 Task: Select all options in the parameter names.
Action: Mouse moved to (12, 632)
Screenshot: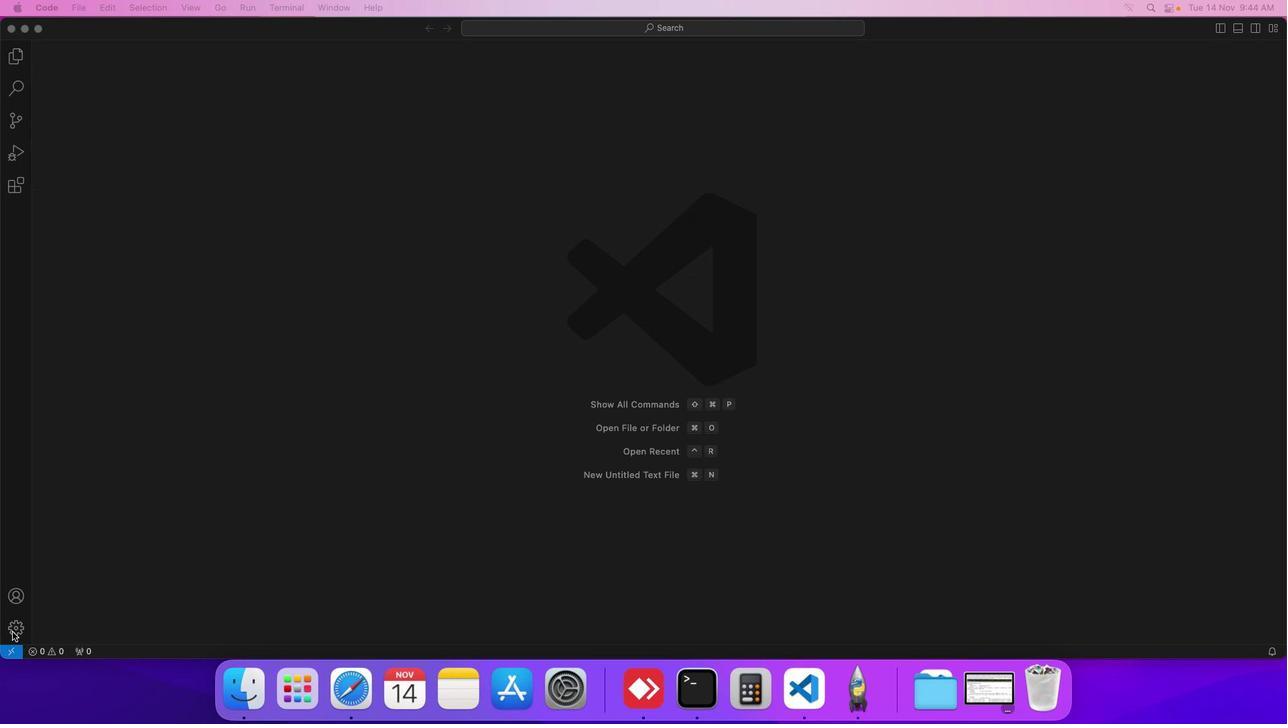
Action: Mouse pressed left at (12, 632)
Screenshot: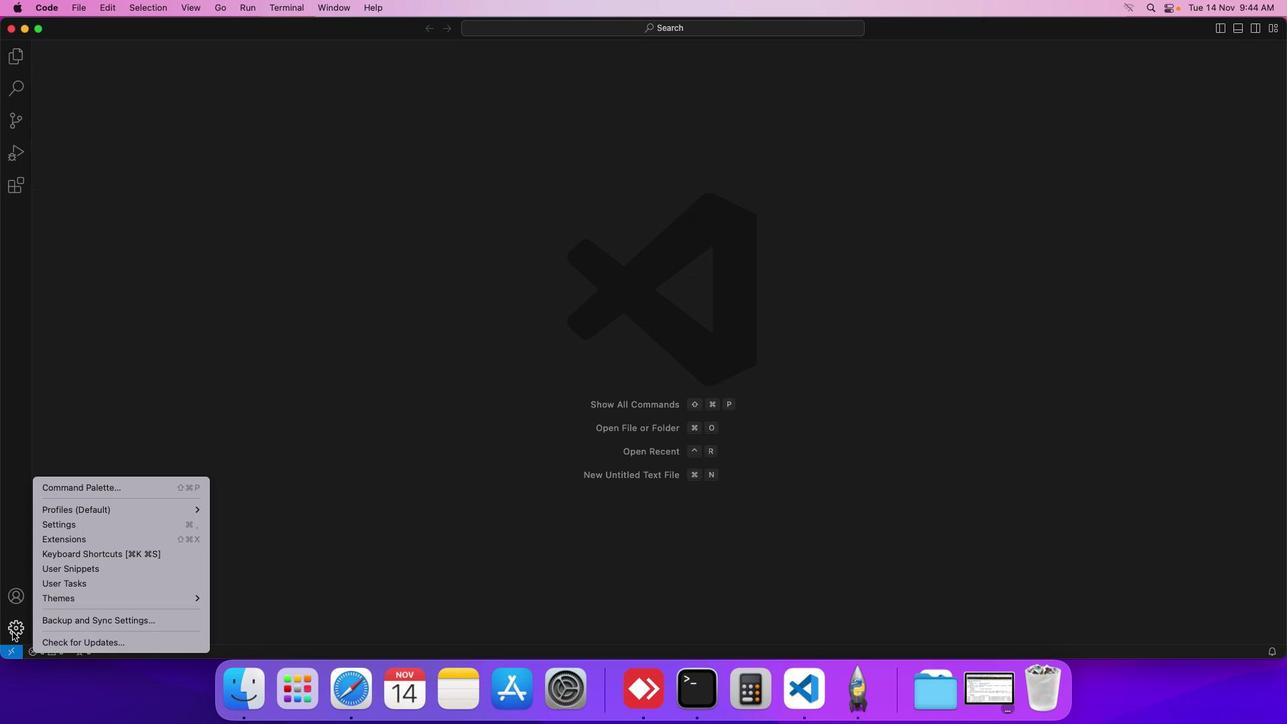 
Action: Mouse moved to (134, 521)
Screenshot: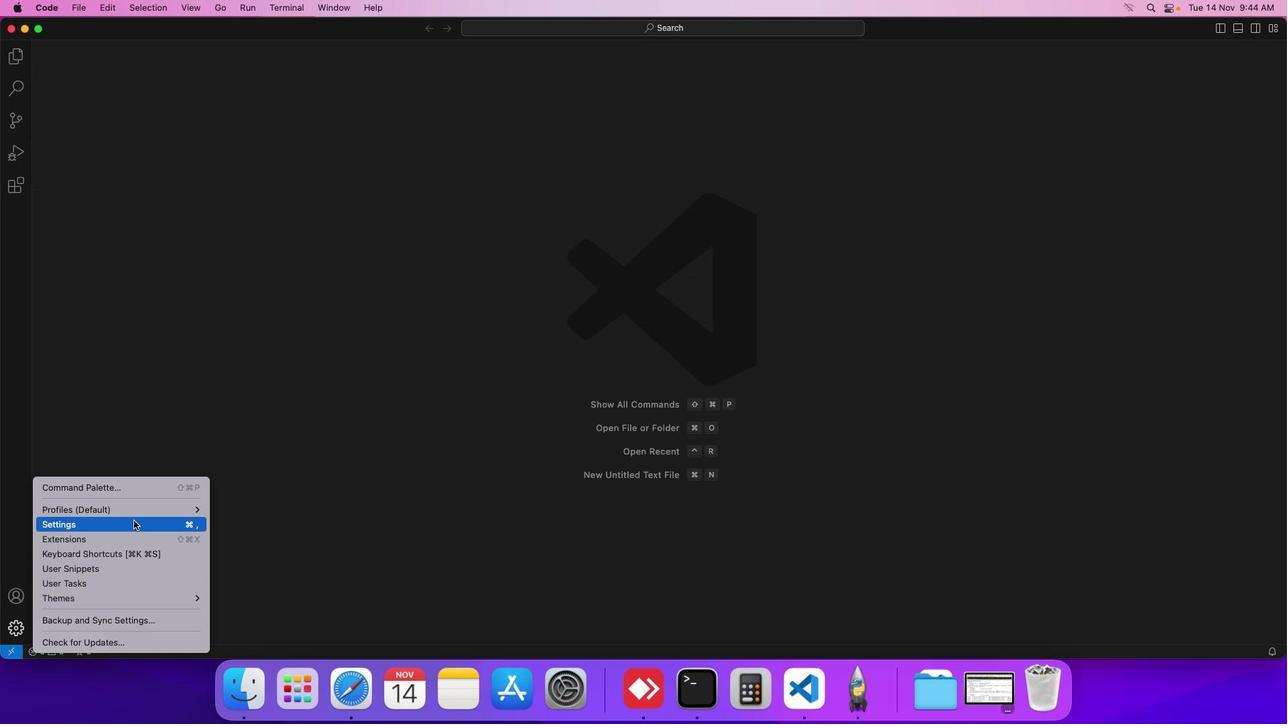 
Action: Mouse pressed left at (134, 521)
Screenshot: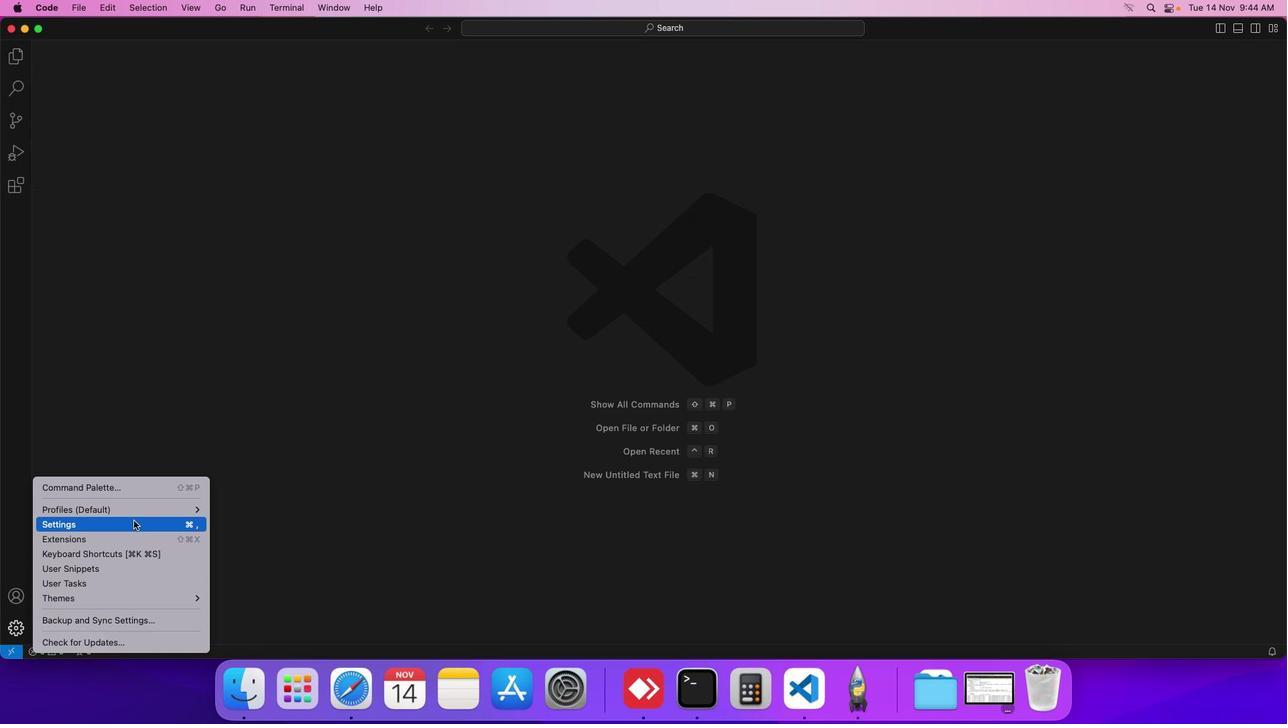 
Action: Mouse moved to (283, 234)
Screenshot: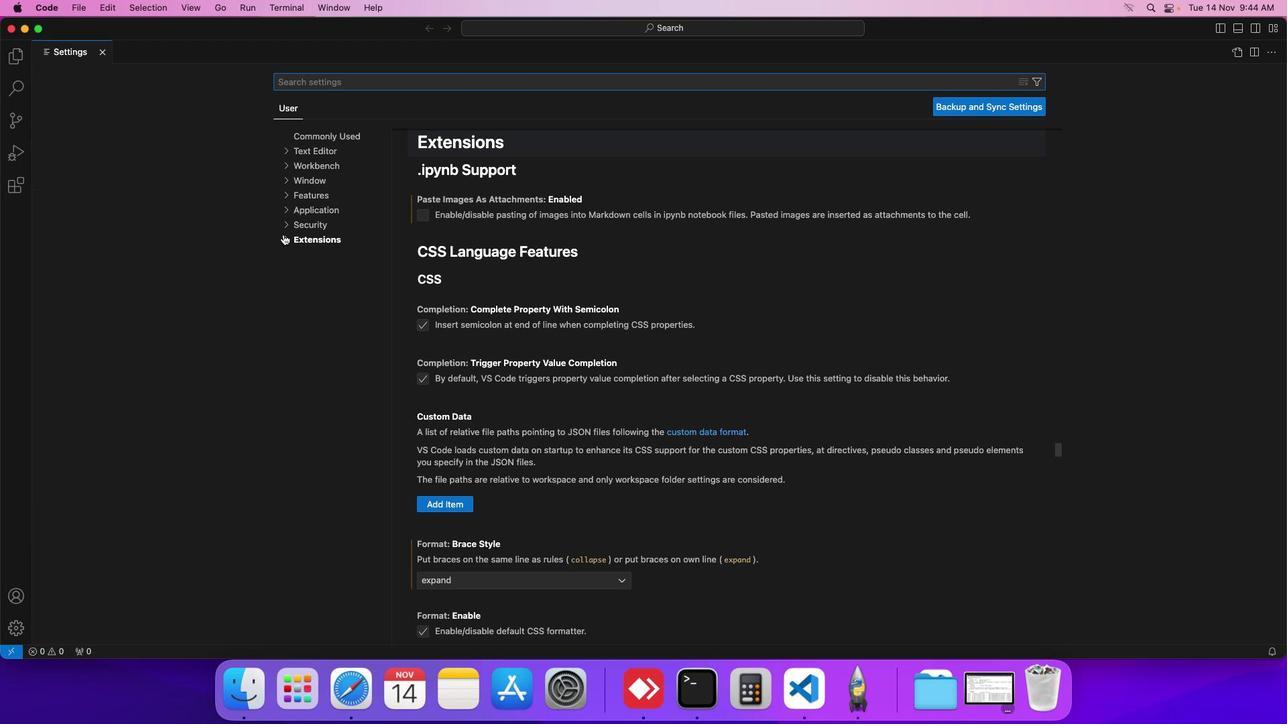 
Action: Mouse pressed left at (283, 234)
Screenshot: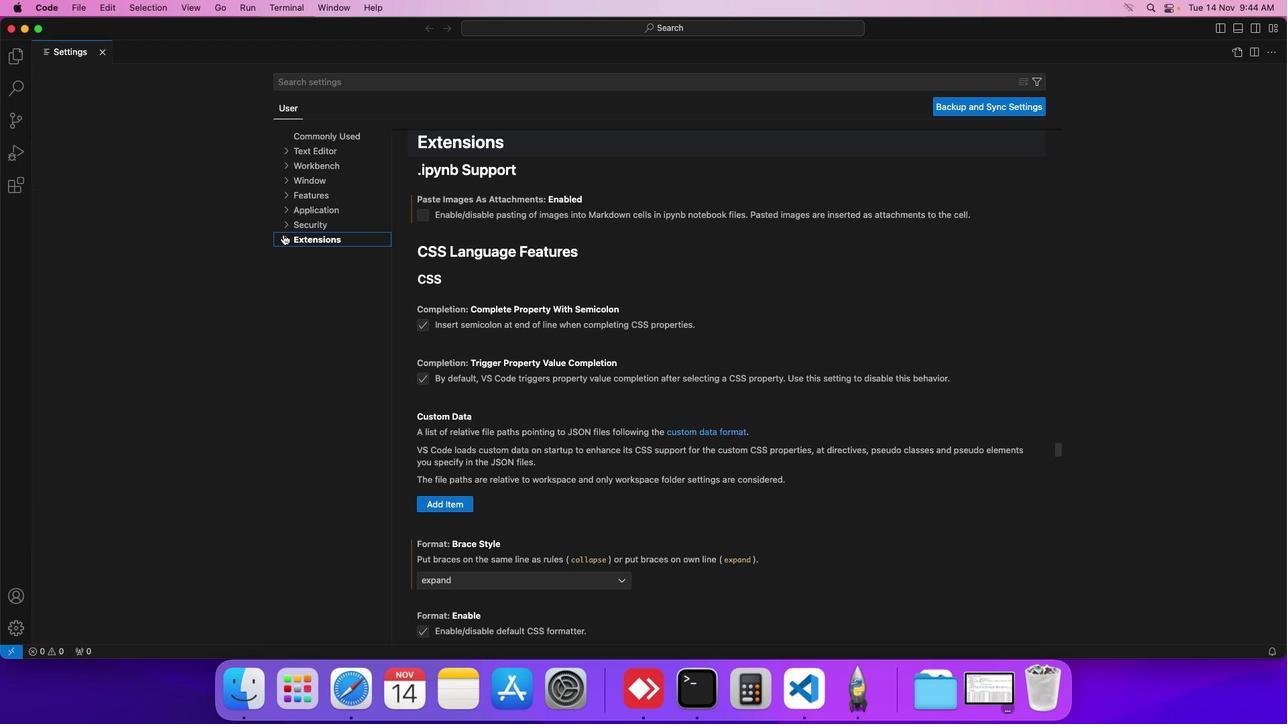 
Action: Mouse moved to (313, 604)
Screenshot: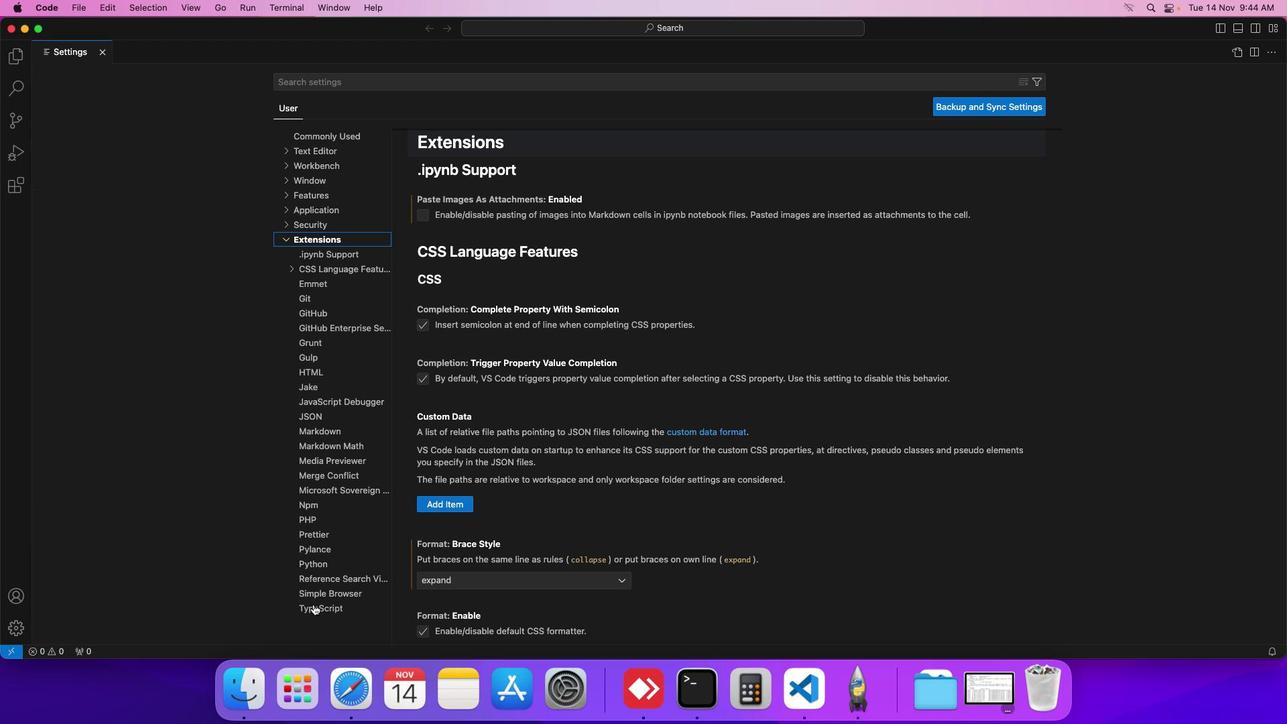 
Action: Mouse pressed left at (313, 604)
Screenshot: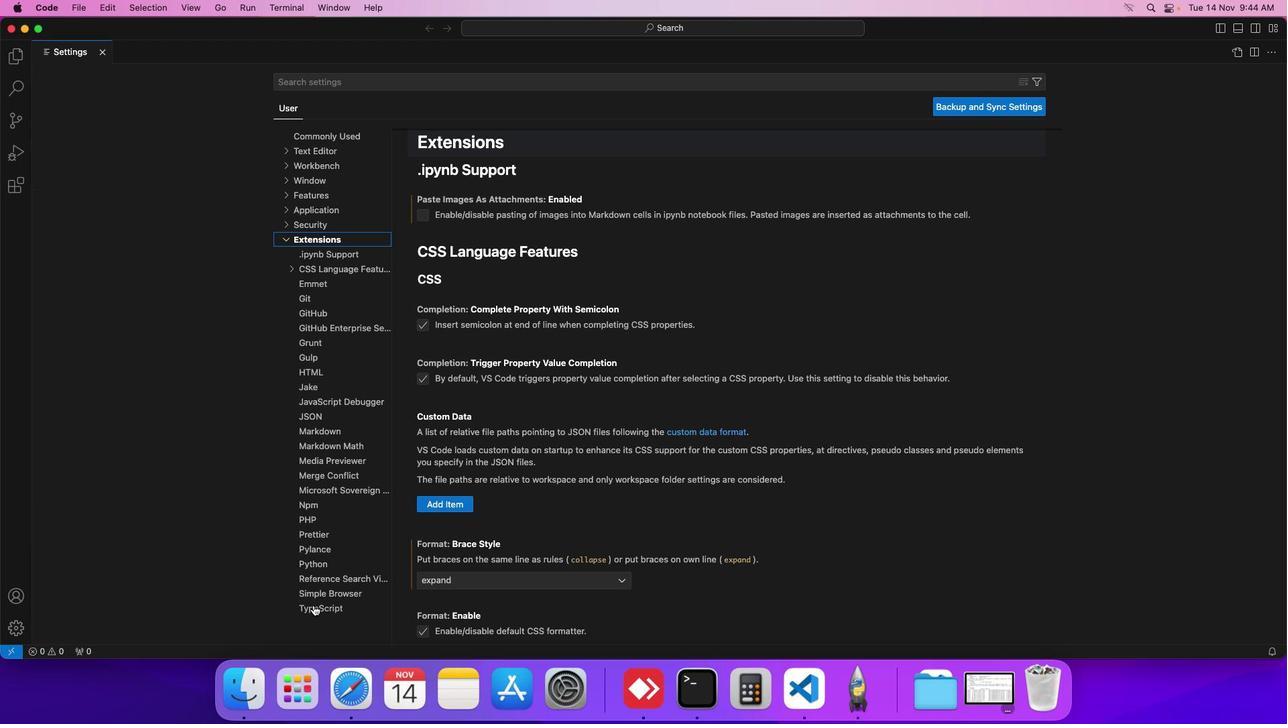 
Action: Mouse moved to (462, 592)
Screenshot: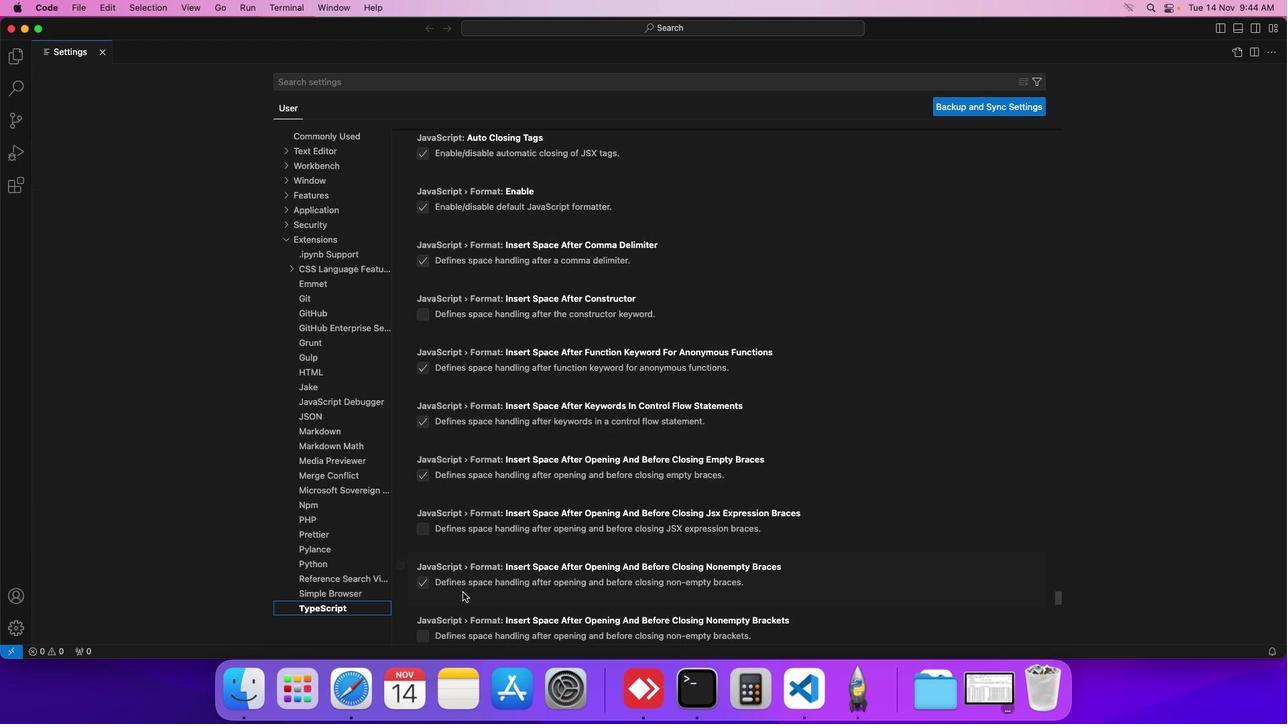 
Action: Mouse scrolled (462, 592) with delta (0, 0)
Screenshot: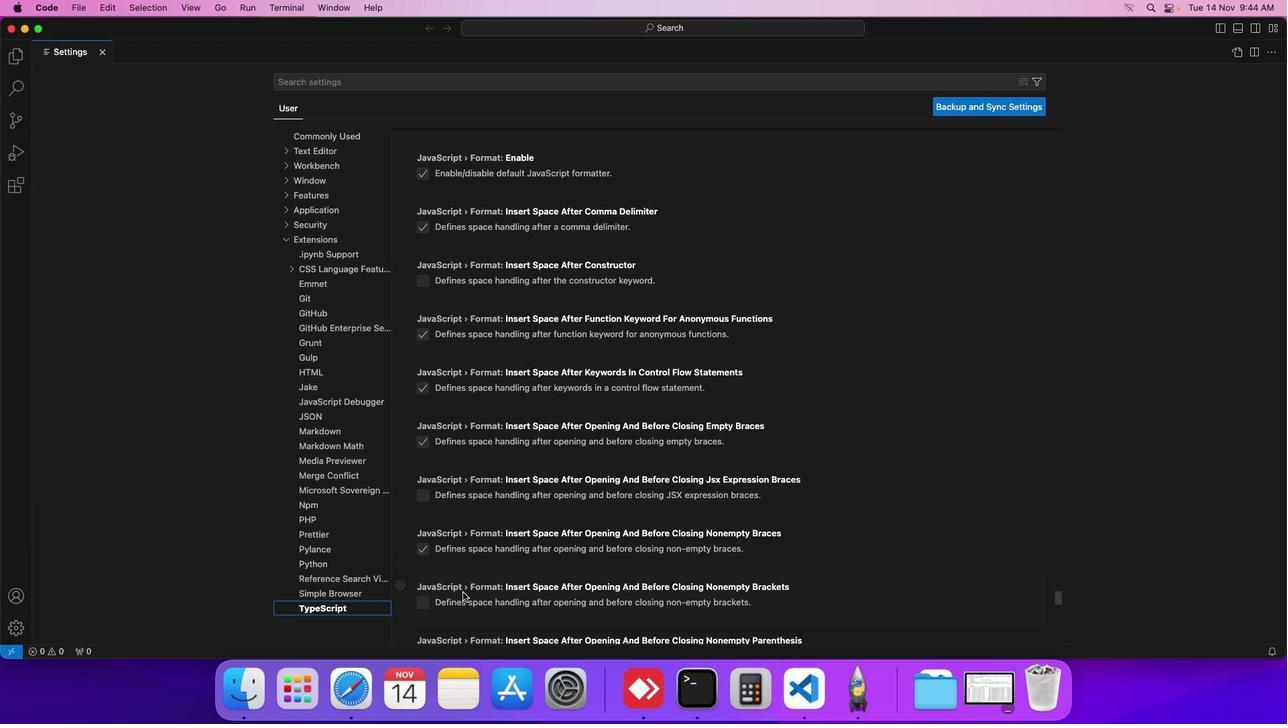 
Action: Mouse scrolled (462, 592) with delta (0, 0)
Screenshot: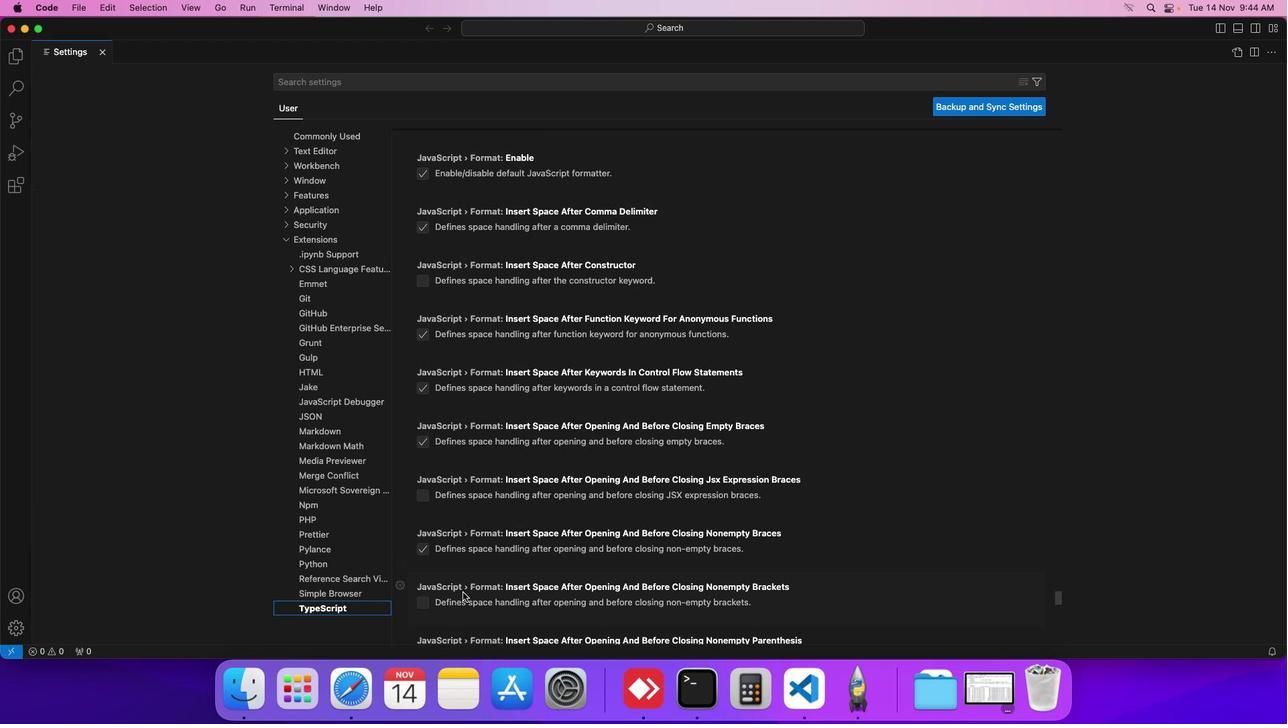 
Action: Mouse scrolled (462, 592) with delta (0, 0)
Screenshot: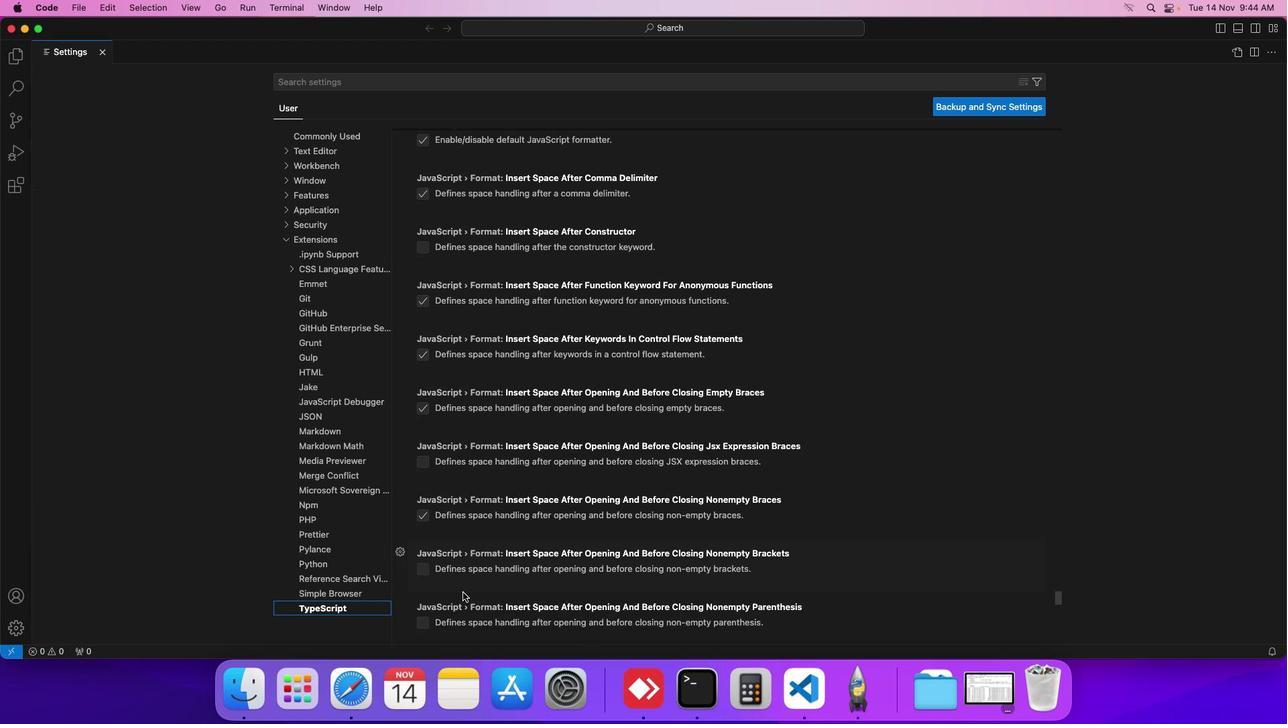 
Action: Mouse moved to (462, 592)
Screenshot: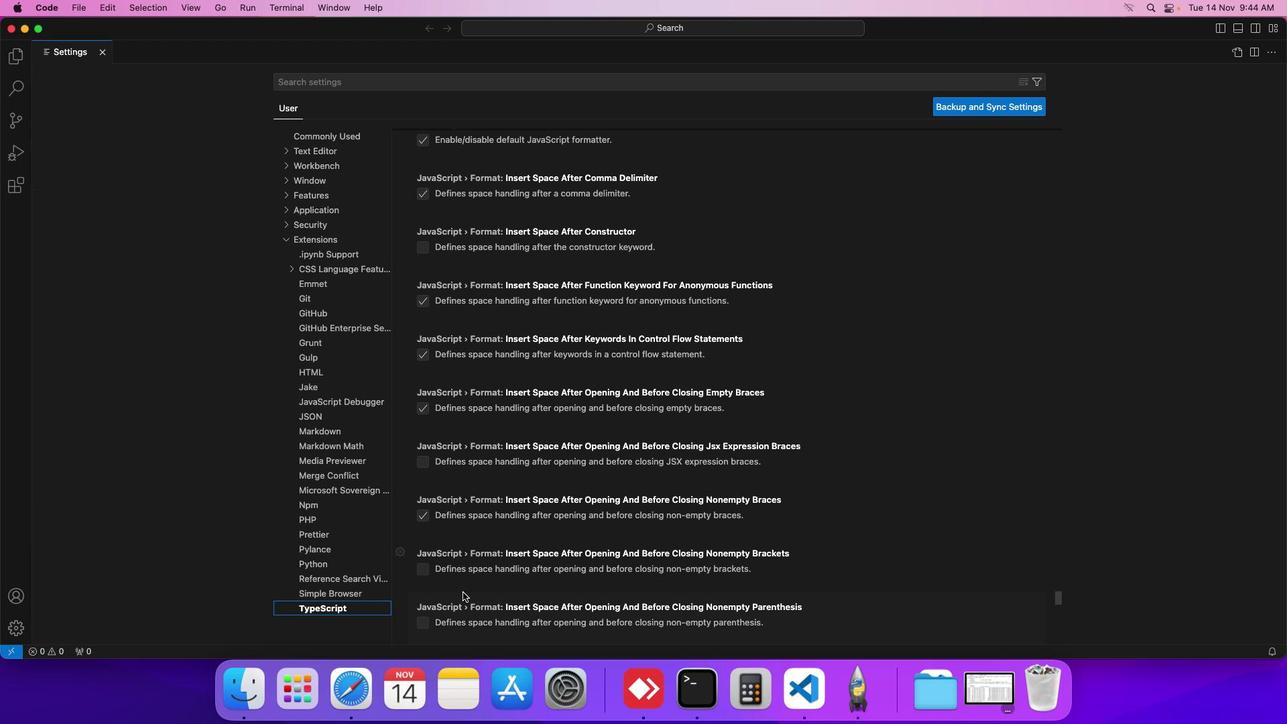 
Action: Mouse scrolled (462, 592) with delta (0, 0)
Screenshot: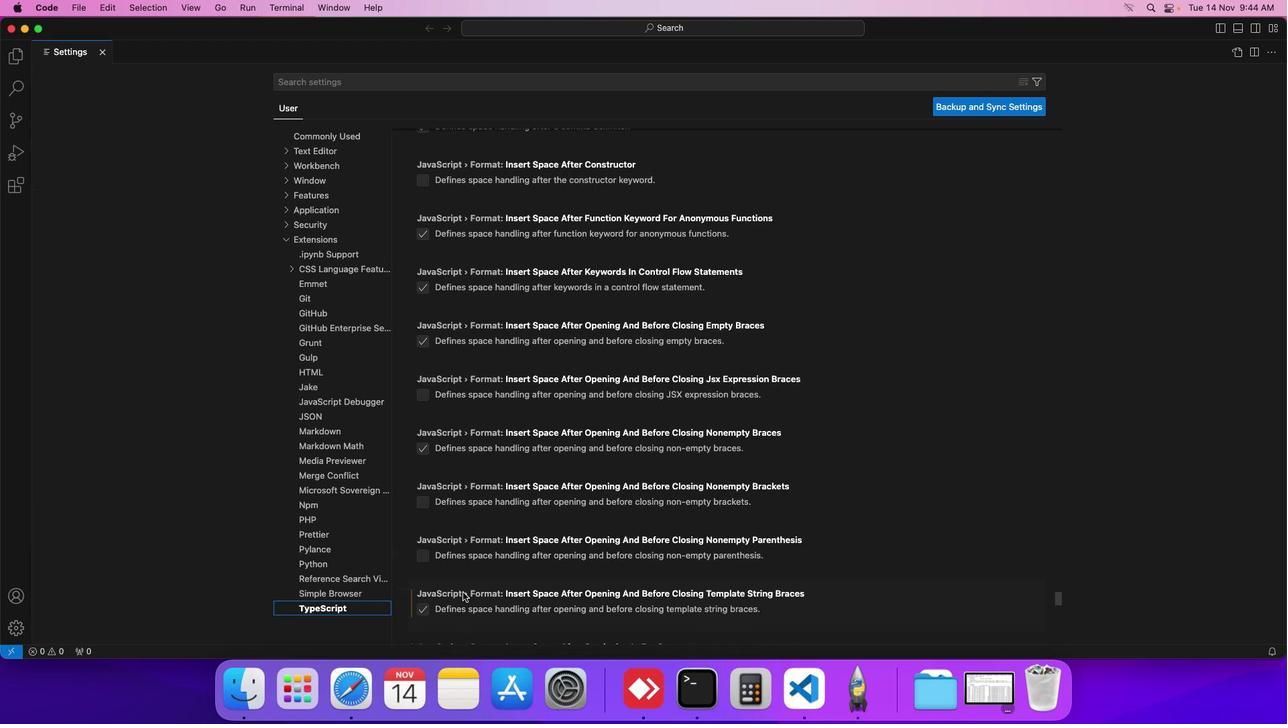
Action: Mouse scrolled (462, 592) with delta (0, 0)
Screenshot: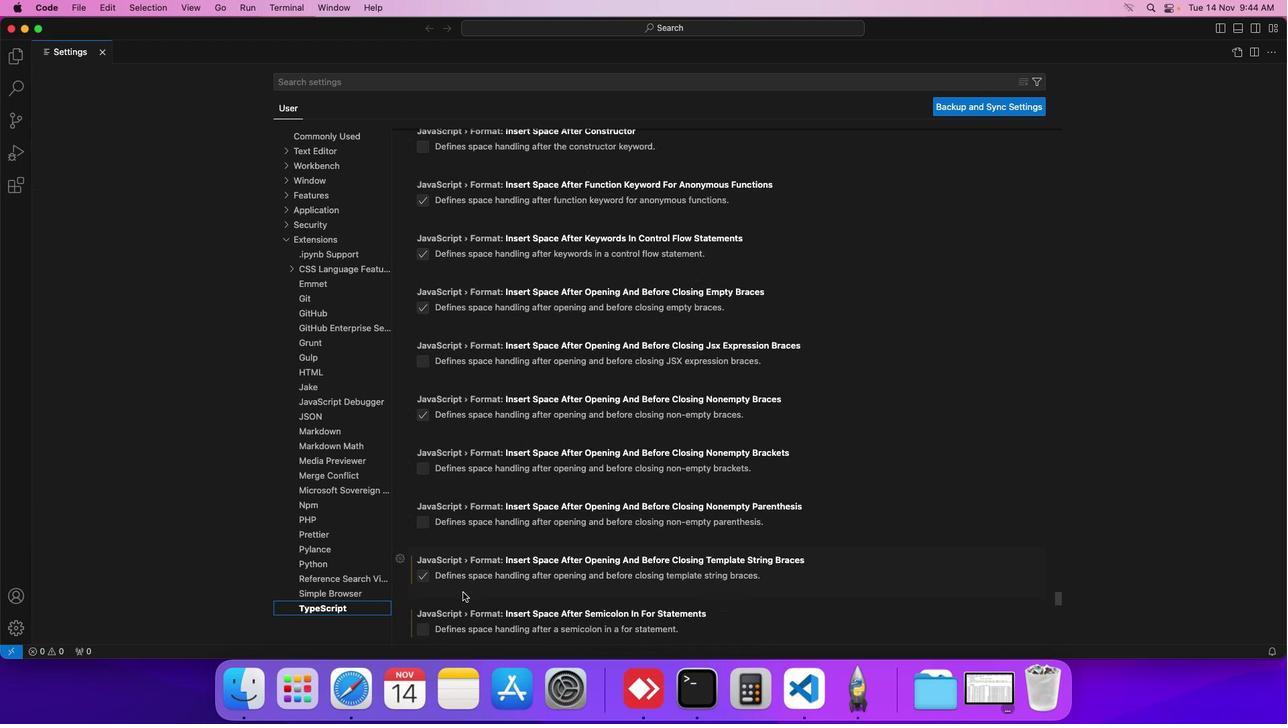 
Action: Mouse scrolled (462, 592) with delta (0, 0)
Screenshot: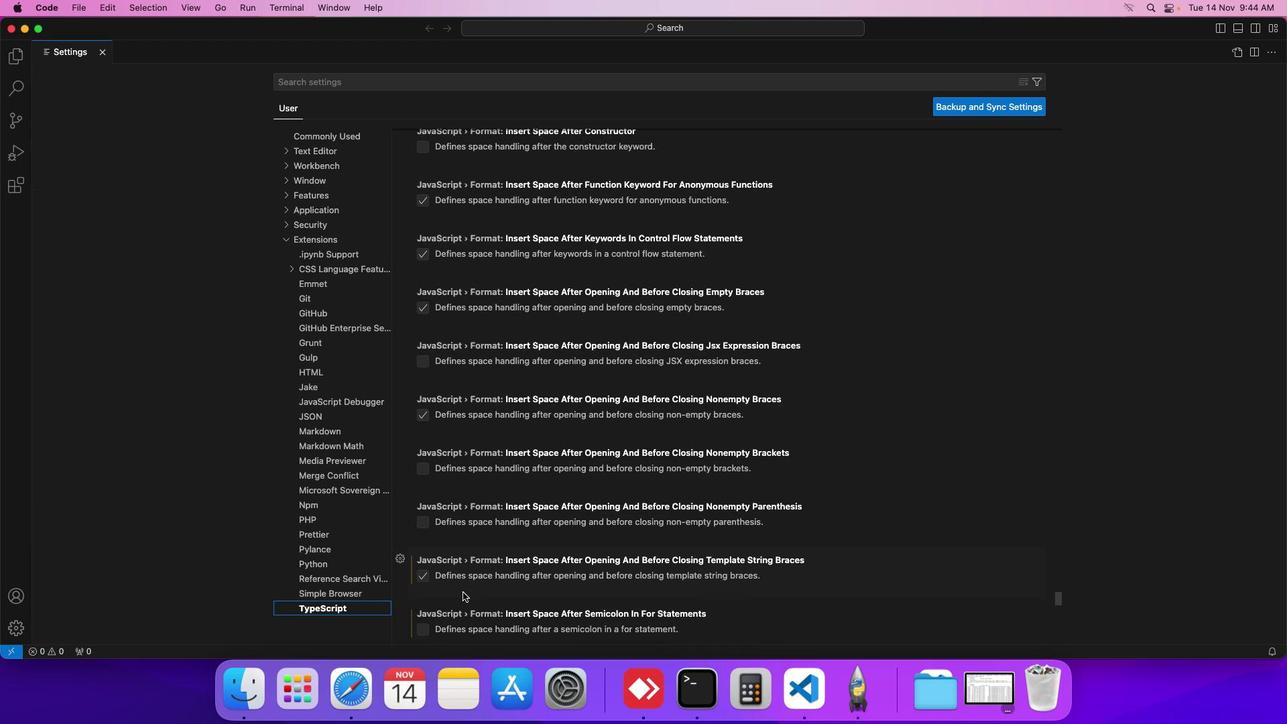 
Action: Mouse moved to (463, 592)
Screenshot: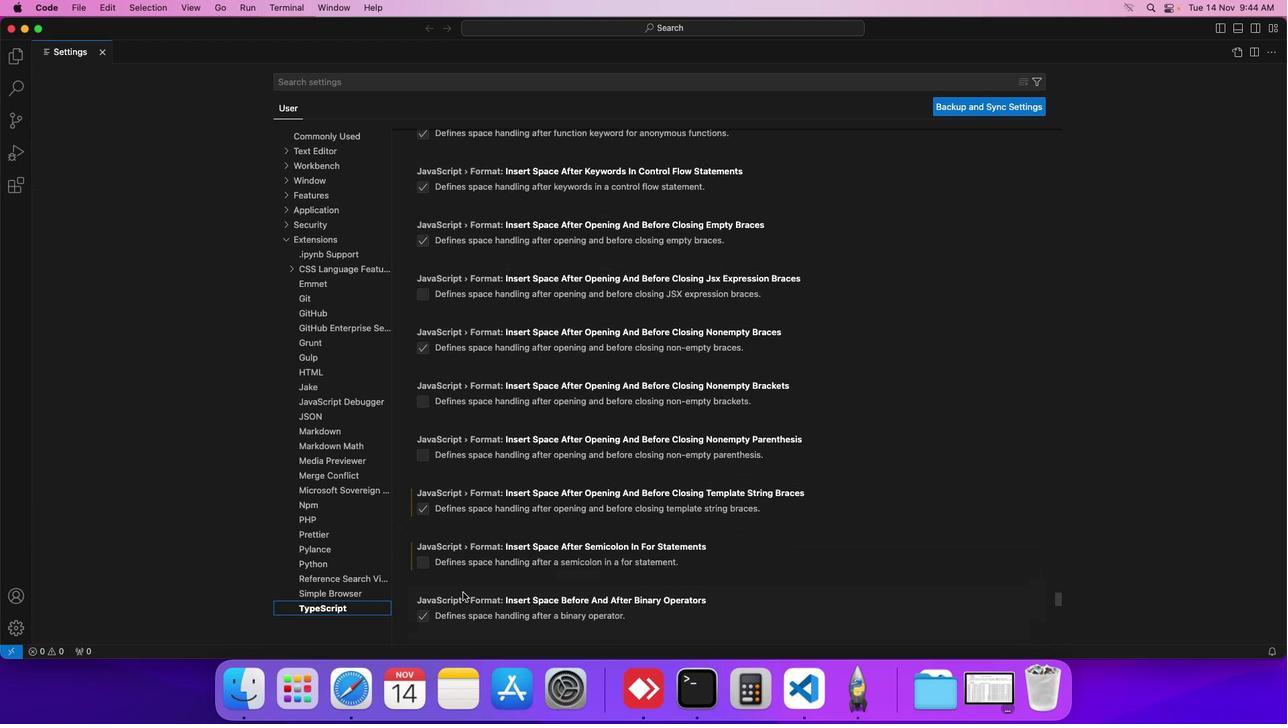 
Action: Mouse scrolled (463, 592) with delta (0, 0)
Screenshot: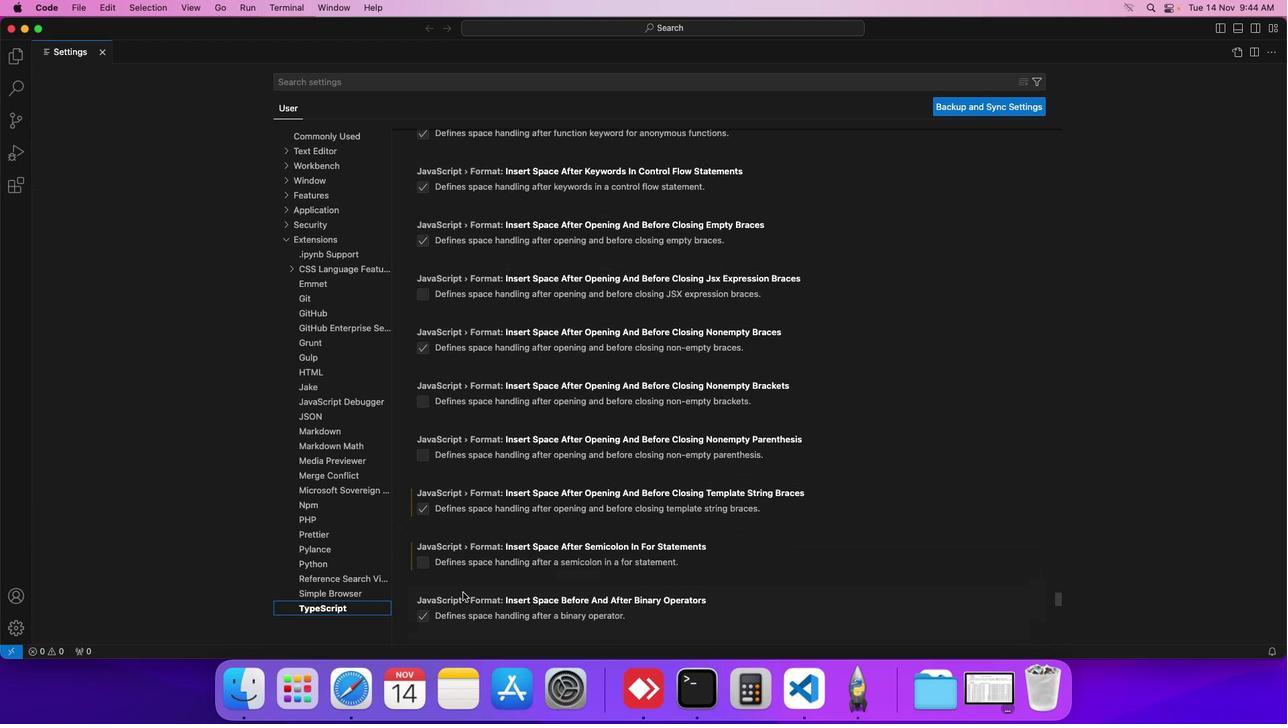 
Action: Mouse scrolled (463, 592) with delta (0, 0)
Screenshot: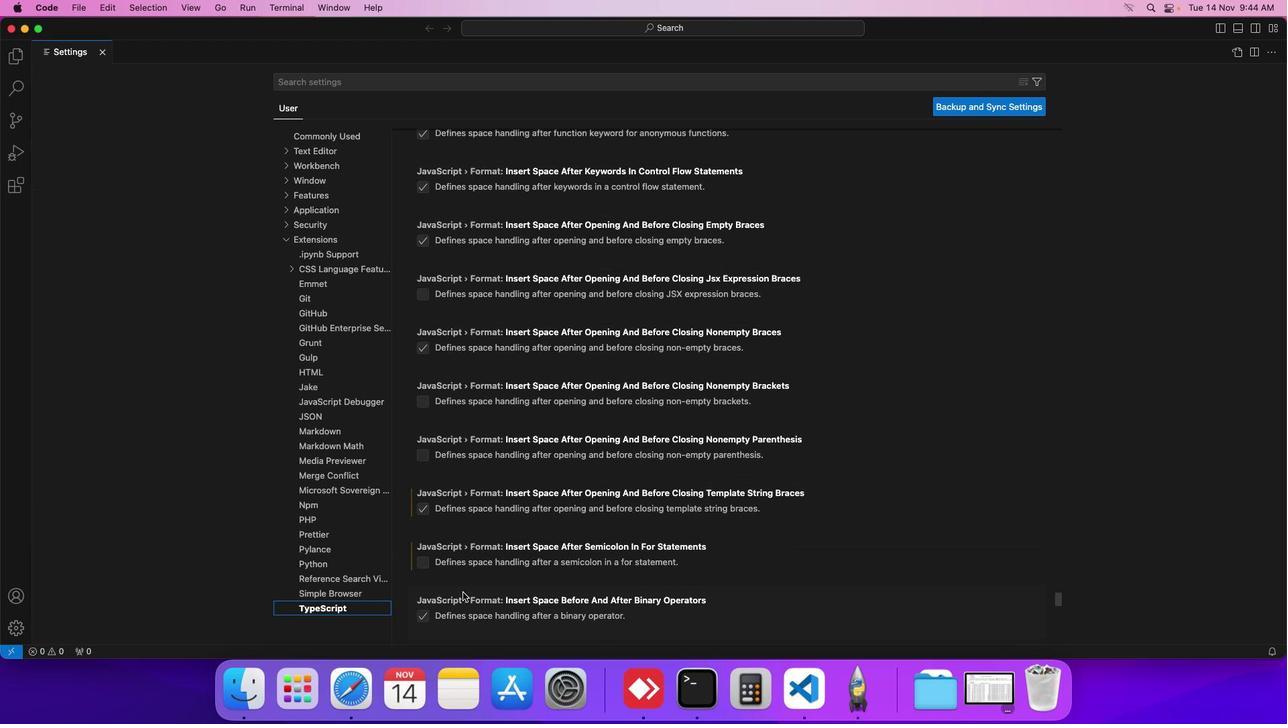 
Action: Mouse scrolled (463, 592) with delta (0, 0)
Screenshot: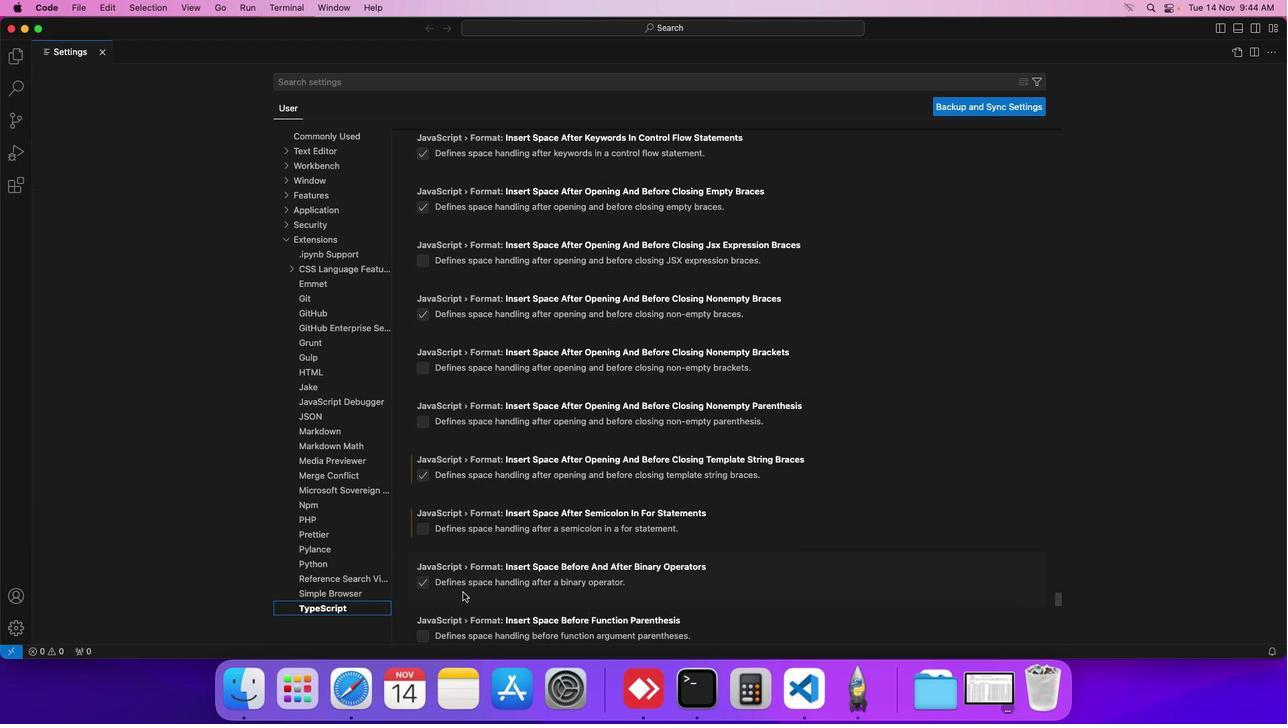 
Action: Mouse scrolled (463, 592) with delta (0, 0)
Screenshot: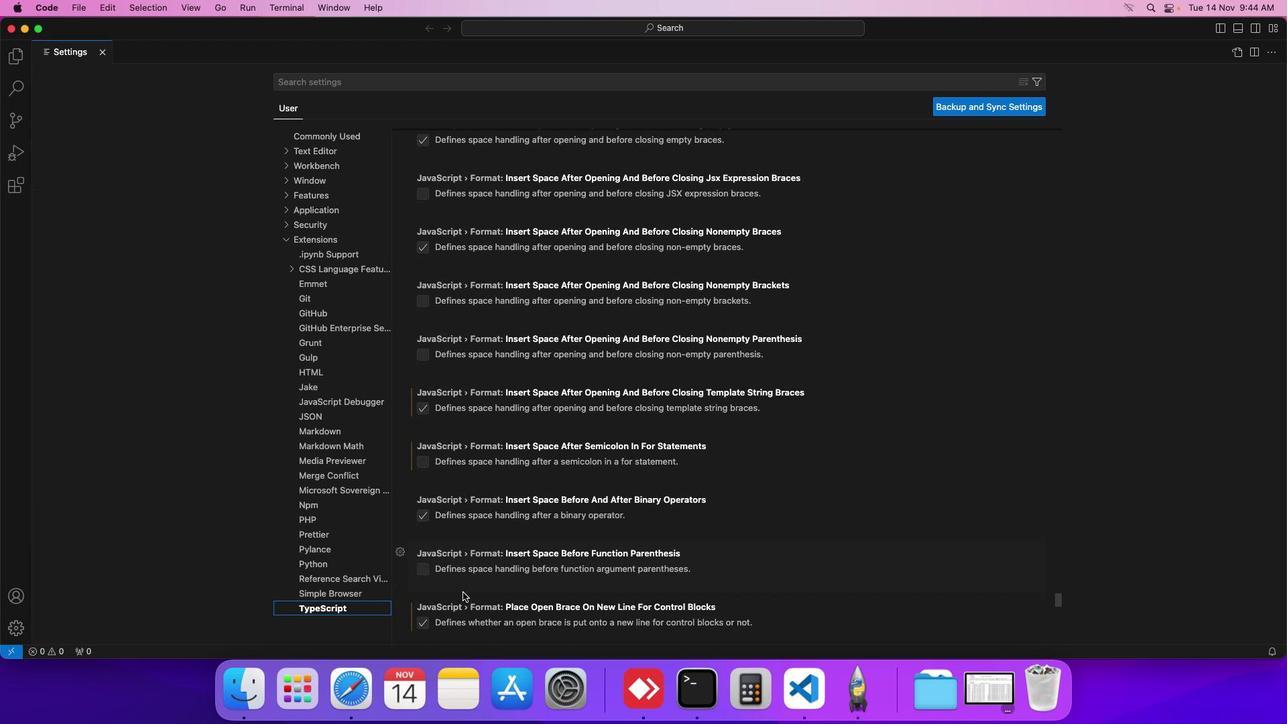 
Action: Mouse scrolled (463, 592) with delta (0, 0)
Screenshot: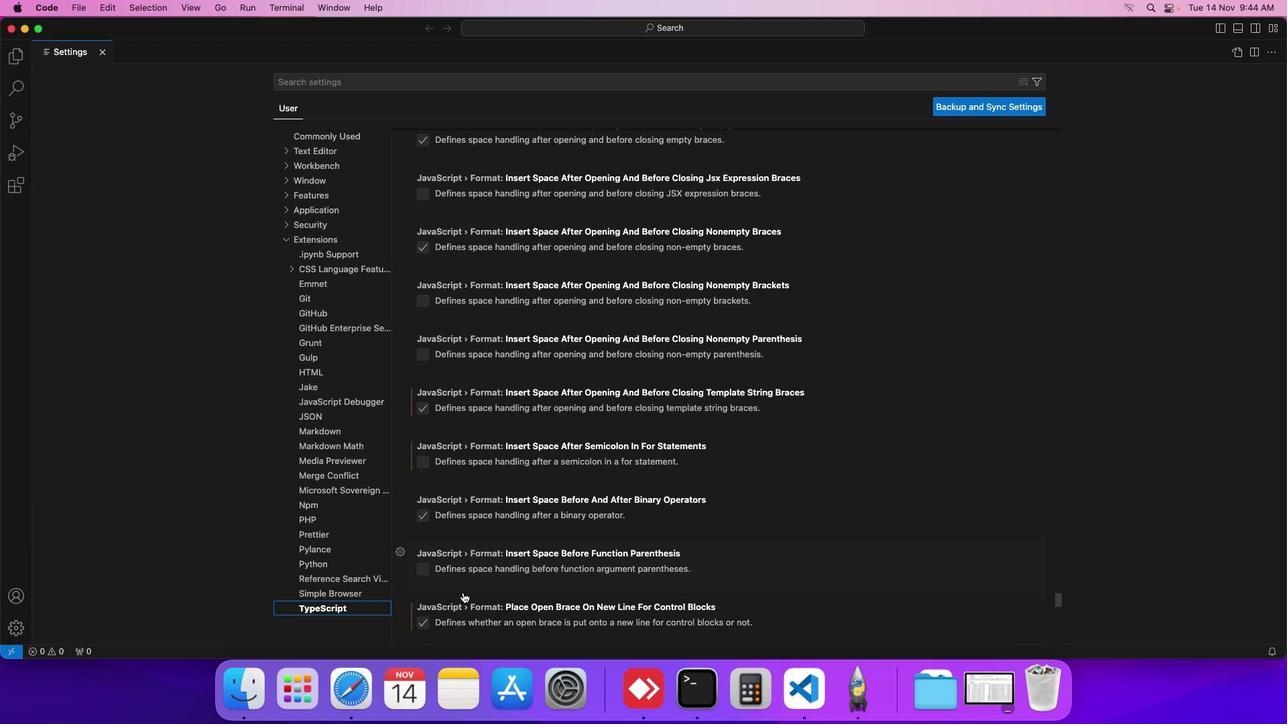 
Action: Mouse scrolled (463, 592) with delta (0, 0)
Screenshot: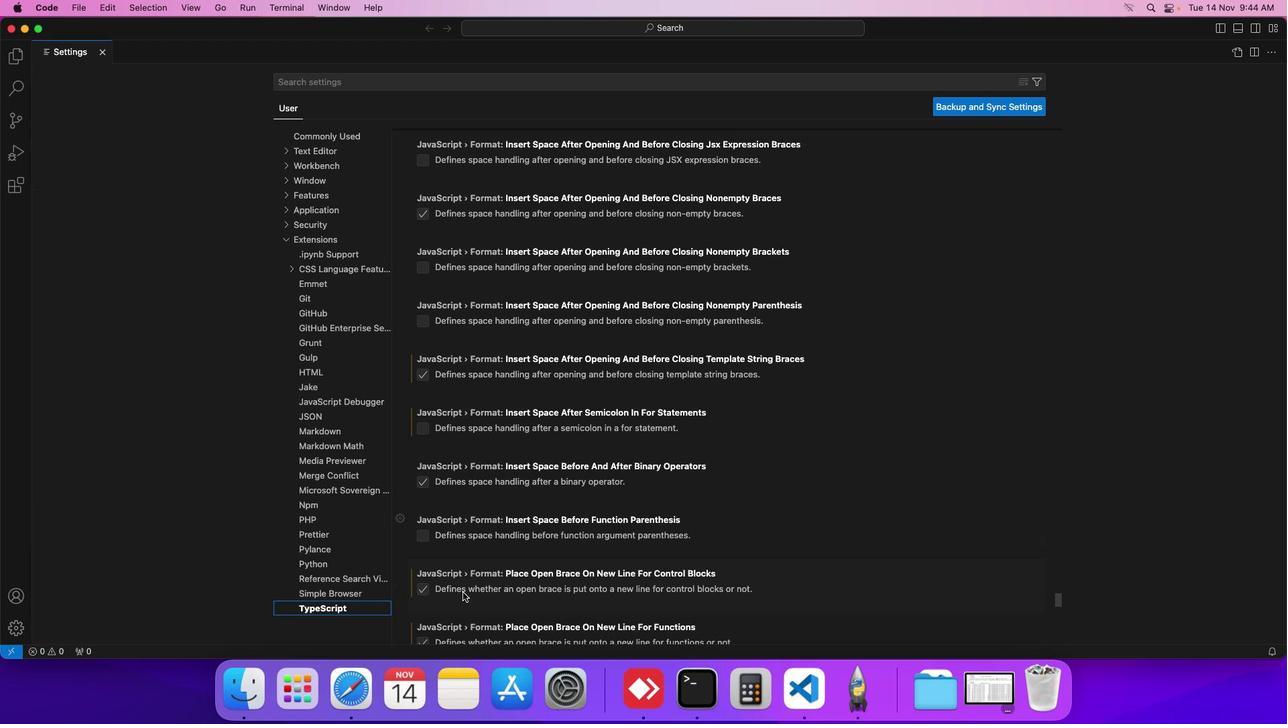 
Action: Mouse scrolled (463, 592) with delta (0, 0)
Screenshot: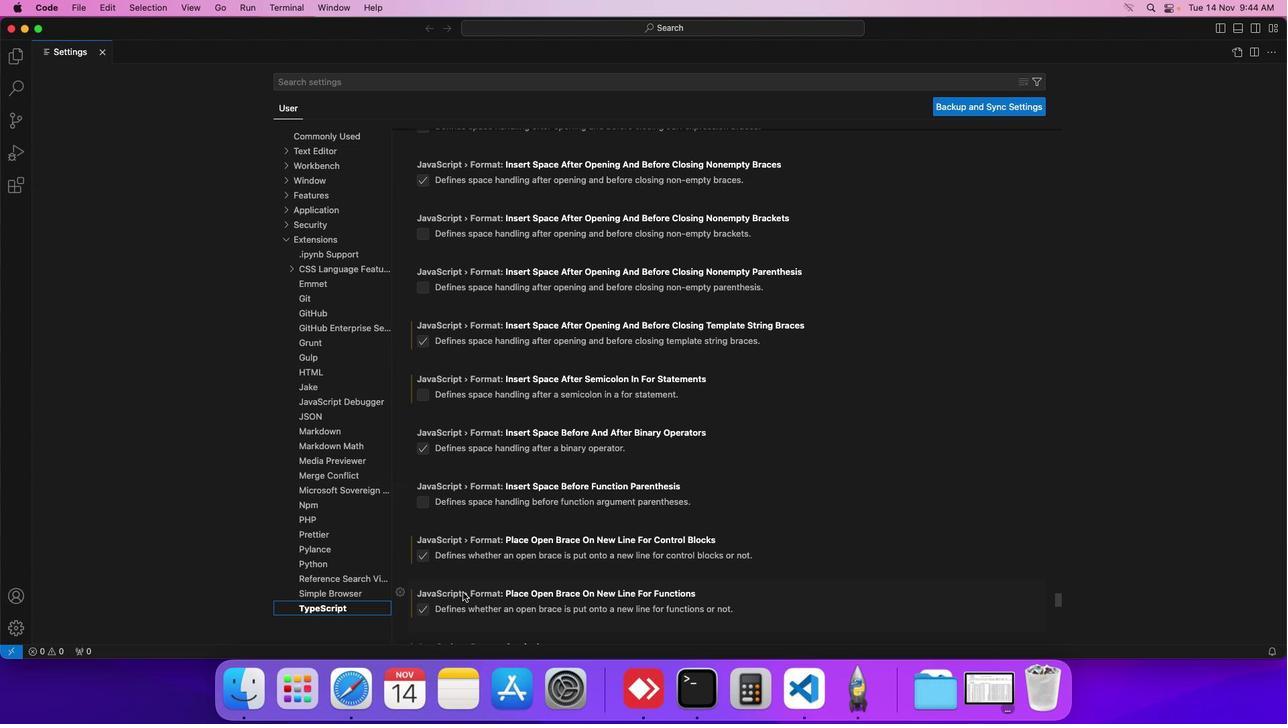 
Action: Mouse scrolled (463, 592) with delta (0, 0)
Screenshot: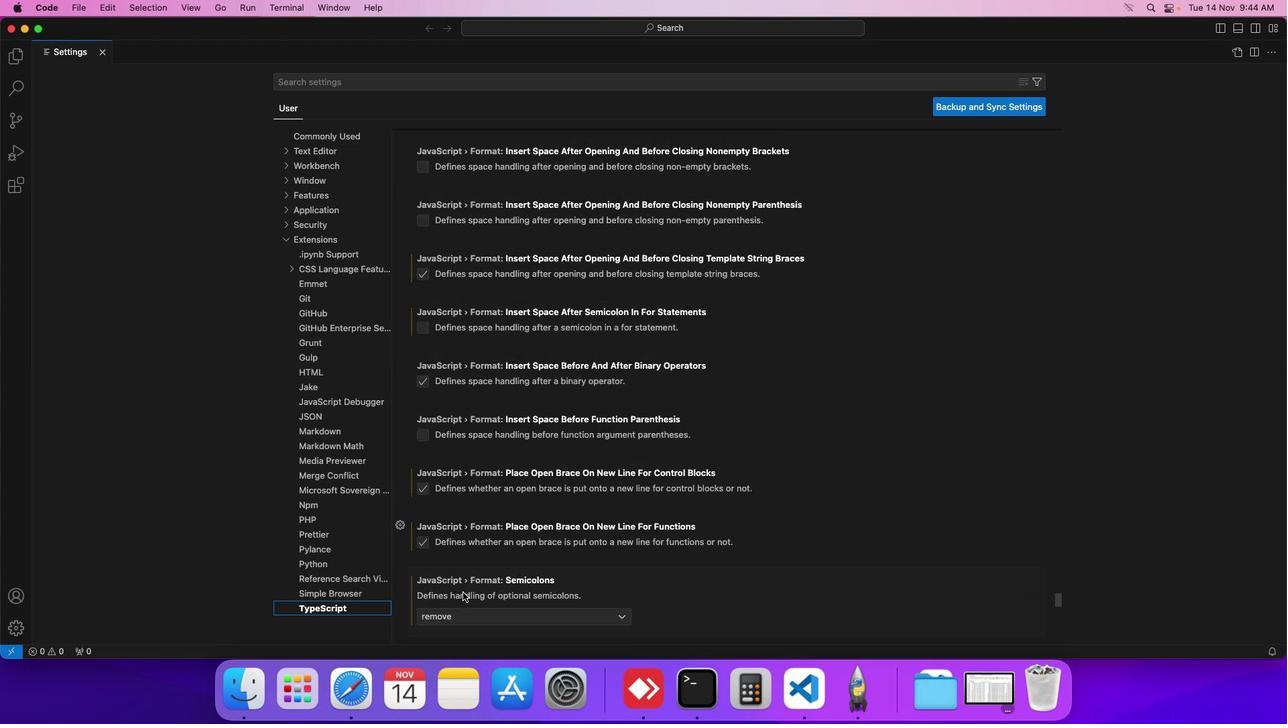 
Action: Mouse scrolled (463, 592) with delta (0, 0)
Screenshot: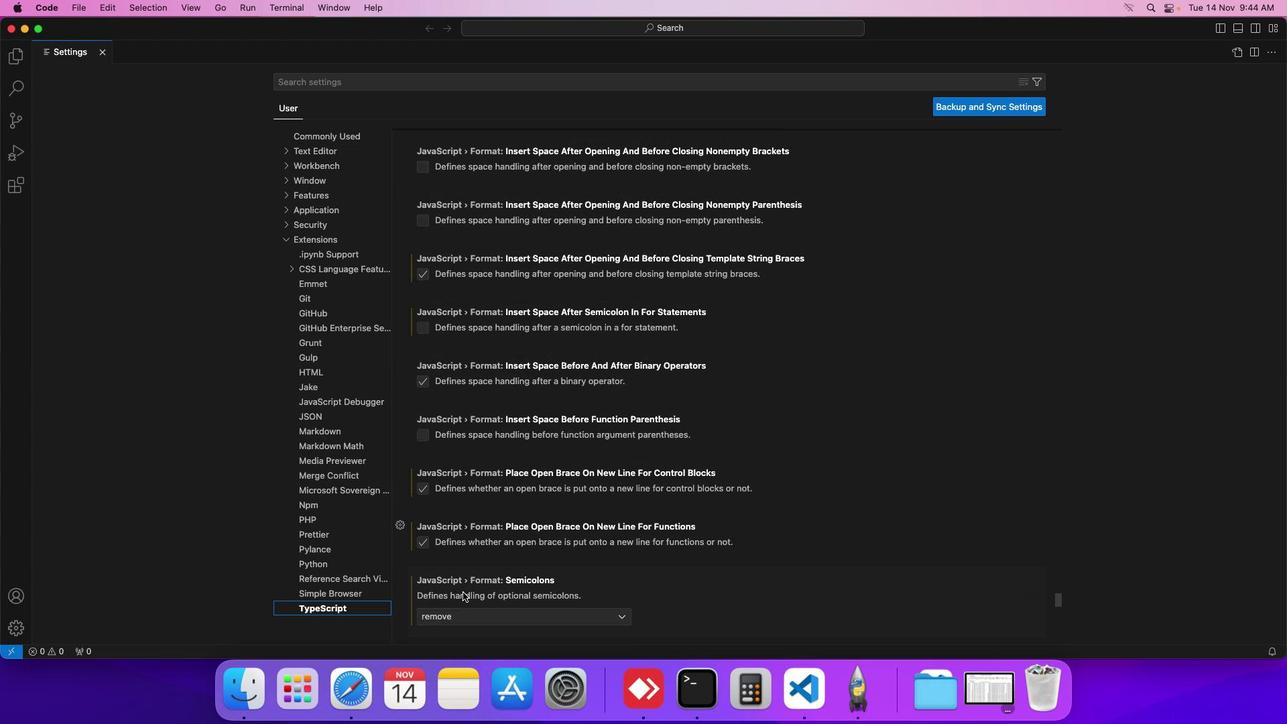 
Action: Mouse scrolled (463, 592) with delta (0, 0)
Screenshot: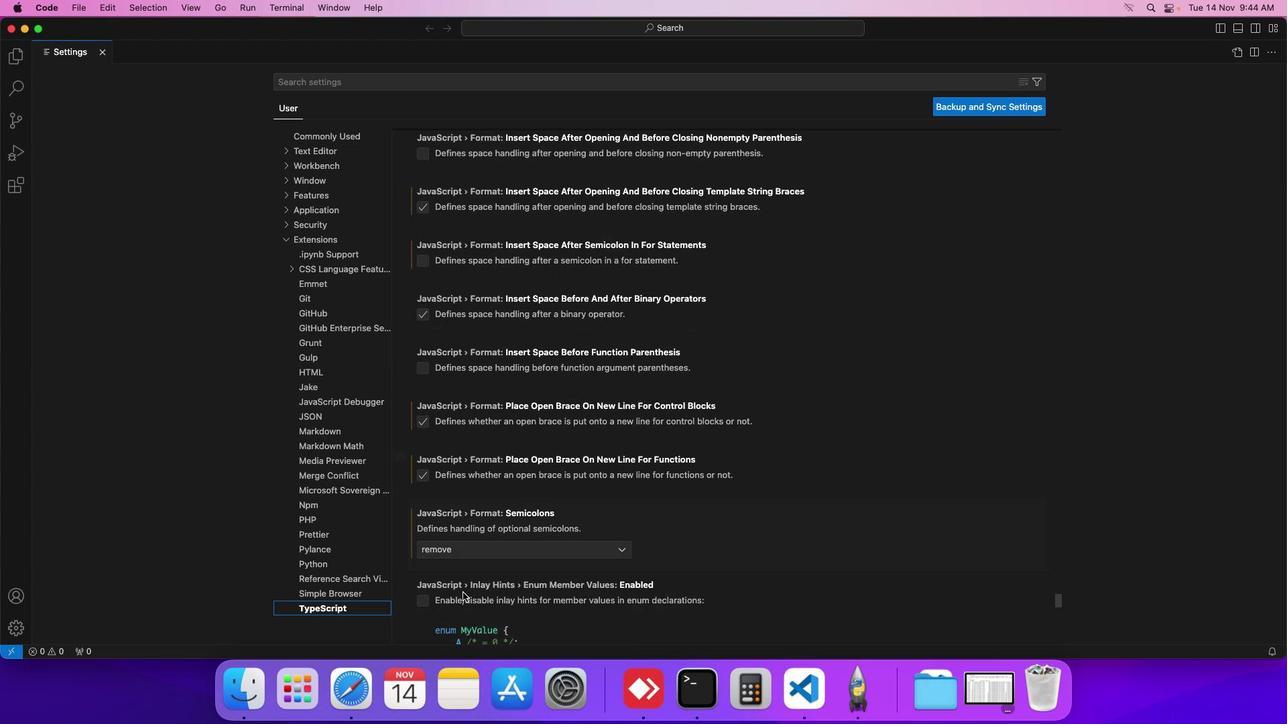 
Action: Mouse scrolled (463, 592) with delta (0, 0)
Screenshot: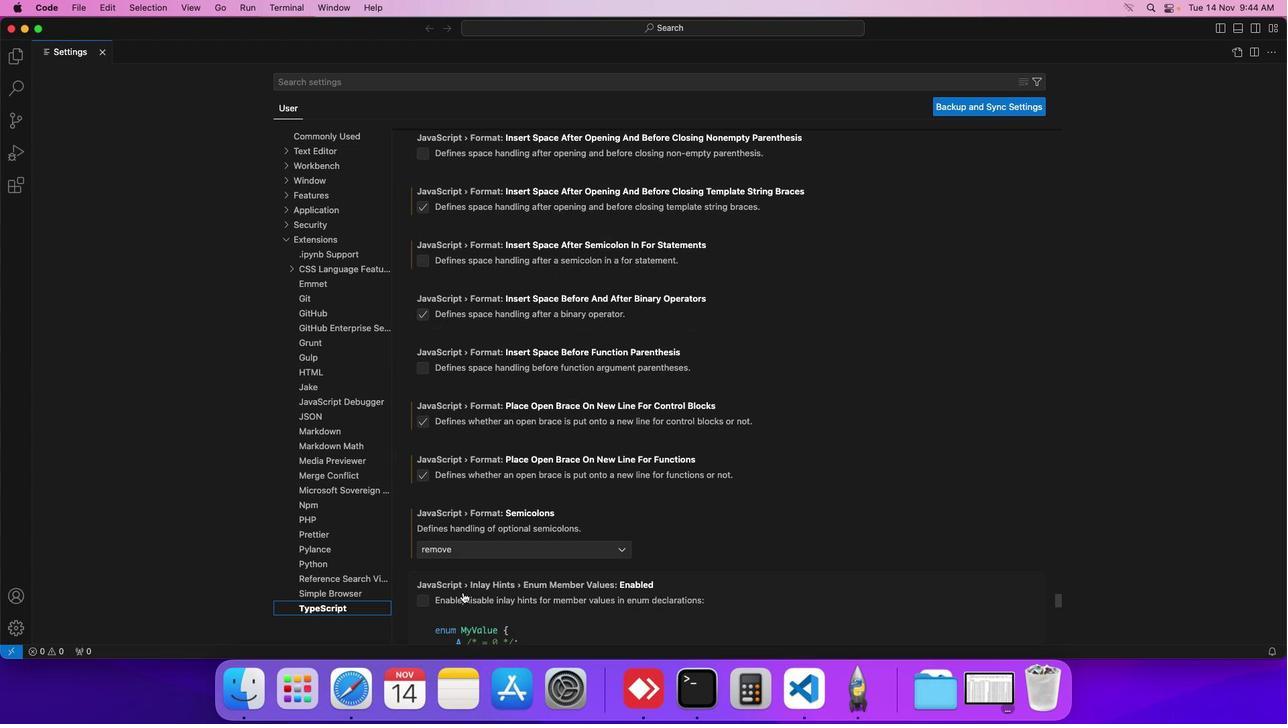 
Action: Mouse scrolled (463, 592) with delta (0, 0)
Screenshot: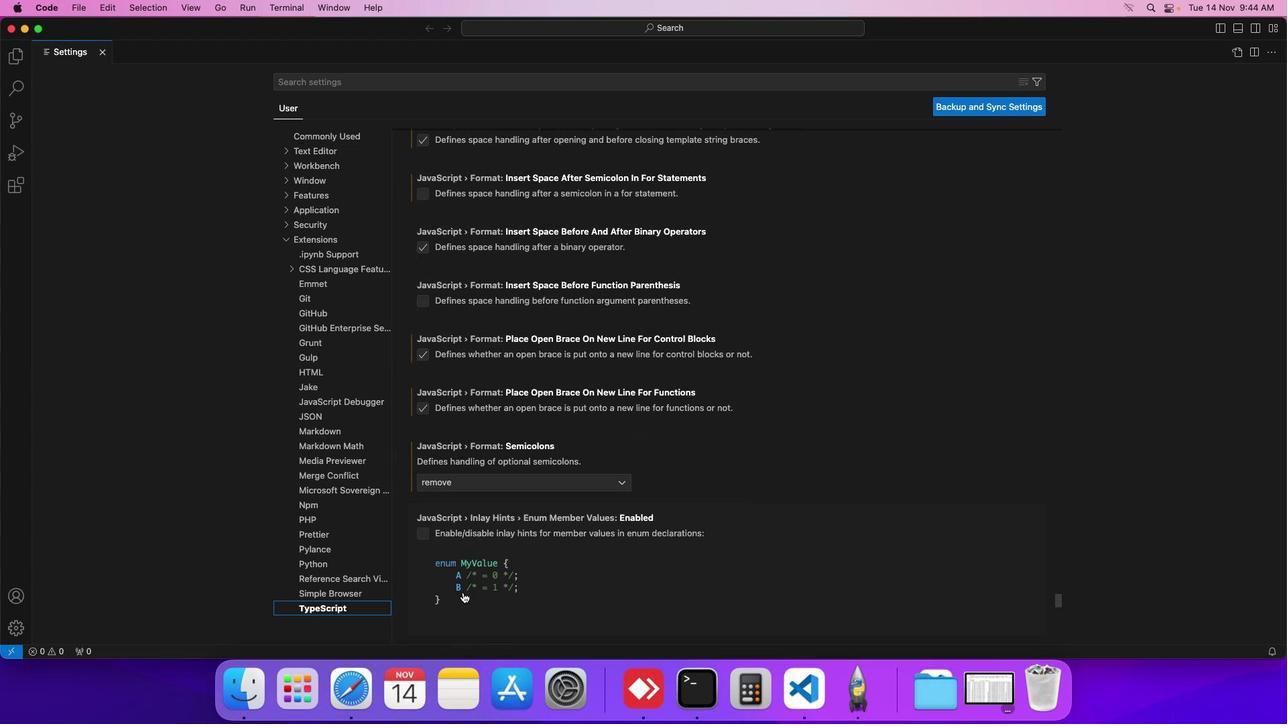 
Action: Mouse scrolled (463, 592) with delta (0, 0)
Screenshot: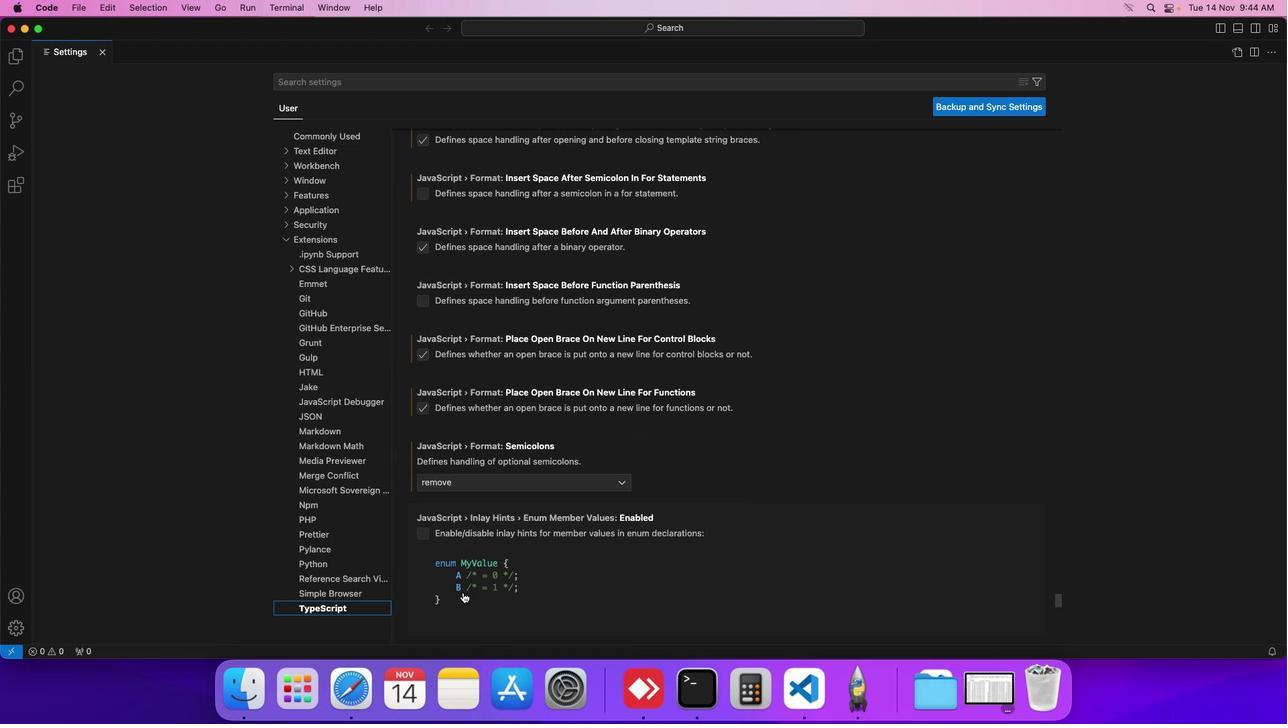 
Action: Mouse scrolled (463, 592) with delta (0, 0)
Screenshot: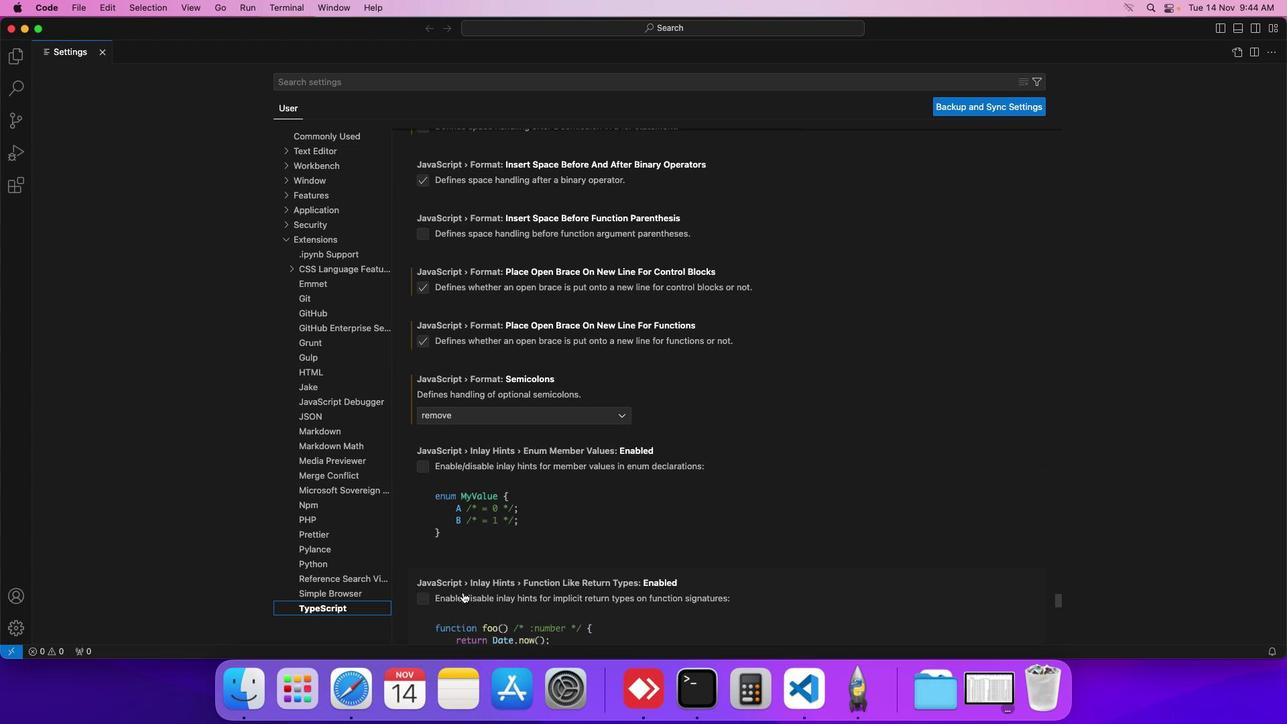 
Action: Mouse scrolled (463, 592) with delta (0, 0)
Screenshot: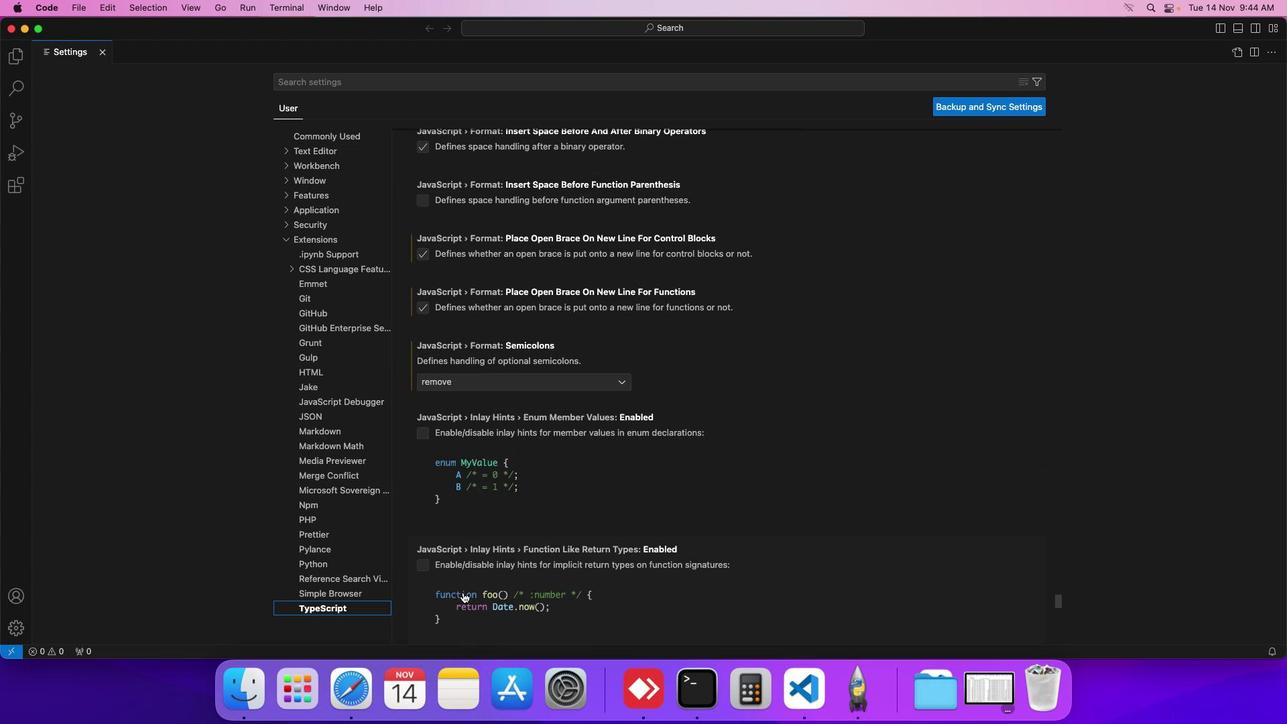 
Action: Mouse scrolled (463, 592) with delta (0, 0)
Screenshot: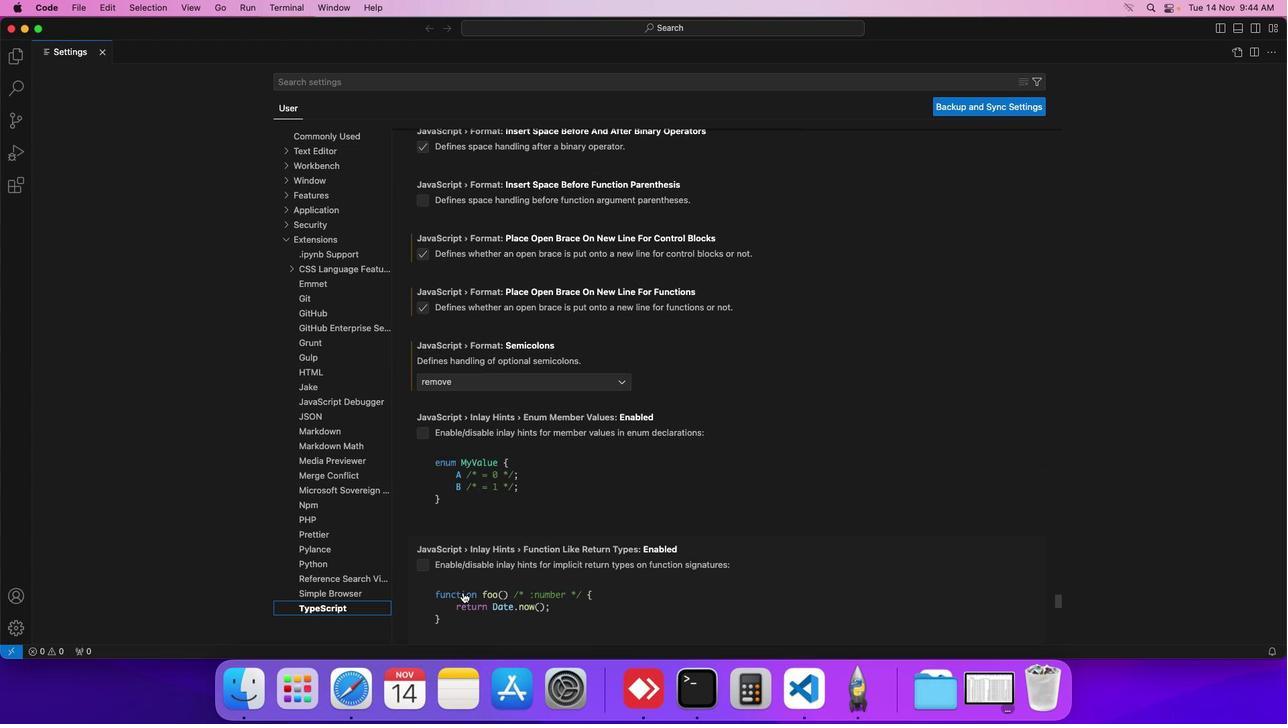 
Action: Mouse scrolled (463, 592) with delta (0, 0)
Screenshot: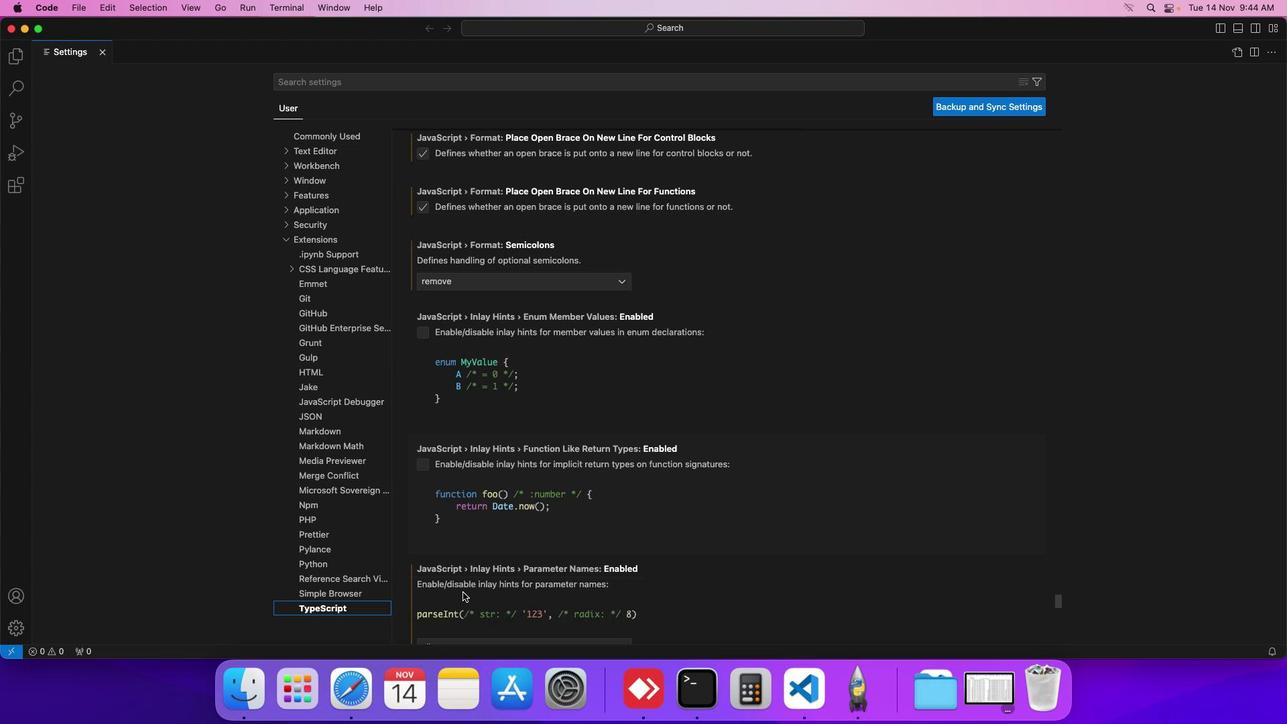 
Action: Mouse scrolled (463, 592) with delta (0, -1)
Screenshot: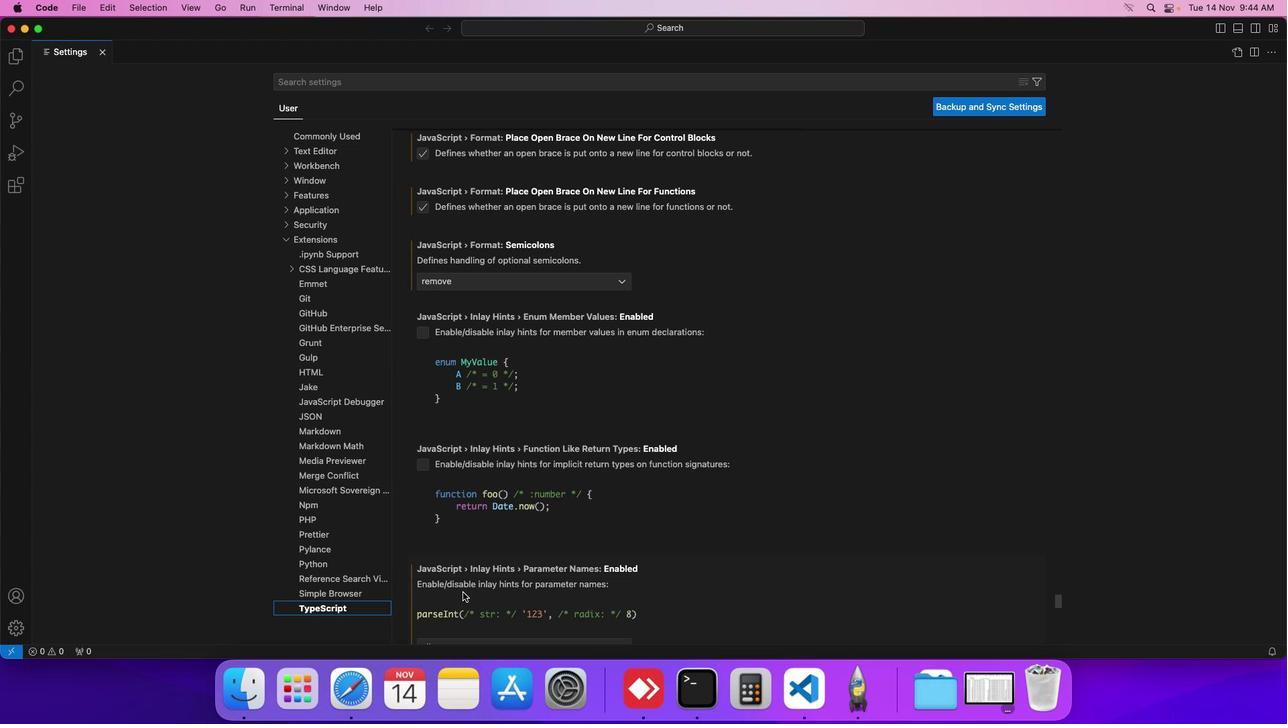 
Action: Mouse scrolled (463, 592) with delta (0, -1)
Screenshot: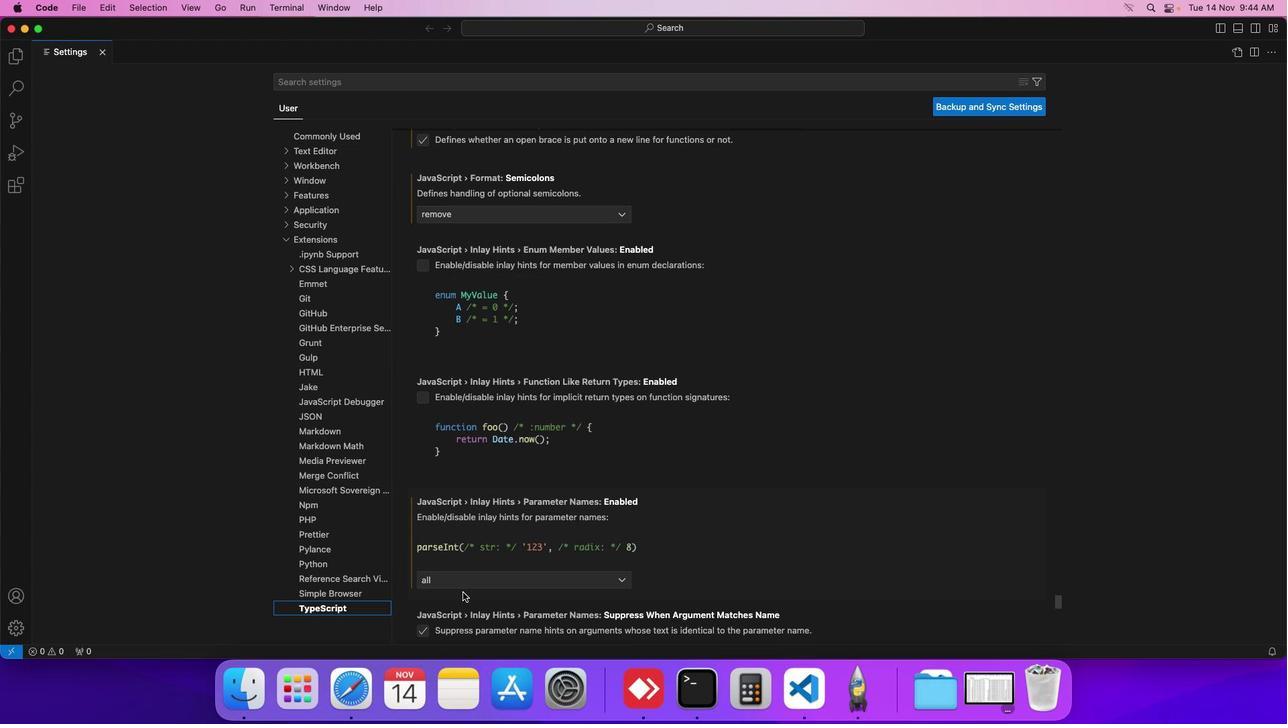 
Action: Mouse scrolled (463, 592) with delta (0, 0)
Screenshot: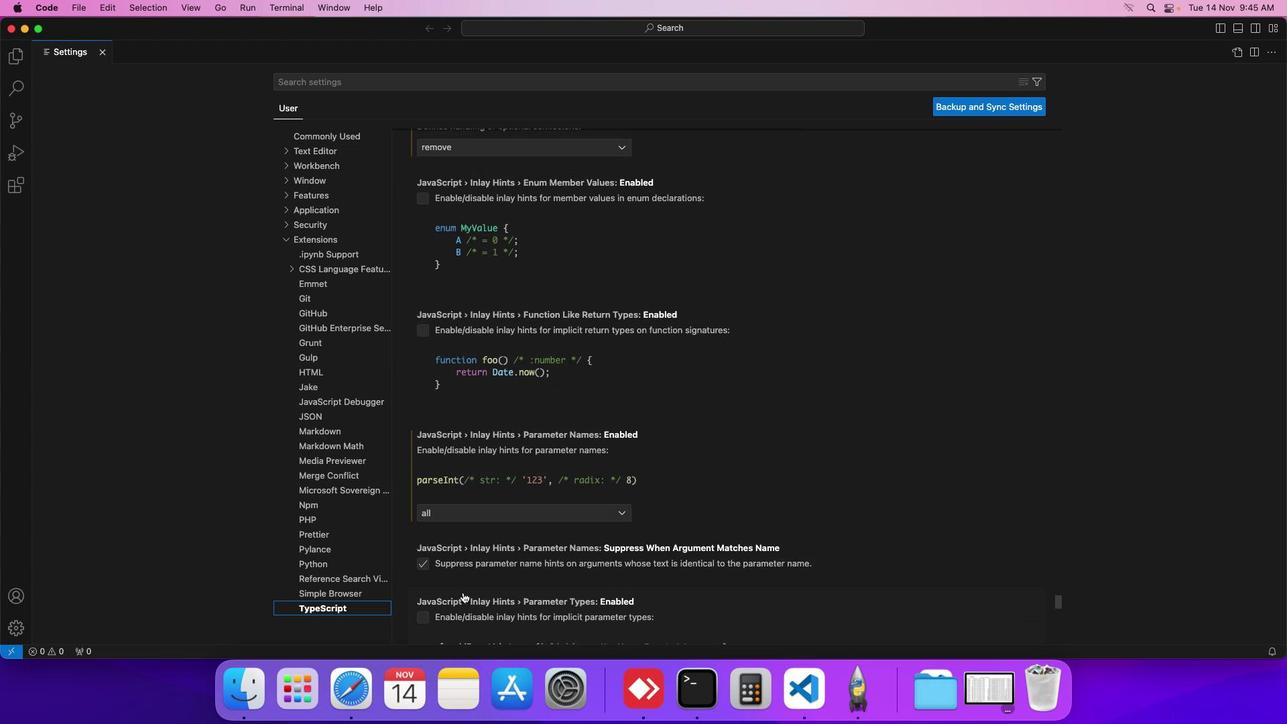 
Action: Mouse scrolled (463, 592) with delta (0, 0)
Screenshot: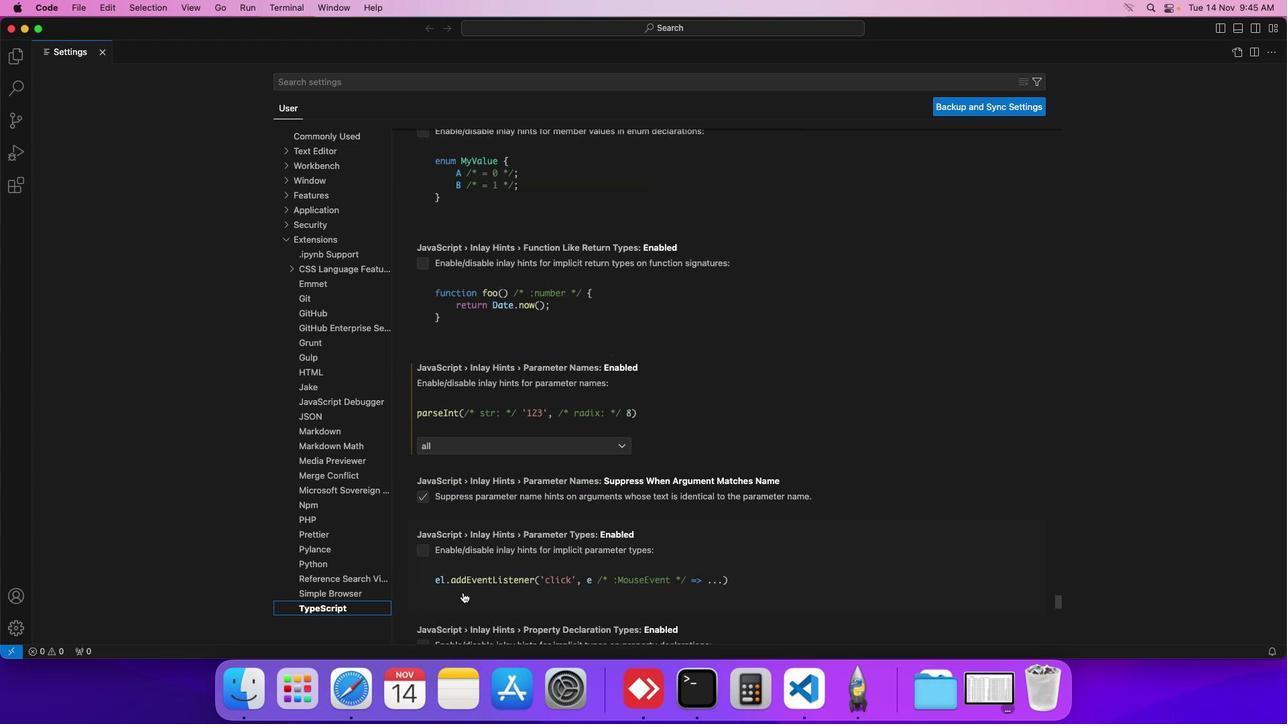 
Action: Mouse scrolled (463, 592) with delta (0, -1)
Screenshot: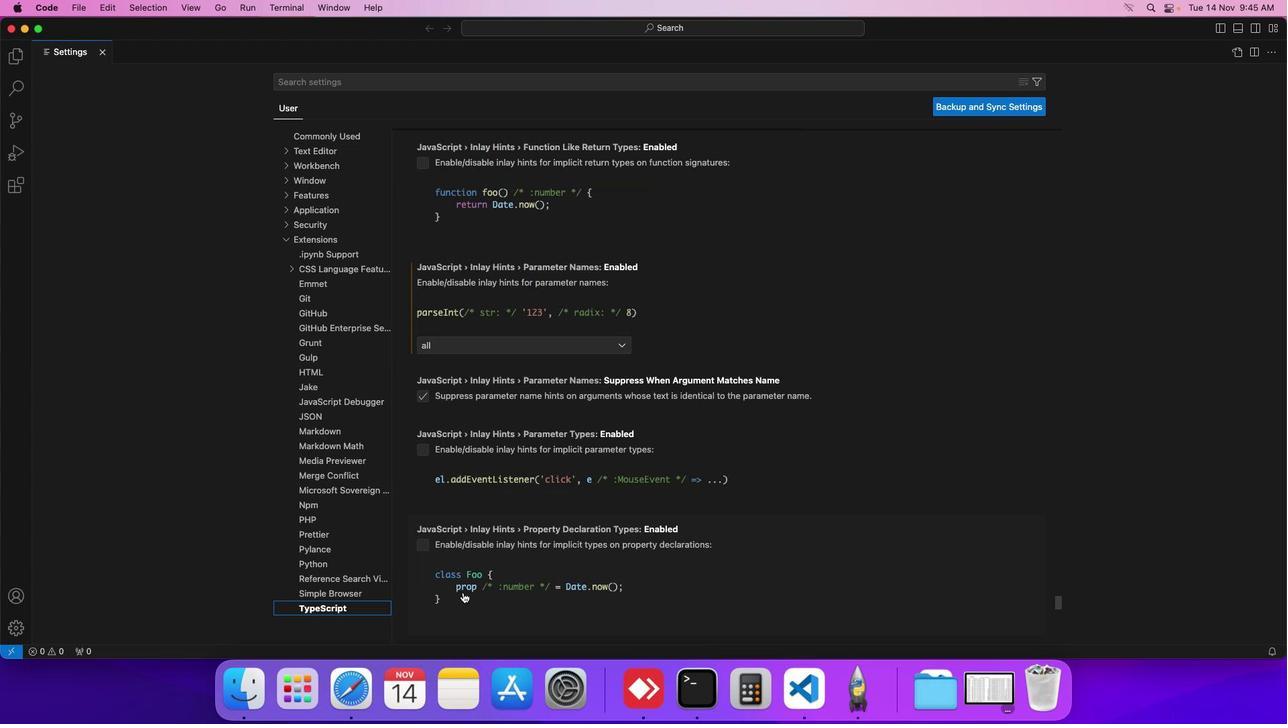
Action: Mouse scrolled (463, 592) with delta (0, -2)
Screenshot: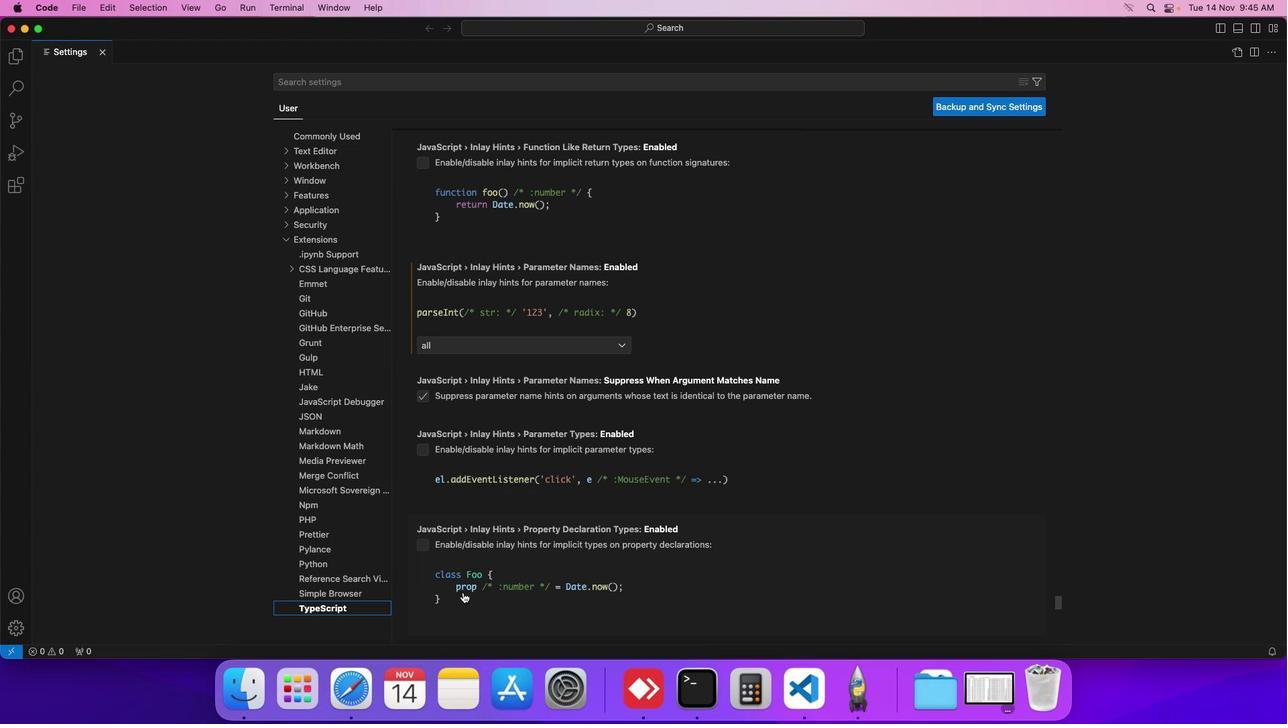 
Action: Mouse scrolled (463, 592) with delta (0, -2)
Screenshot: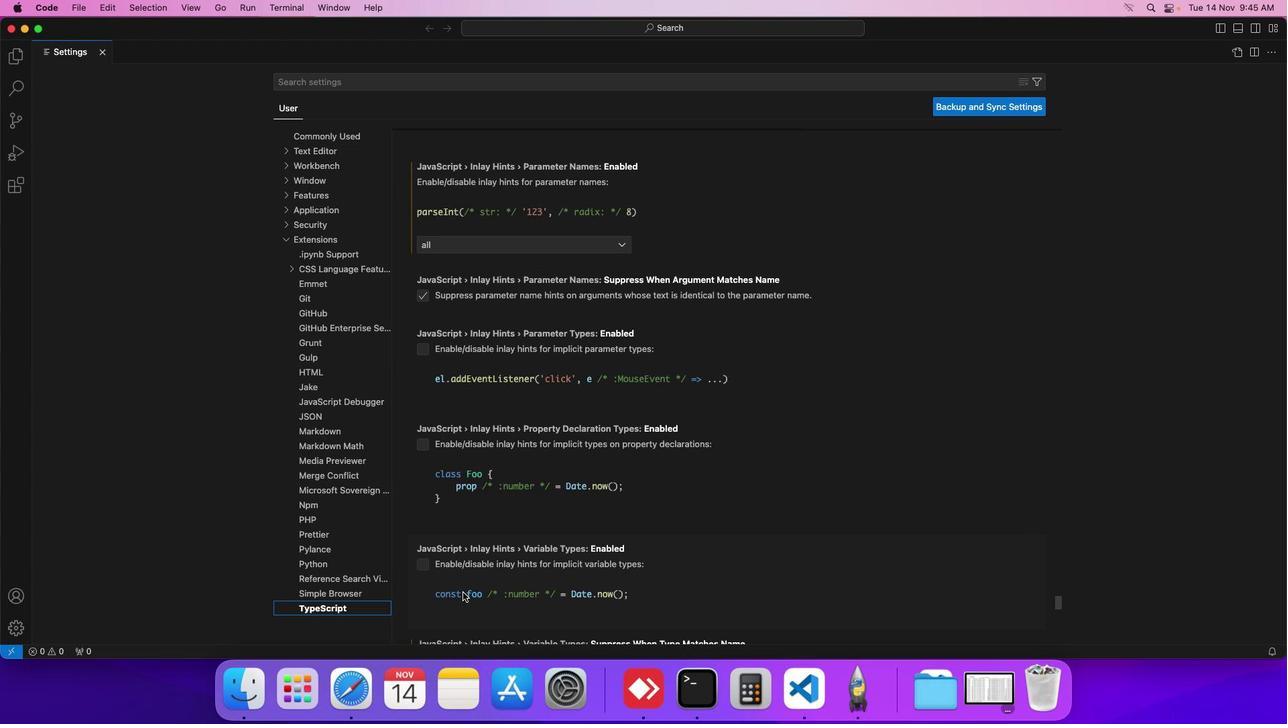 
Action: Mouse scrolled (463, 592) with delta (0, -2)
Screenshot: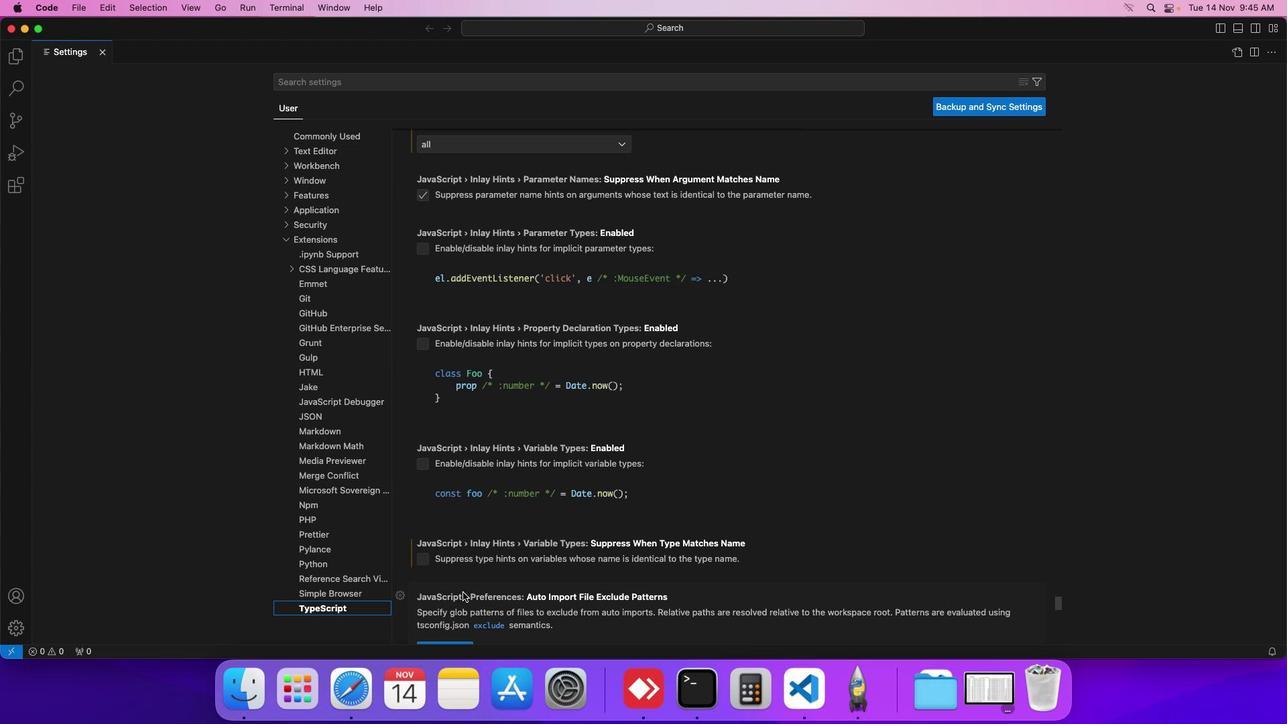 
Action: Mouse scrolled (463, 592) with delta (0, 0)
Screenshot: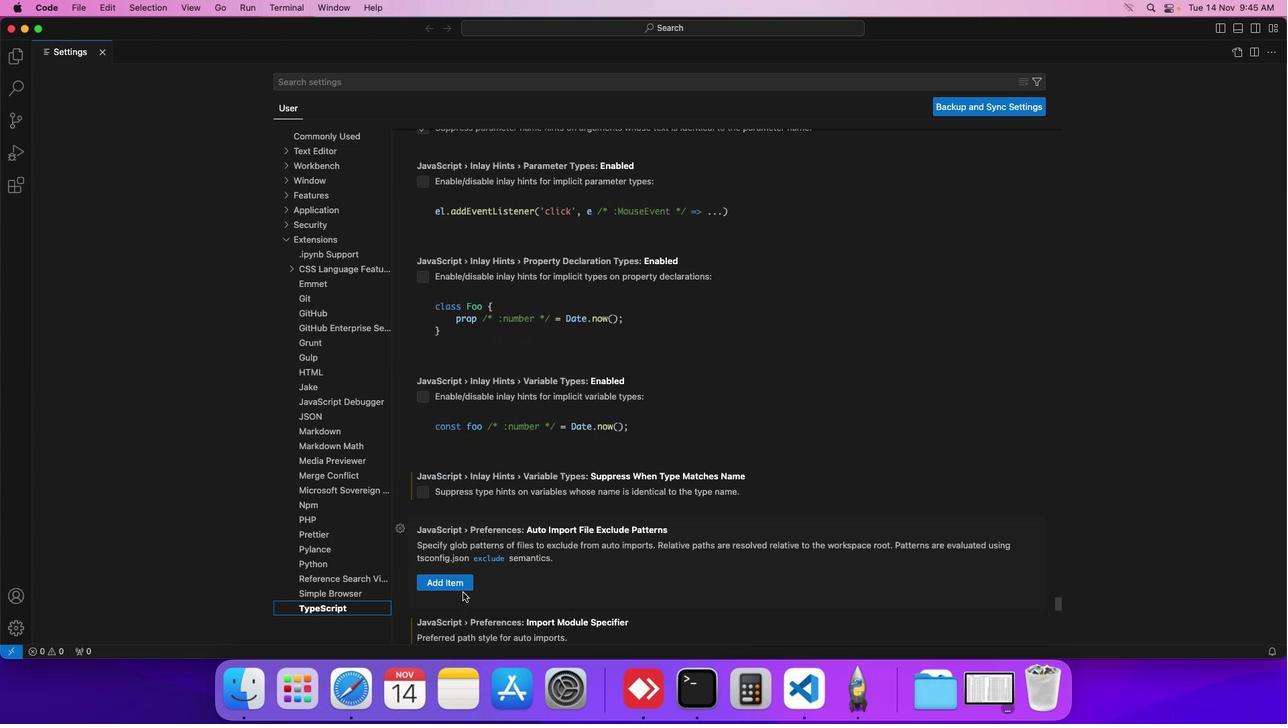 
Action: Mouse scrolled (463, 592) with delta (0, 0)
Screenshot: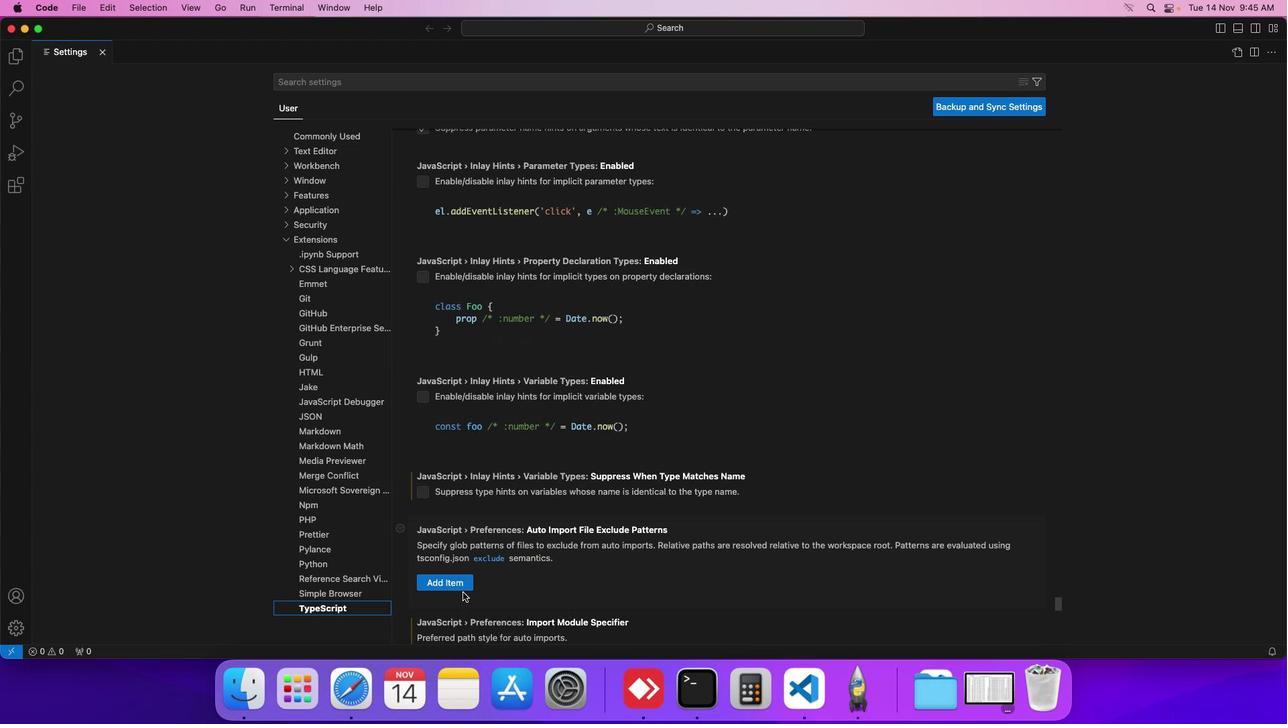 
Action: Mouse scrolled (463, 592) with delta (0, 0)
Screenshot: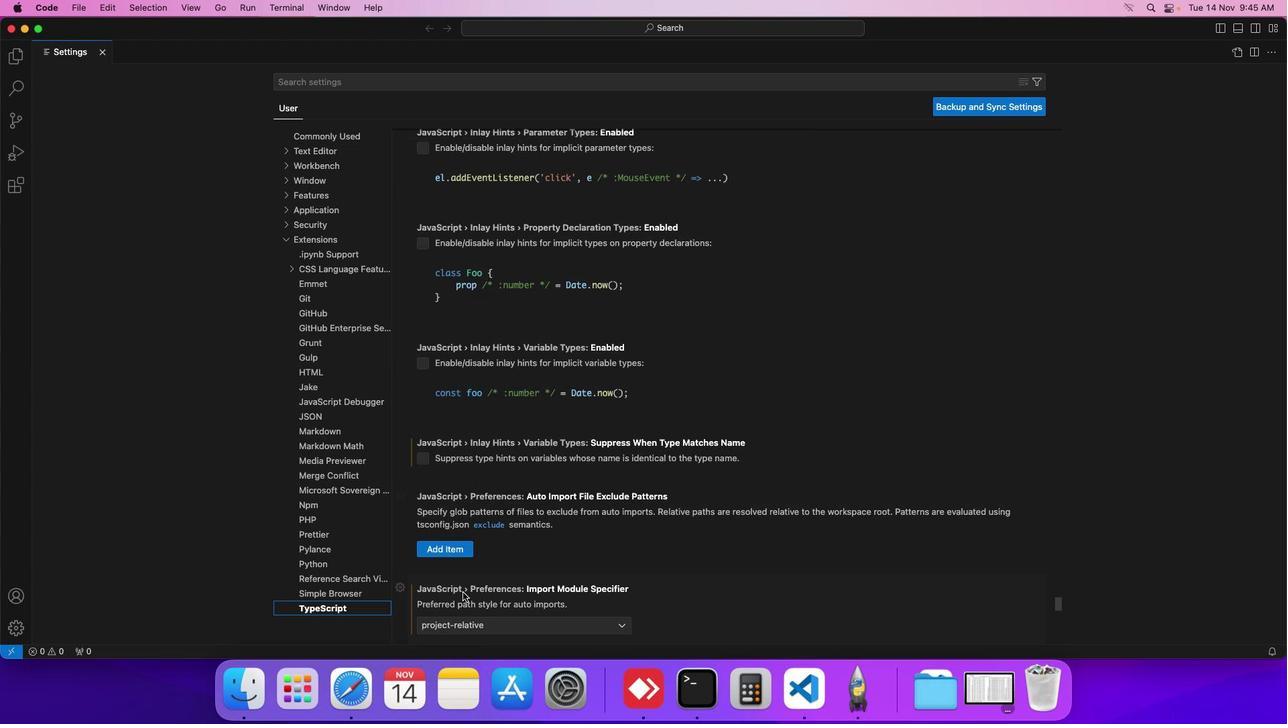 
Action: Mouse scrolled (463, 592) with delta (0, 0)
Screenshot: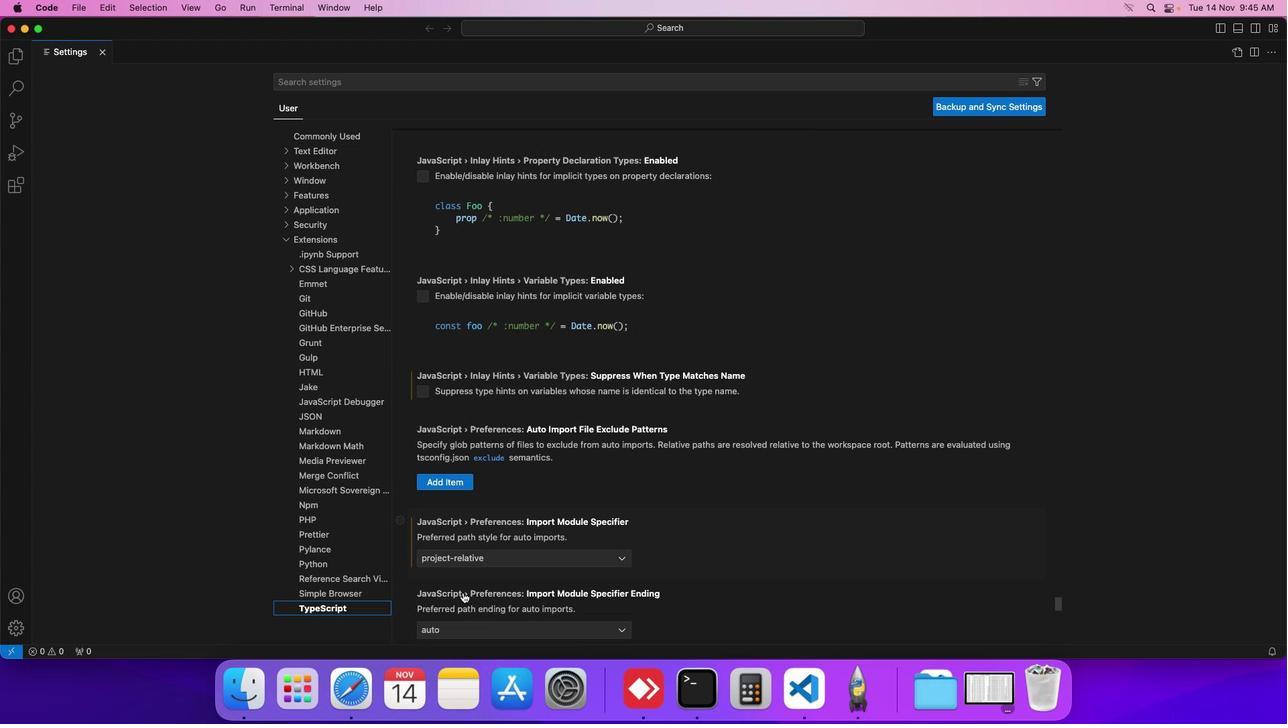 
Action: Mouse scrolled (463, 592) with delta (0, 0)
Screenshot: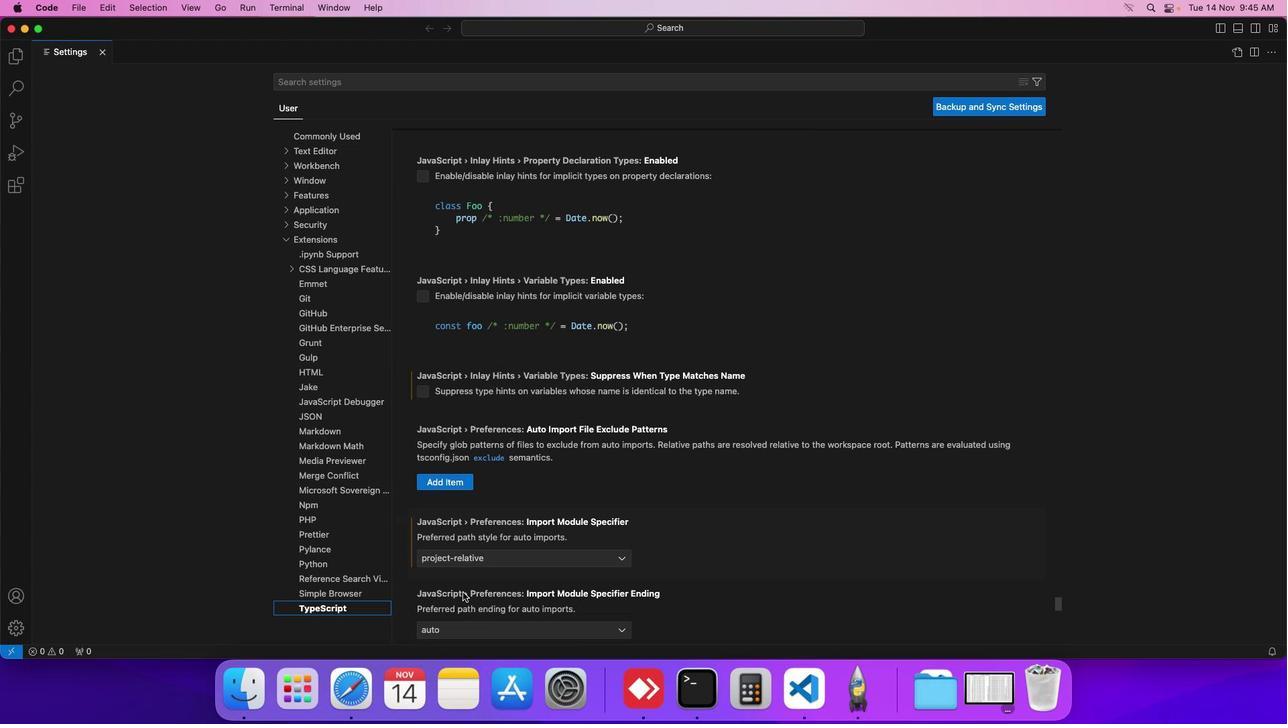 
Action: Mouse scrolled (463, 592) with delta (0, 0)
Screenshot: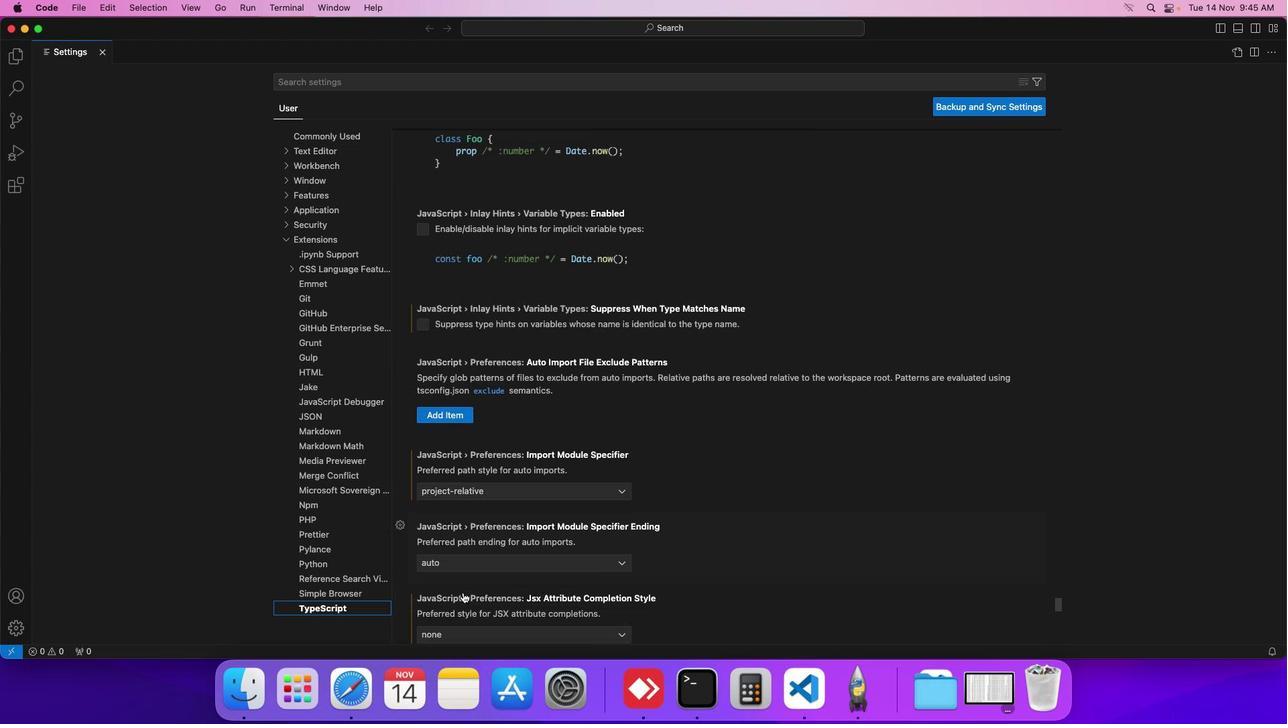 
Action: Mouse scrolled (463, 592) with delta (0, 0)
Screenshot: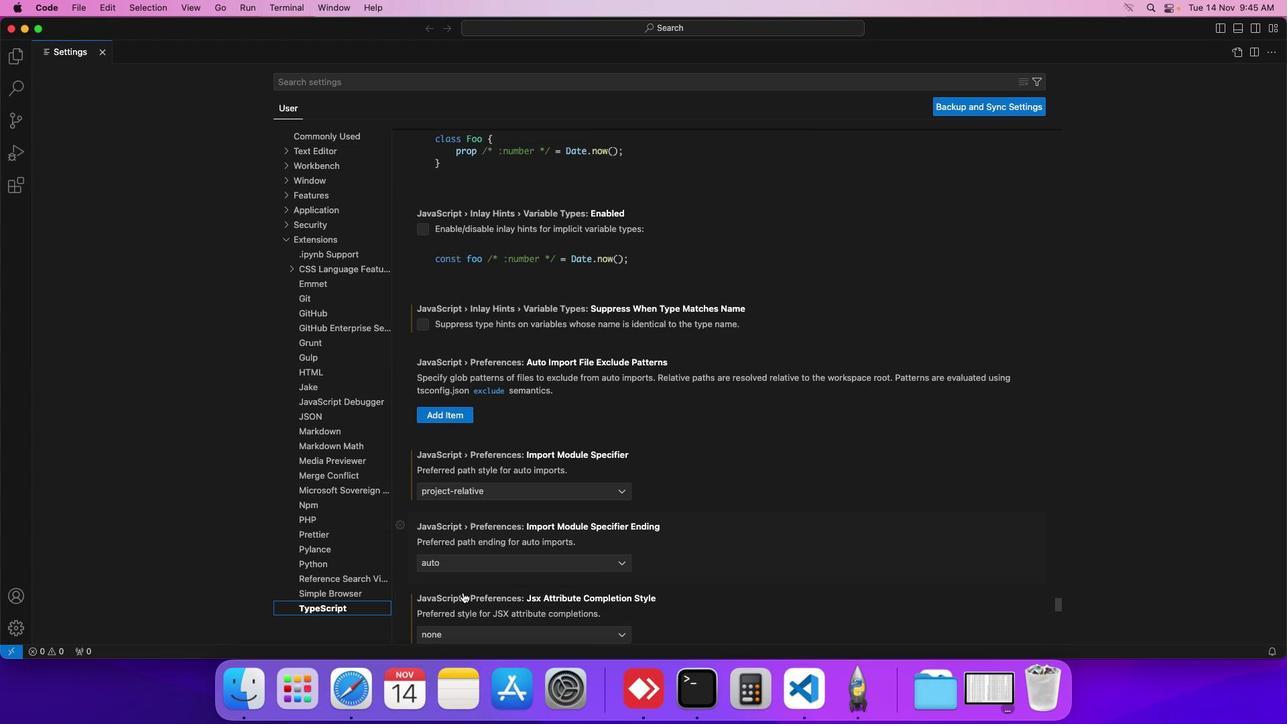 
Action: Mouse scrolled (463, 592) with delta (0, 0)
Screenshot: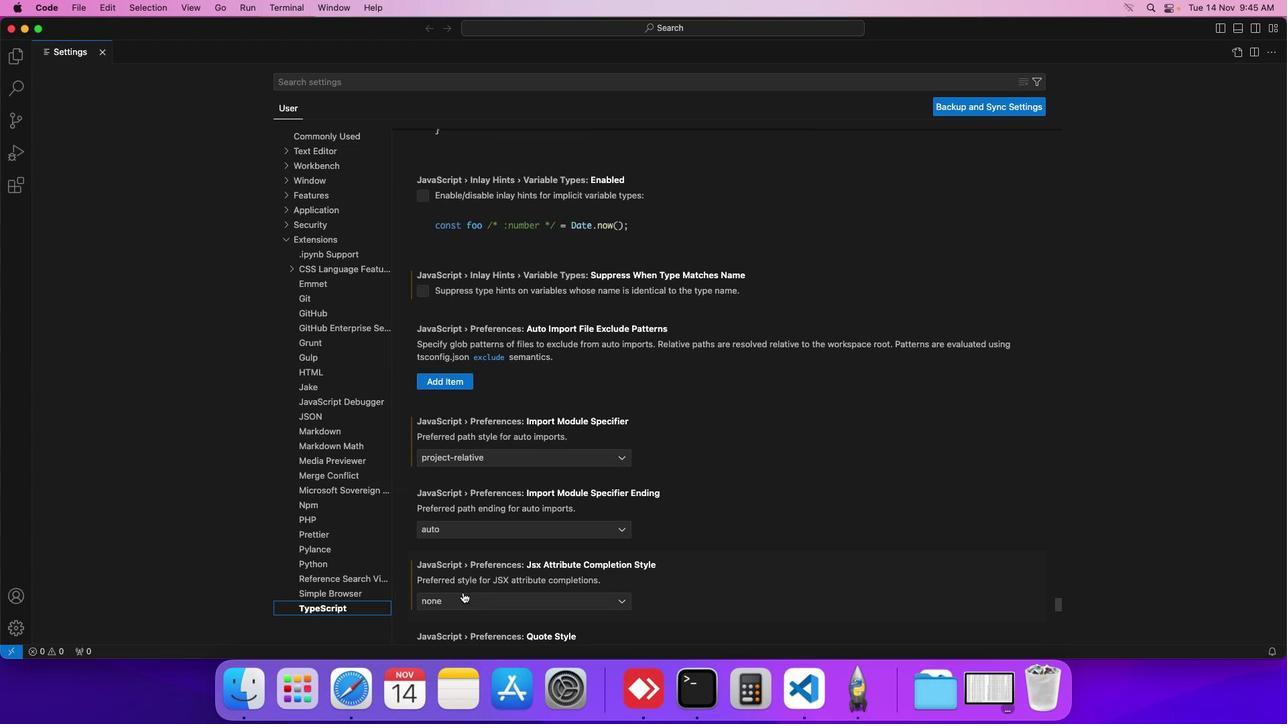 
Action: Mouse scrolled (463, 592) with delta (0, 0)
Screenshot: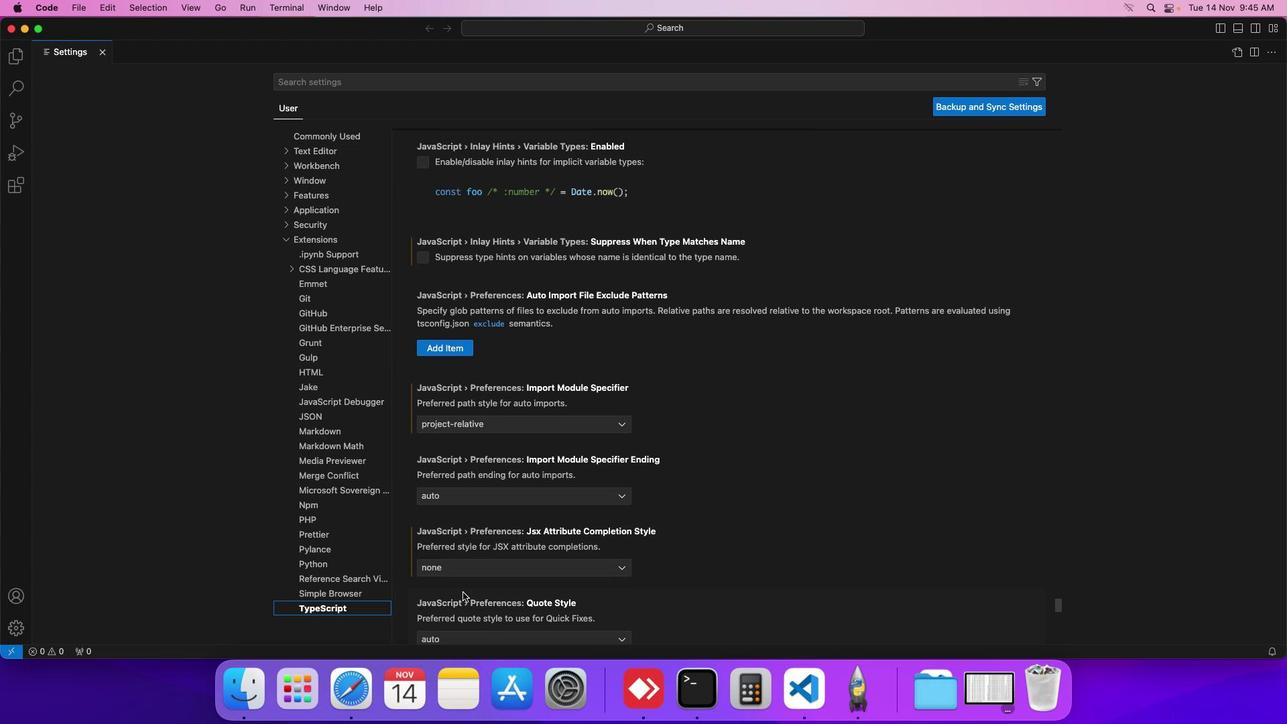 
Action: Mouse scrolled (463, 592) with delta (0, 0)
Screenshot: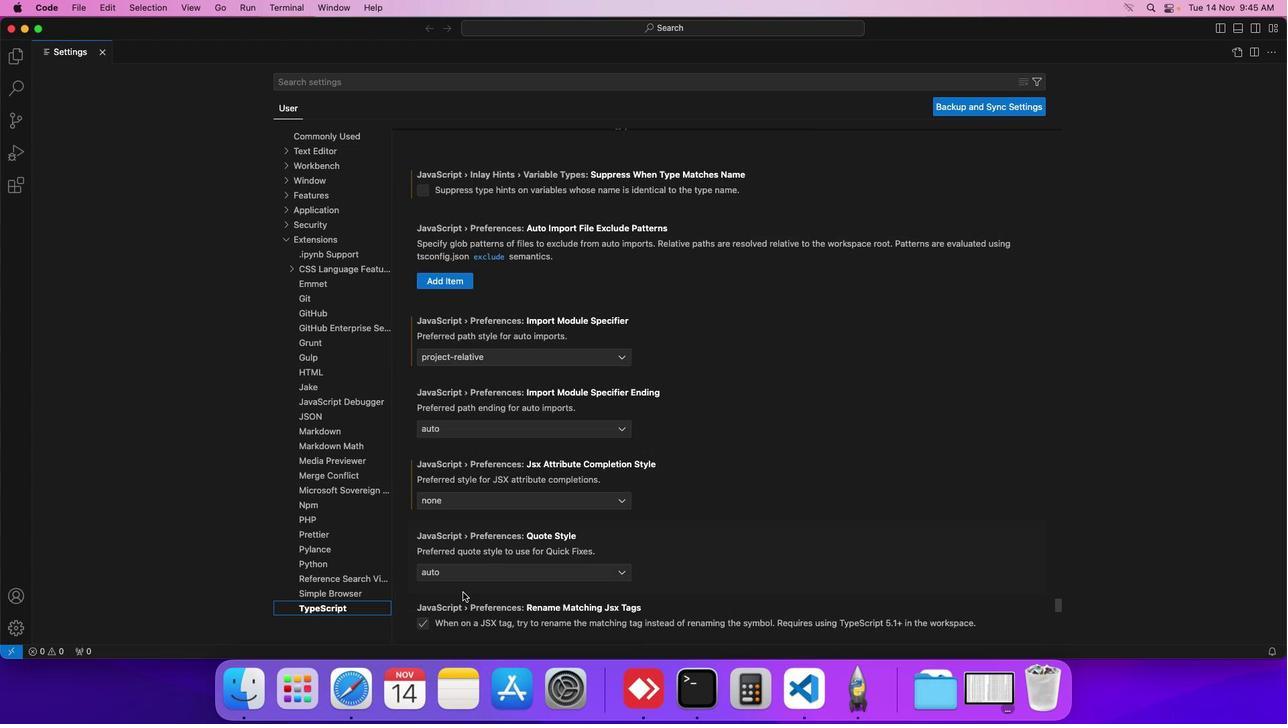 
Action: Mouse scrolled (463, 592) with delta (0, 0)
Screenshot: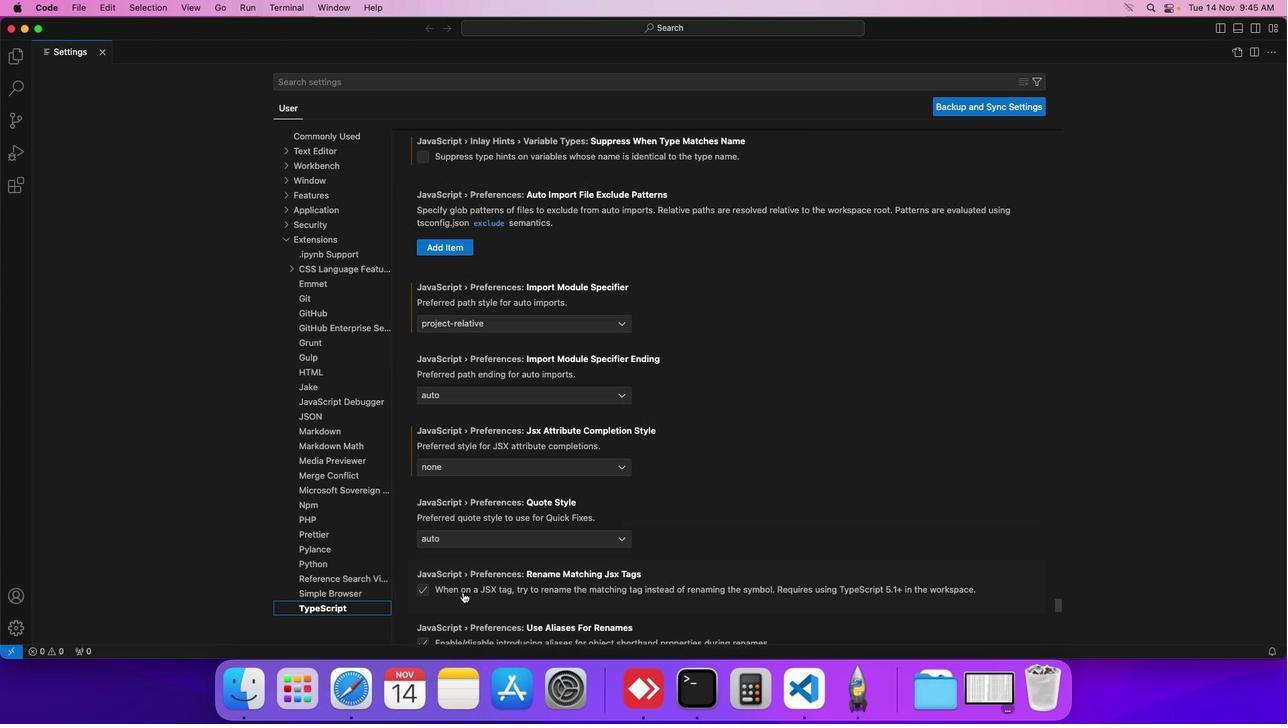 
Action: Mouse scrolled (463, 592) with delta (0, 0)
Screenshot: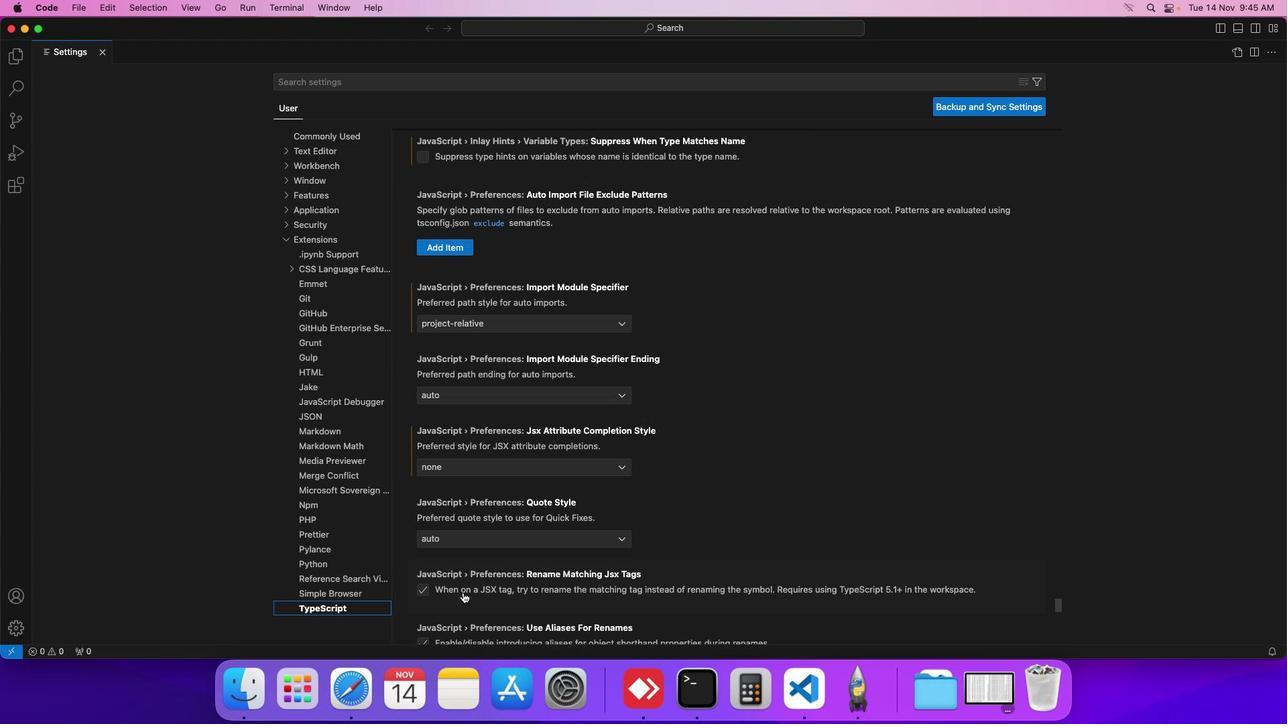 
Action: Mouse scrolled (463, 592) with delta (0, 0)
Screenshot: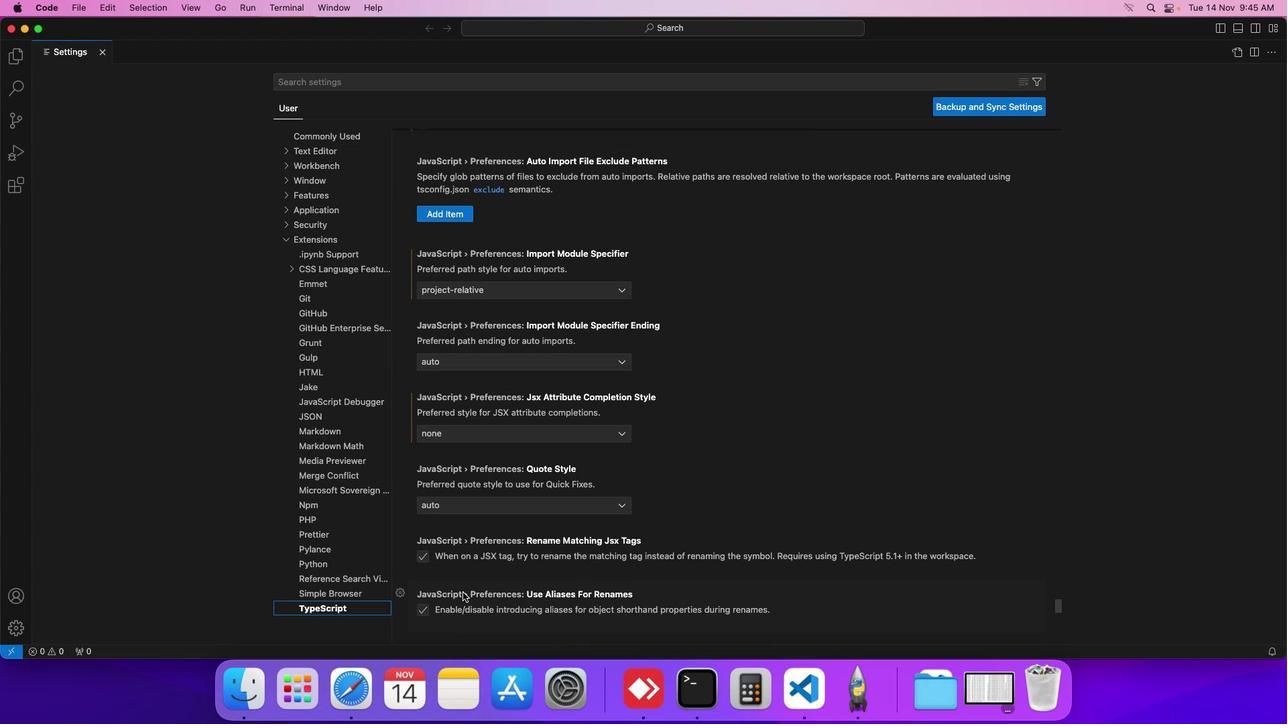 
Action: Mouse scrolled (463, 592) with delta (0, 0)
Screenshot: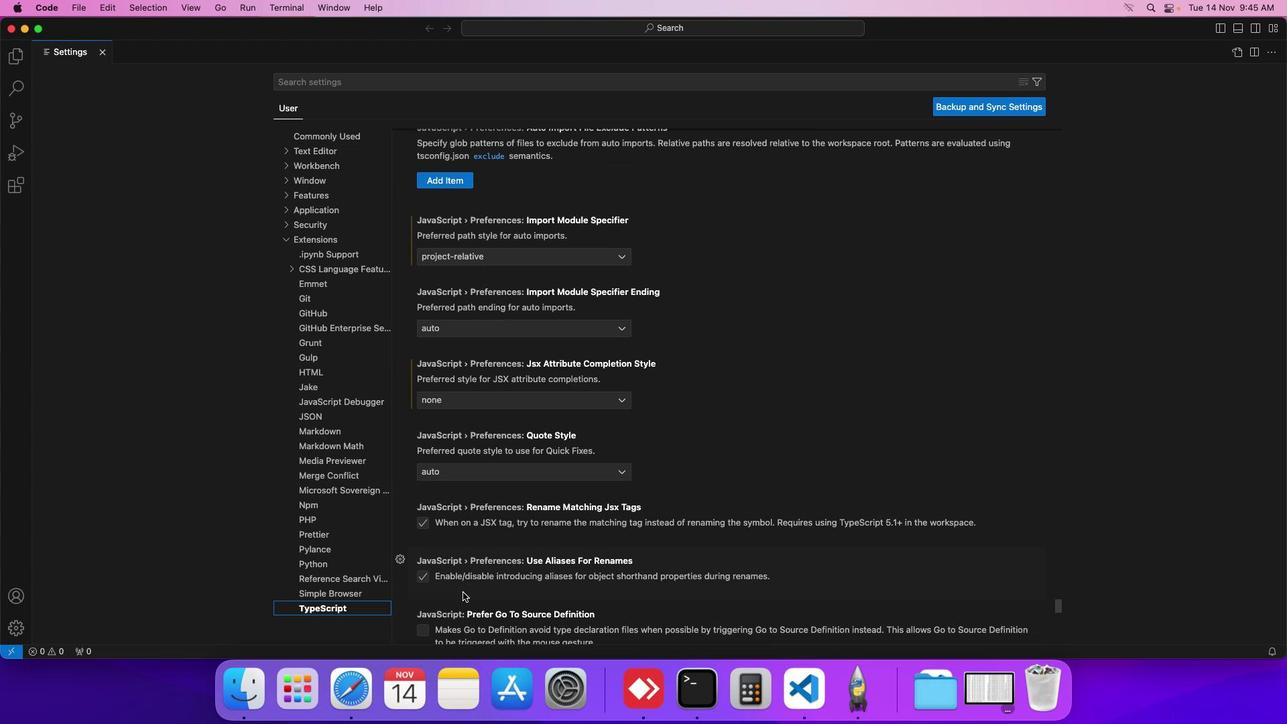
Action: Mouse scrolled (463, 592) with delta (0, 0)
Screenshot: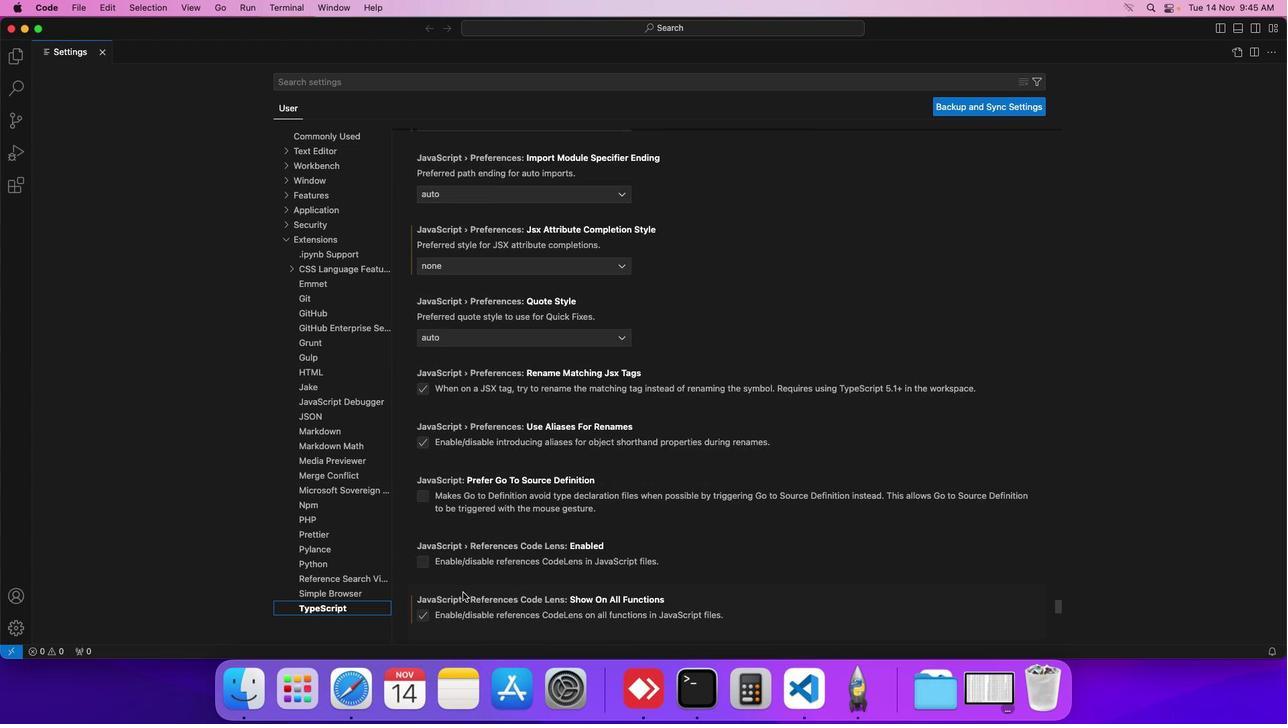 
Action: Mouse scrolled (463, 592) with delta (0, 0)
Screenshot: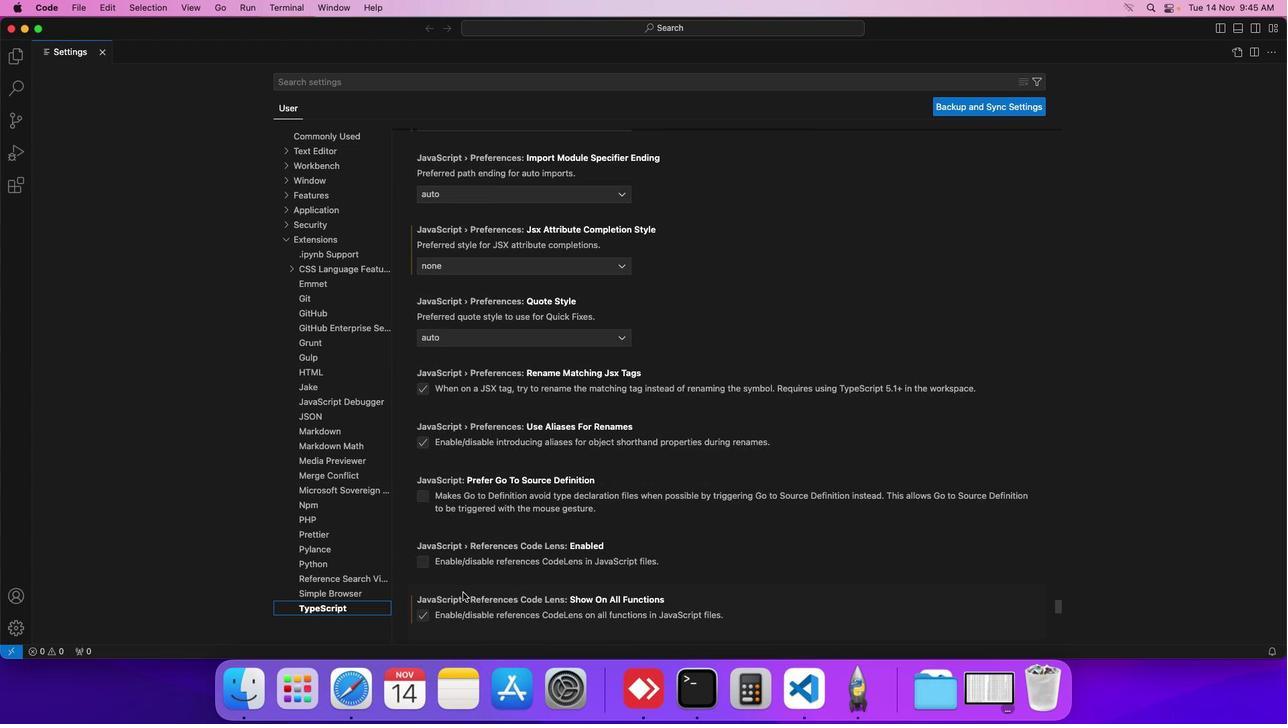 
Action: Mouse scrolled (463, 592) with delta (0, -1)
Screenshot: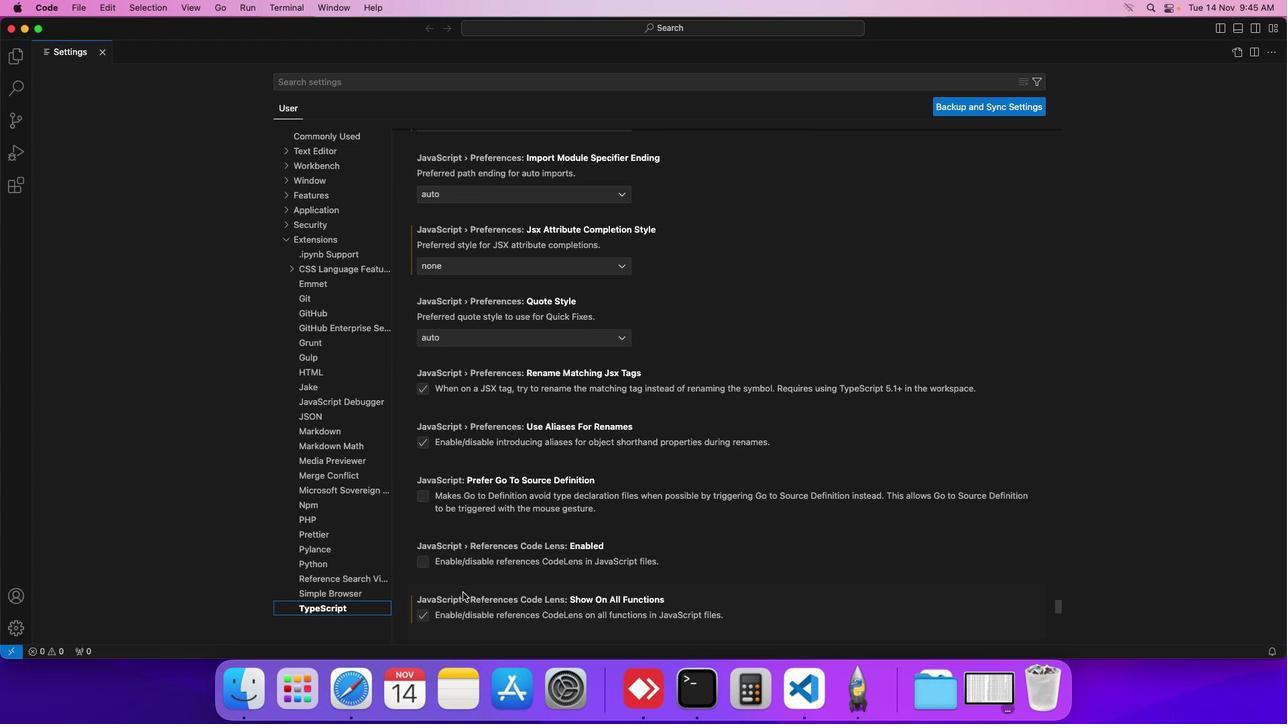 
Action: Mouse scrolled (463, 592) with delta (0, -1)
Screenshot: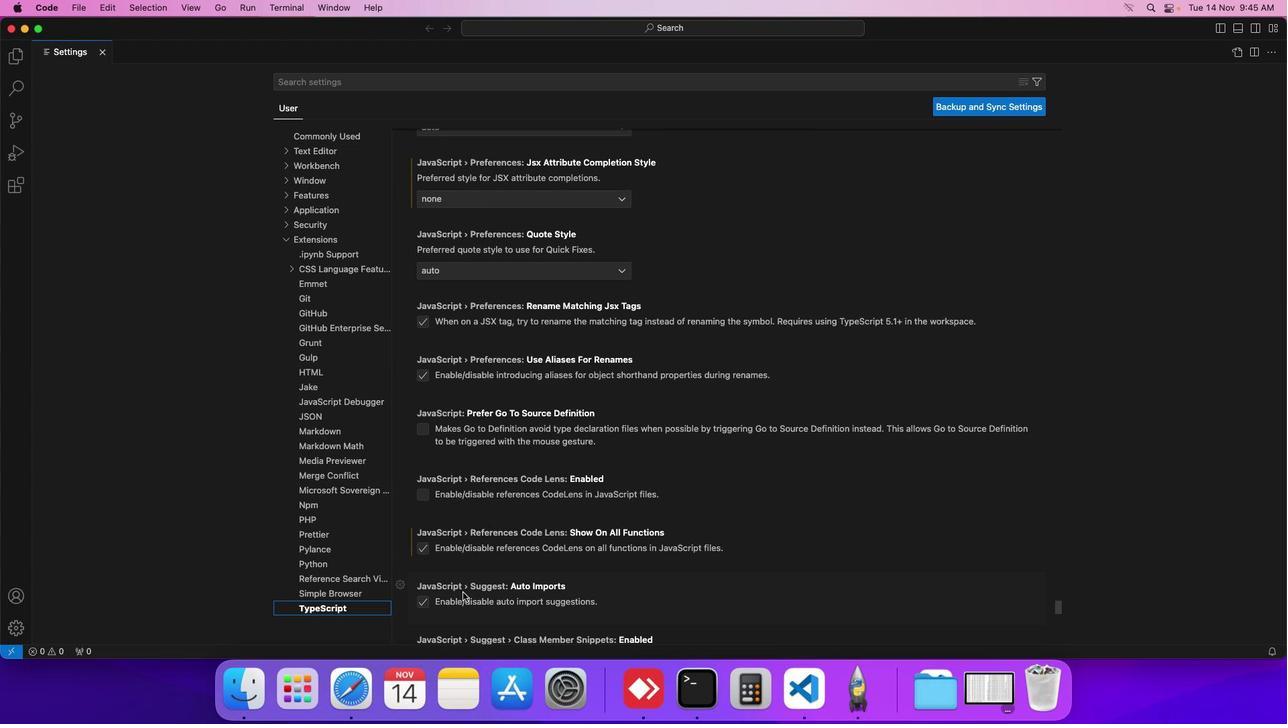 
Action: Mouse scrolled (463, 592) with delta (0, 0)
Screenshot: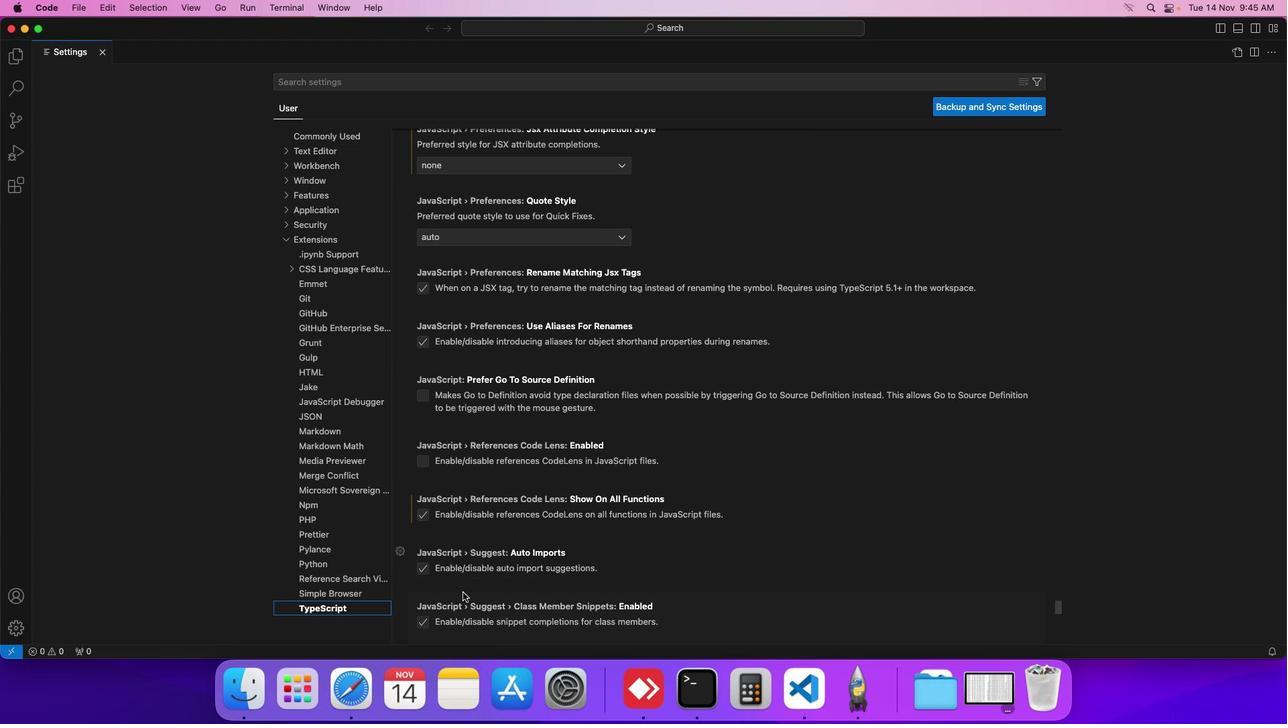 
Action: Mouse scrolled (463, 592) with delta (0, 0)
Screenshot: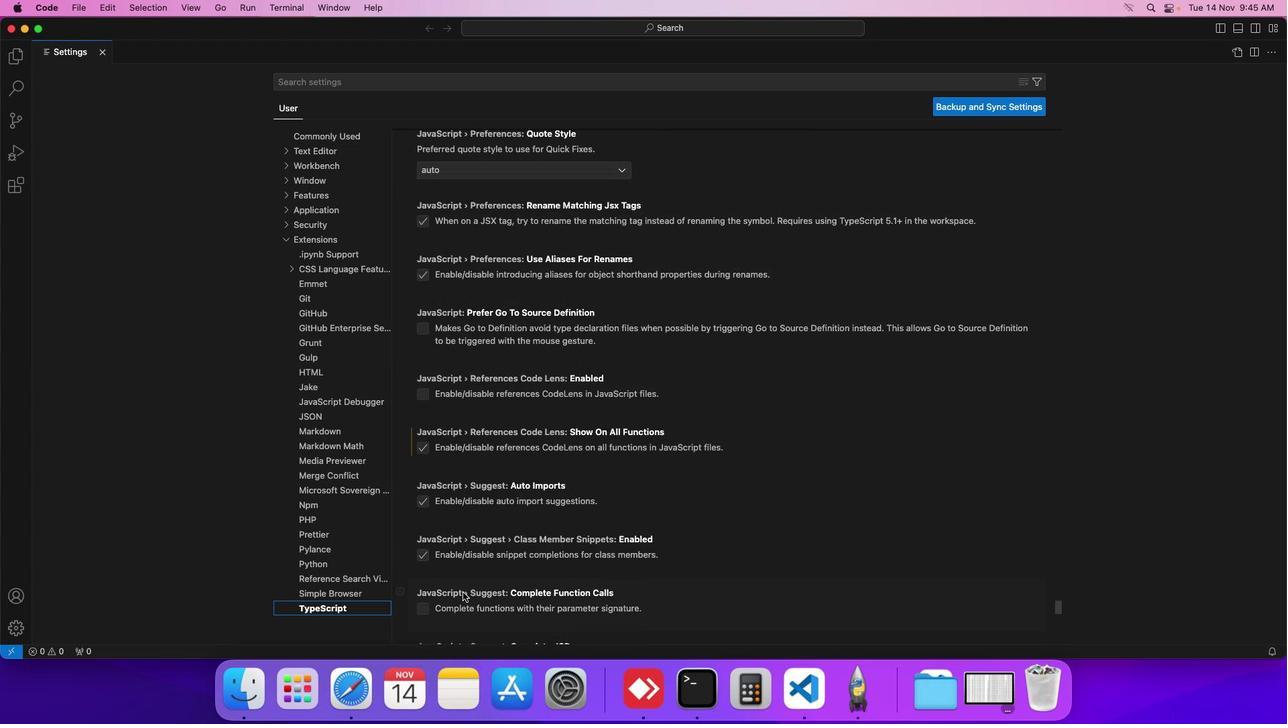 
Action: Mouse scrolled (463, 592) with delta (0, 0)
Screenshot: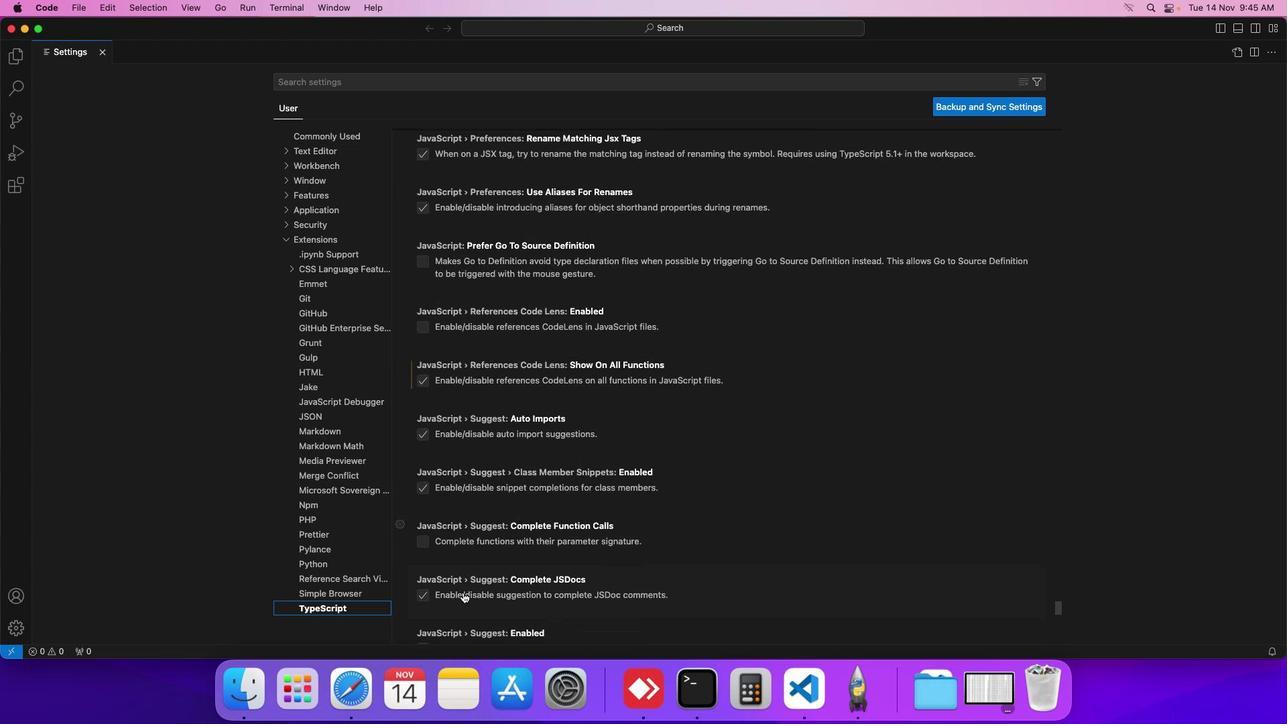 
Action: Mouse scrolled (463, 592) with delta (0, -1)
Screenshot: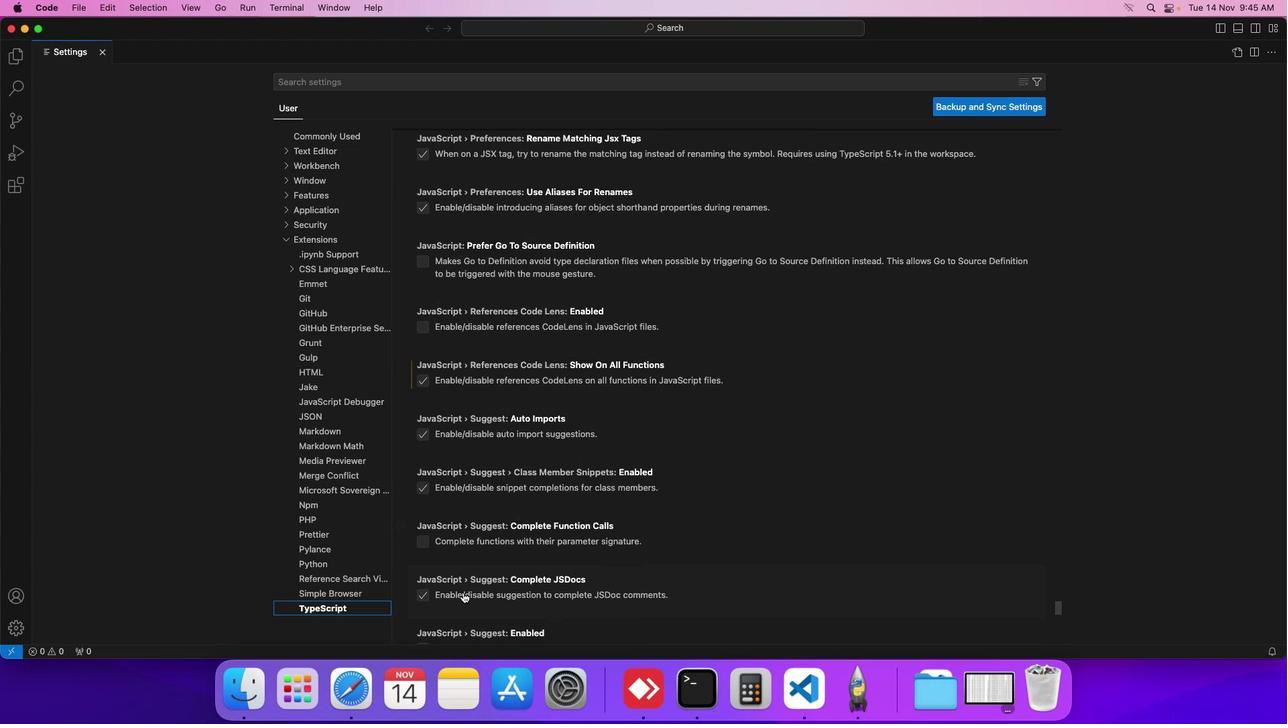 
Action: Mouse scrolled (463, 592) with delta (0, 0)
Screenshot: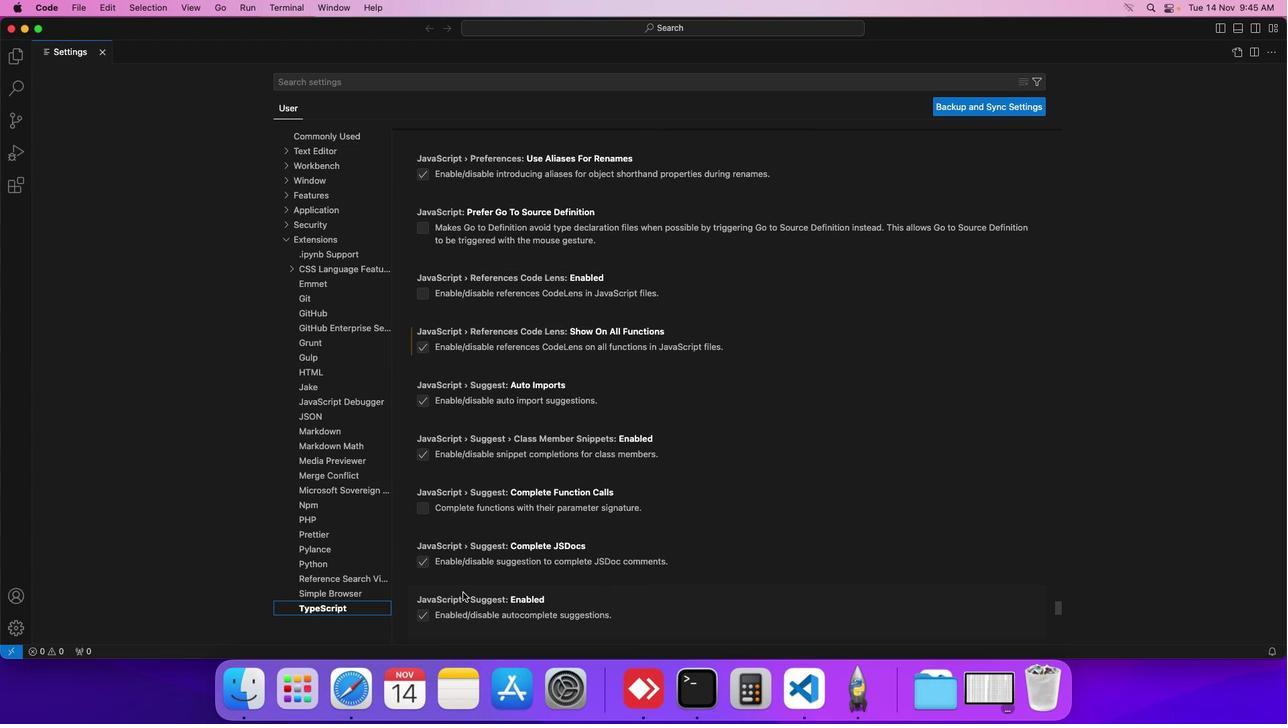 
Action: Mouse scrolled (463, 592) with delta (0, 0)
Screenshot: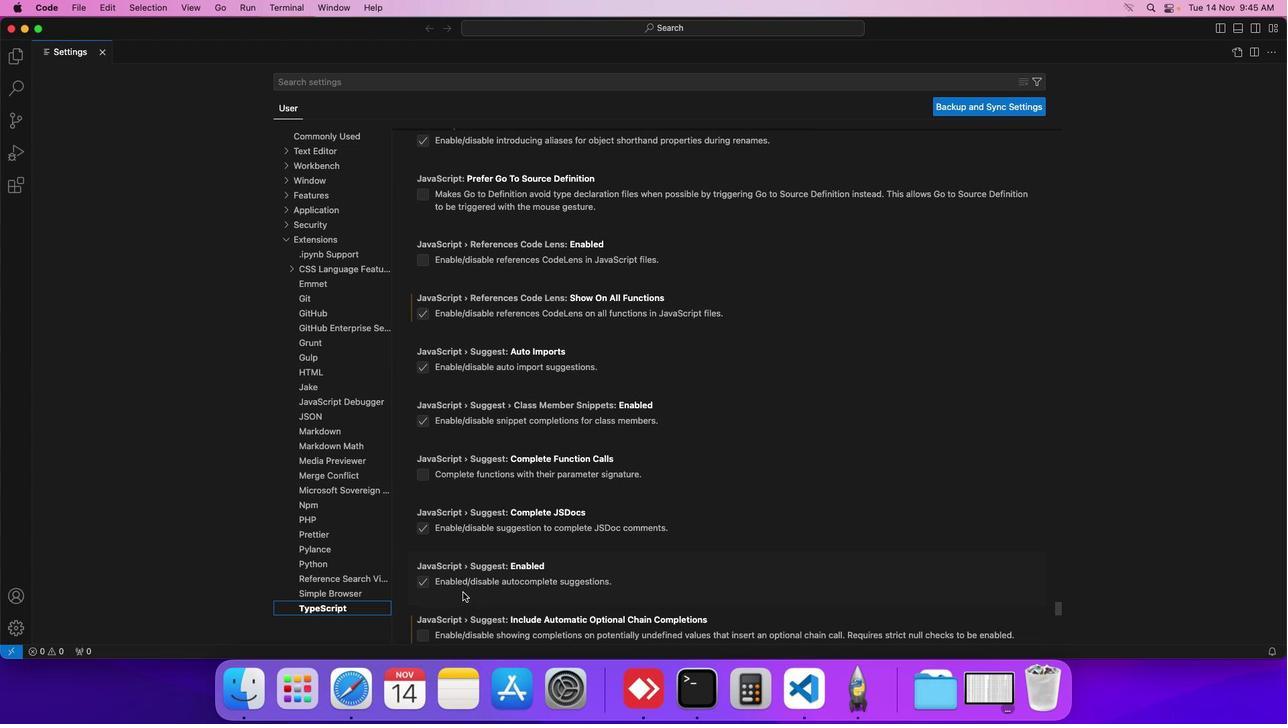 
Action: Mouse scrolled (463, 592) with delta (0, 0)
Screenshot: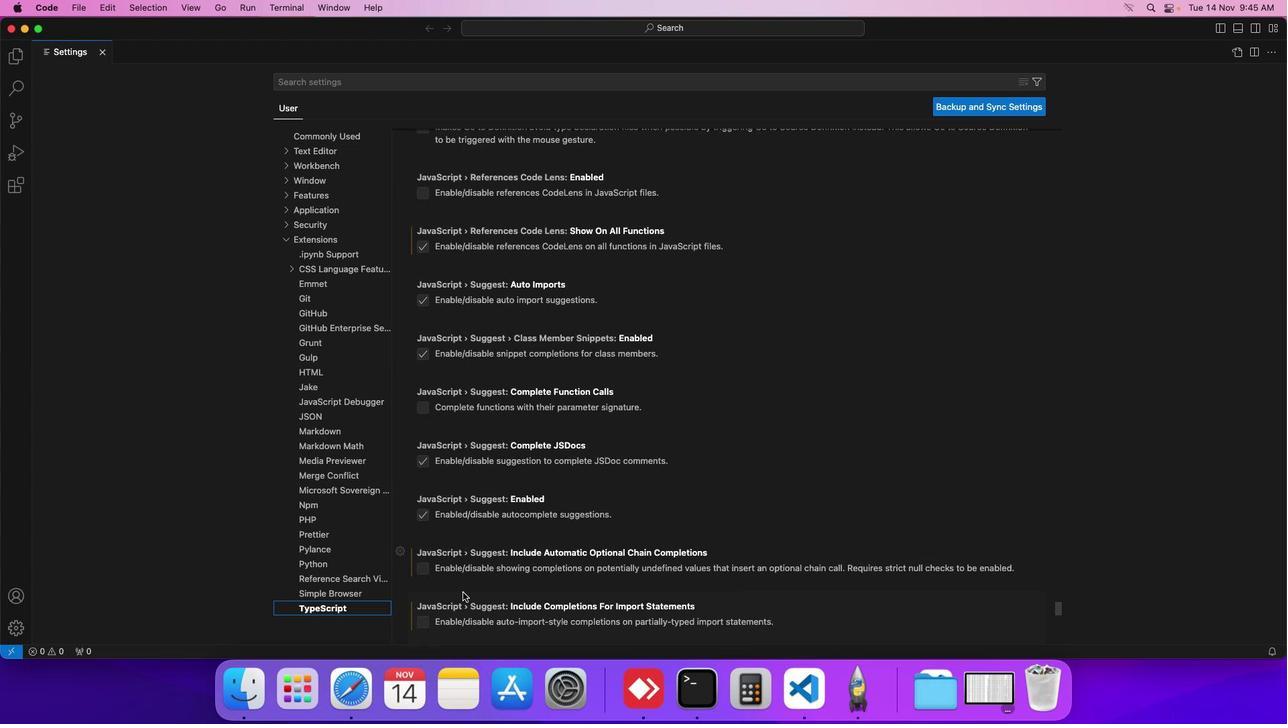 
Action: Mouse scrolled (463, 592) with delta (0, 0)
Screenshot: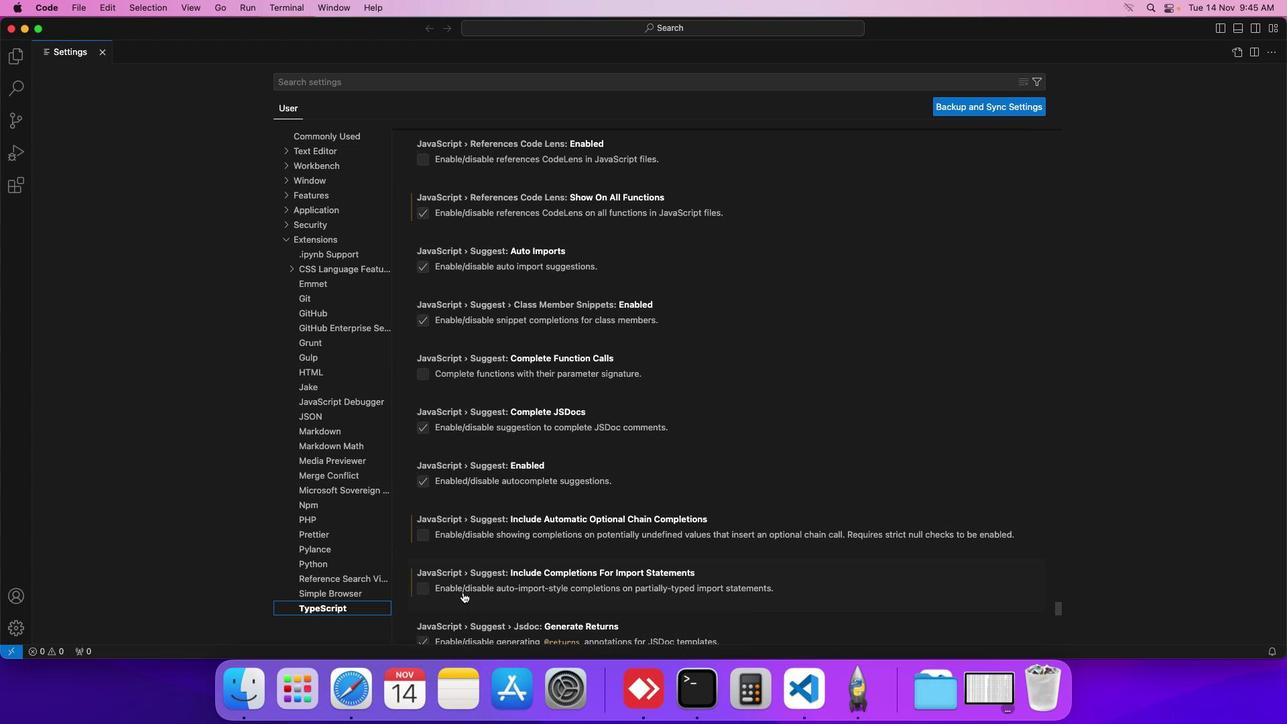 
Action: Mouse scrolled (463, 592) with delta (0, 0)
Screenshot: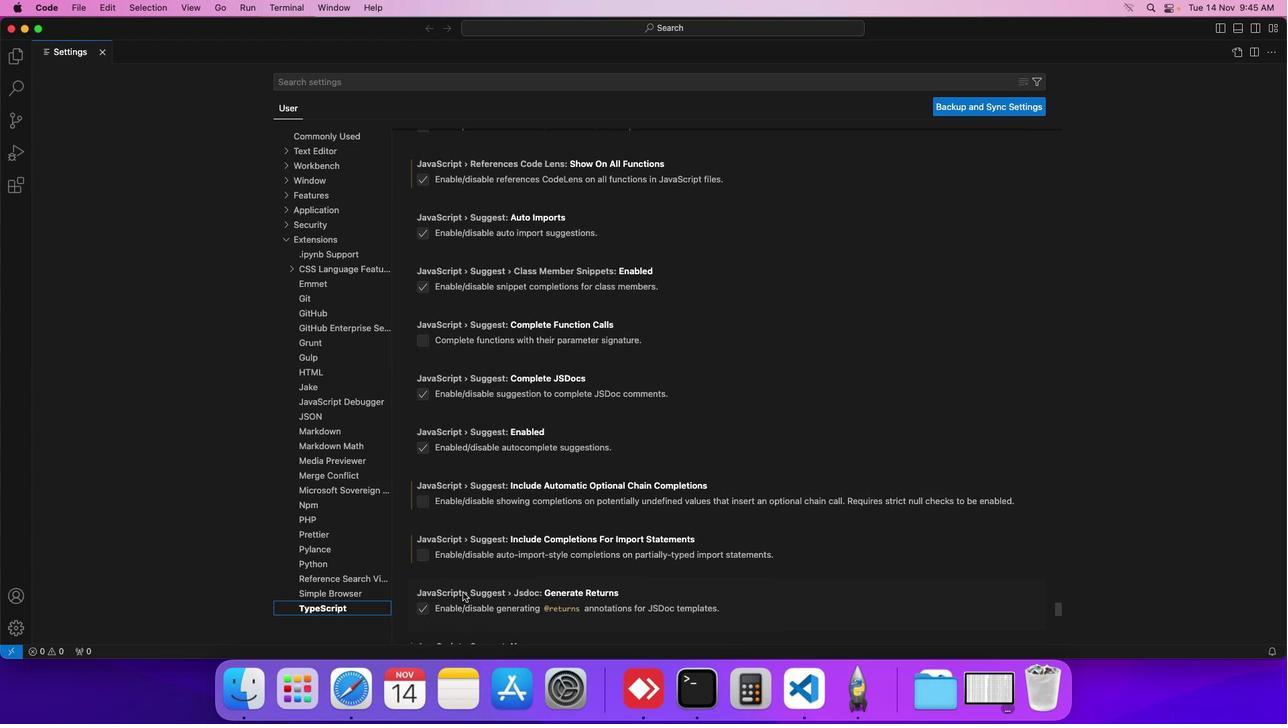 
Action: Mouse scrolled (463, 592) with delta (0, 0)
Screenshot: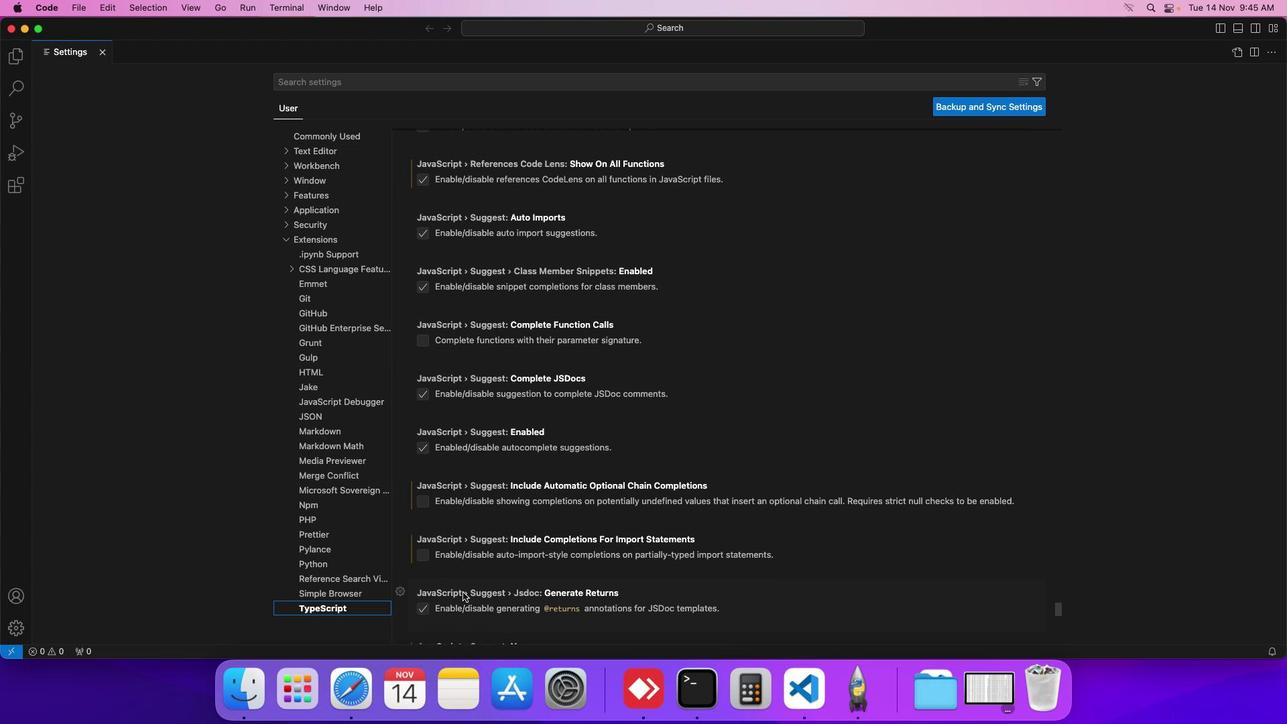 
Action: Mouse scrolled (463, 592) with delta (0, 0)
Screenshot: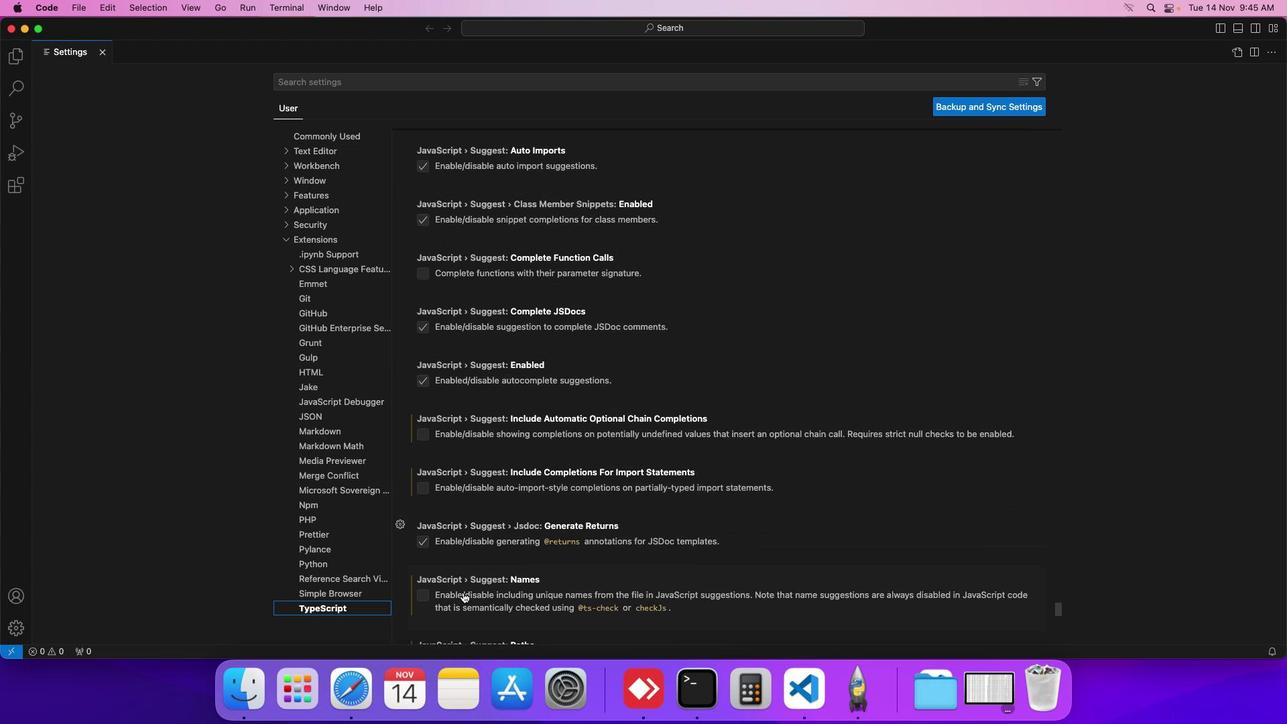 
Action: Mouse scrolled (463, 592) with delta (0, 0)
Screenshot: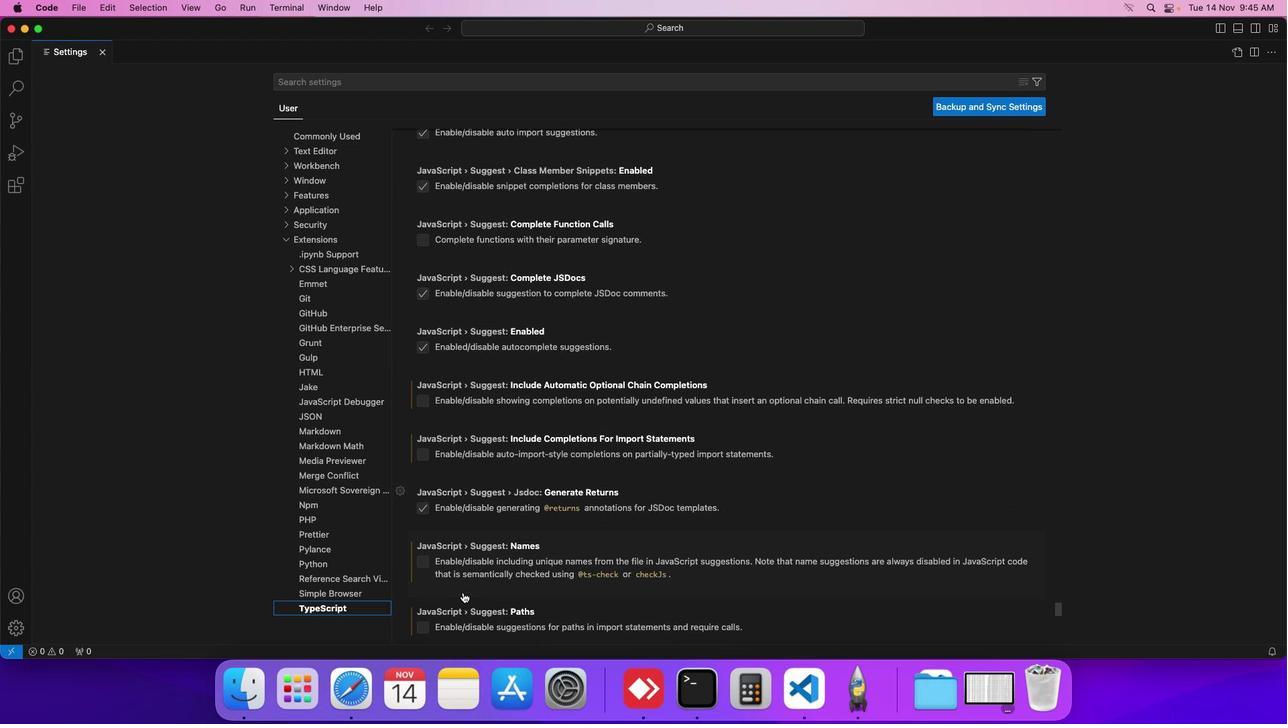 
Action: Mouse scrolled (463, 592) with delta (0, 0)
Screenshot: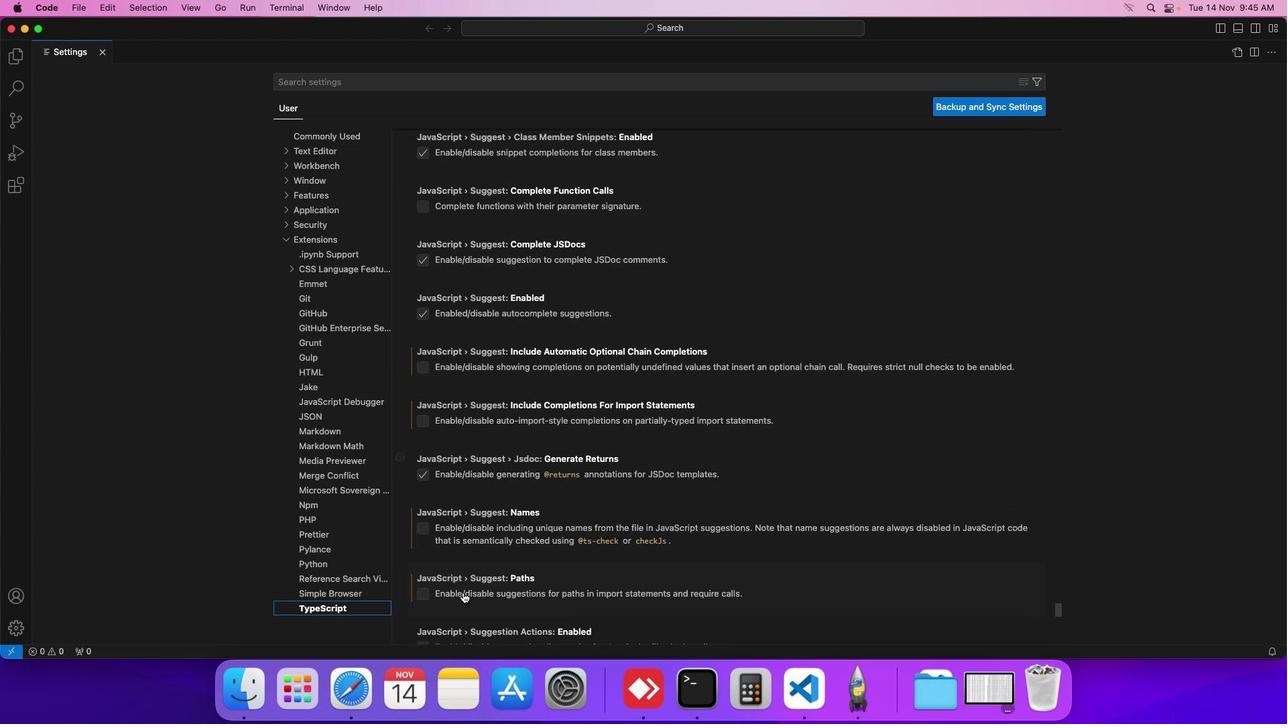 
Action: Mouse scrolled (463, 592) with delta (0, 0)
Screenshot: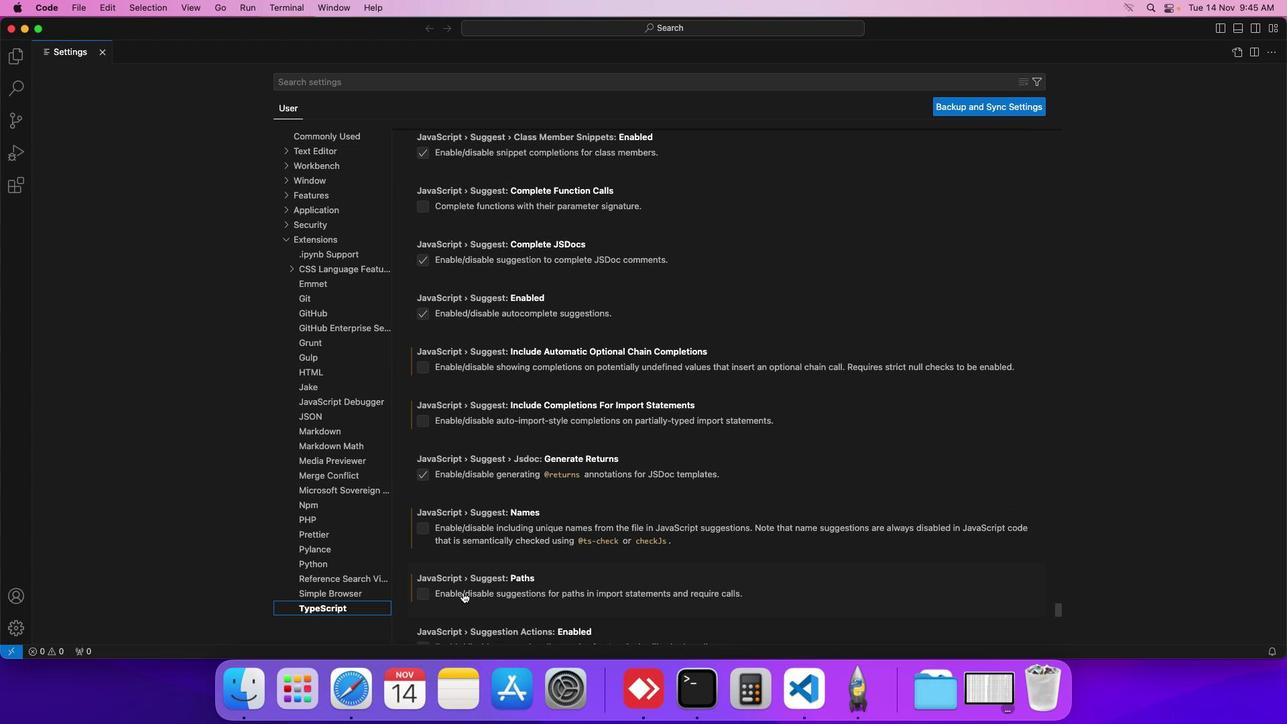 
Action: Mouse scrolled (463, 592) with delta (0, 0)
Screenshot: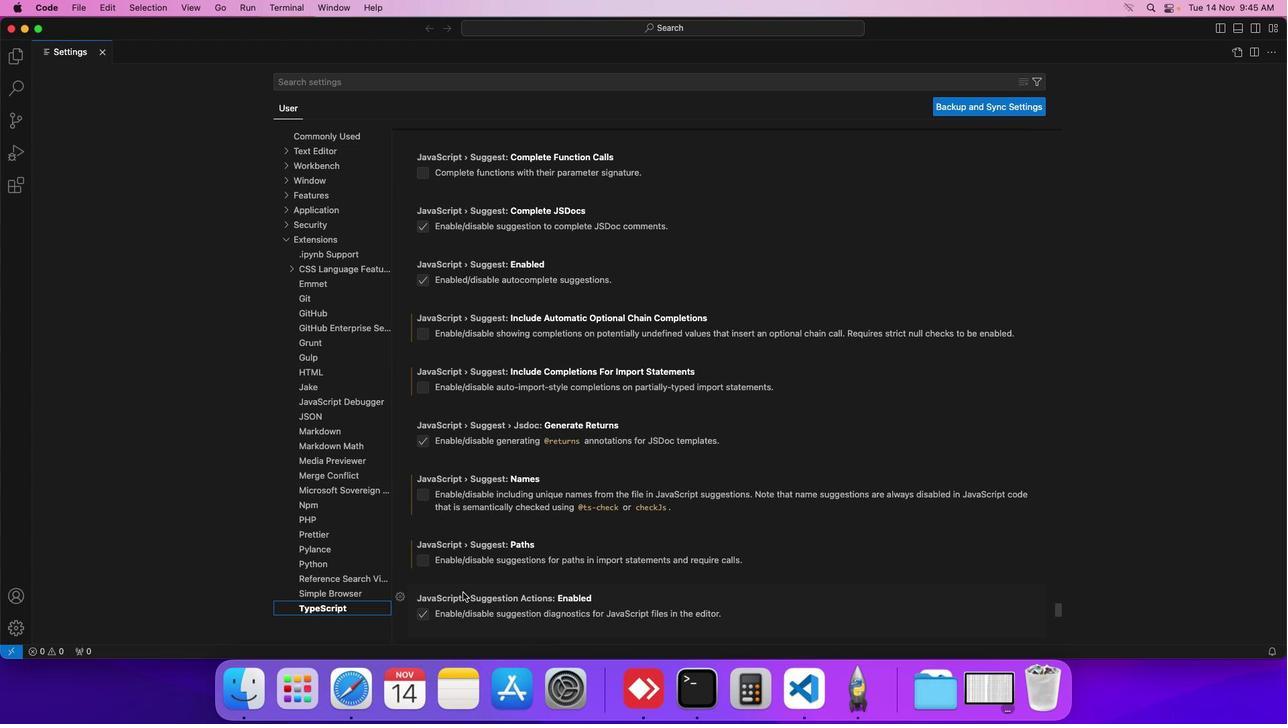 
Action: Mouse scrolled (463, 592) with delta (0, 0)
Screenshot: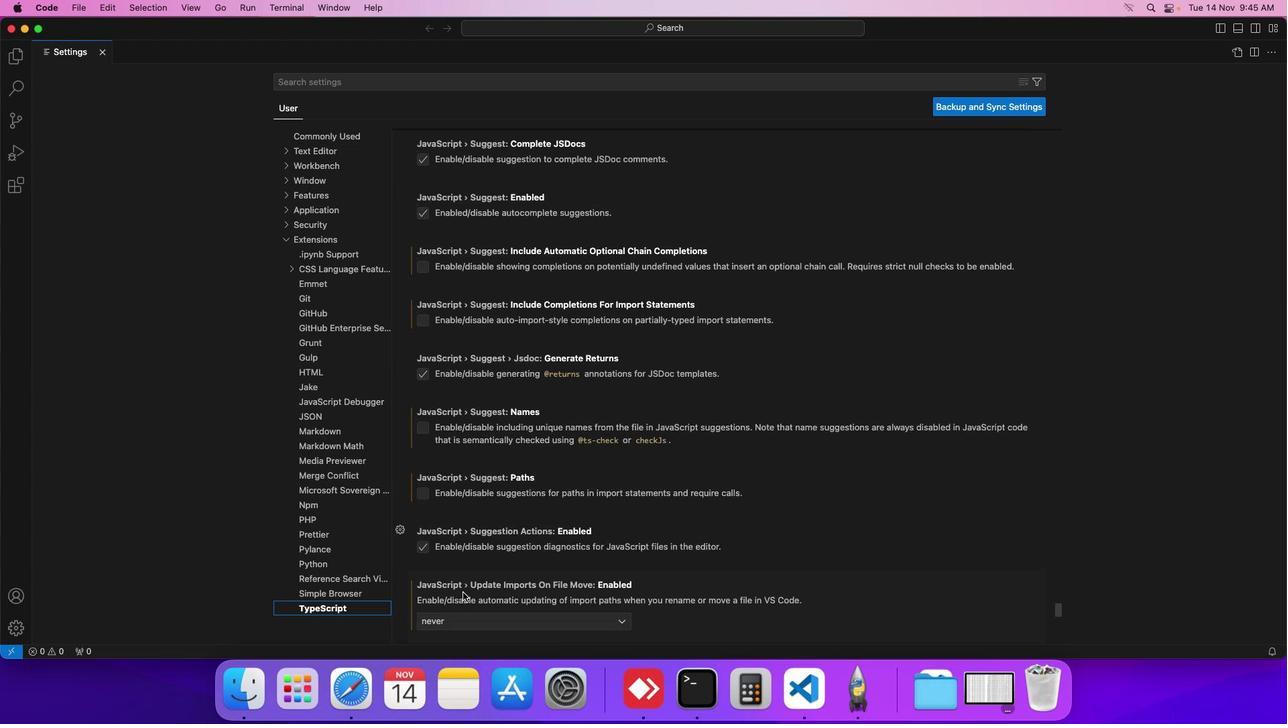 
Action: Mouse scrolled (463, 592) with delta (0, 0)
Screenshot: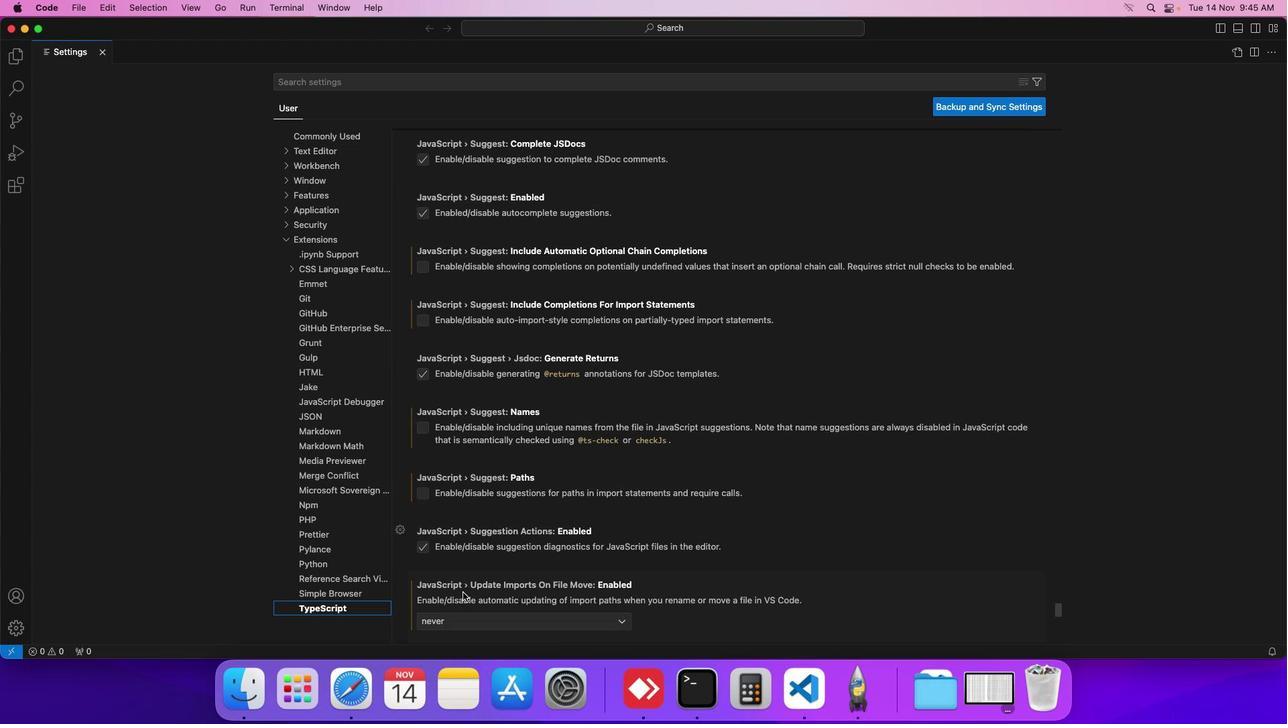 
Action: Mouse scrolled (463, 592) with delta (0, 0)
Screenshot: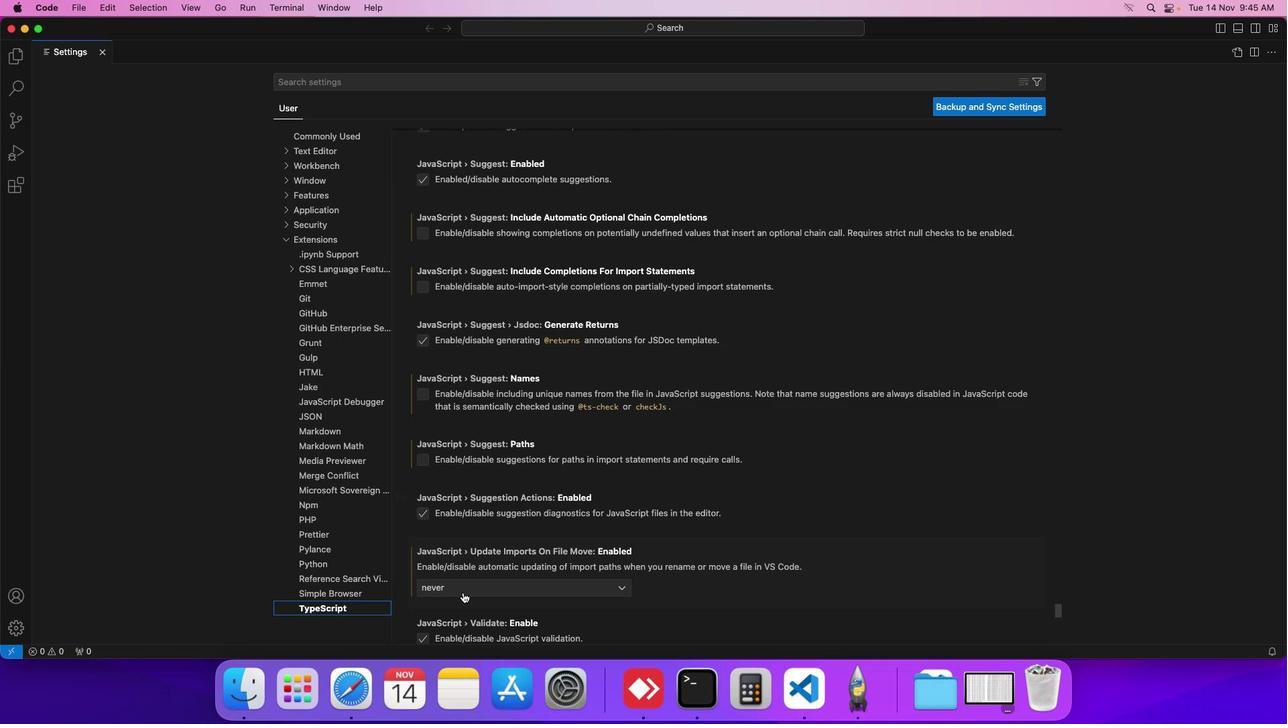 
Action: Mouse scrolled (463, 592) with delta (0, 0)
Screenshot: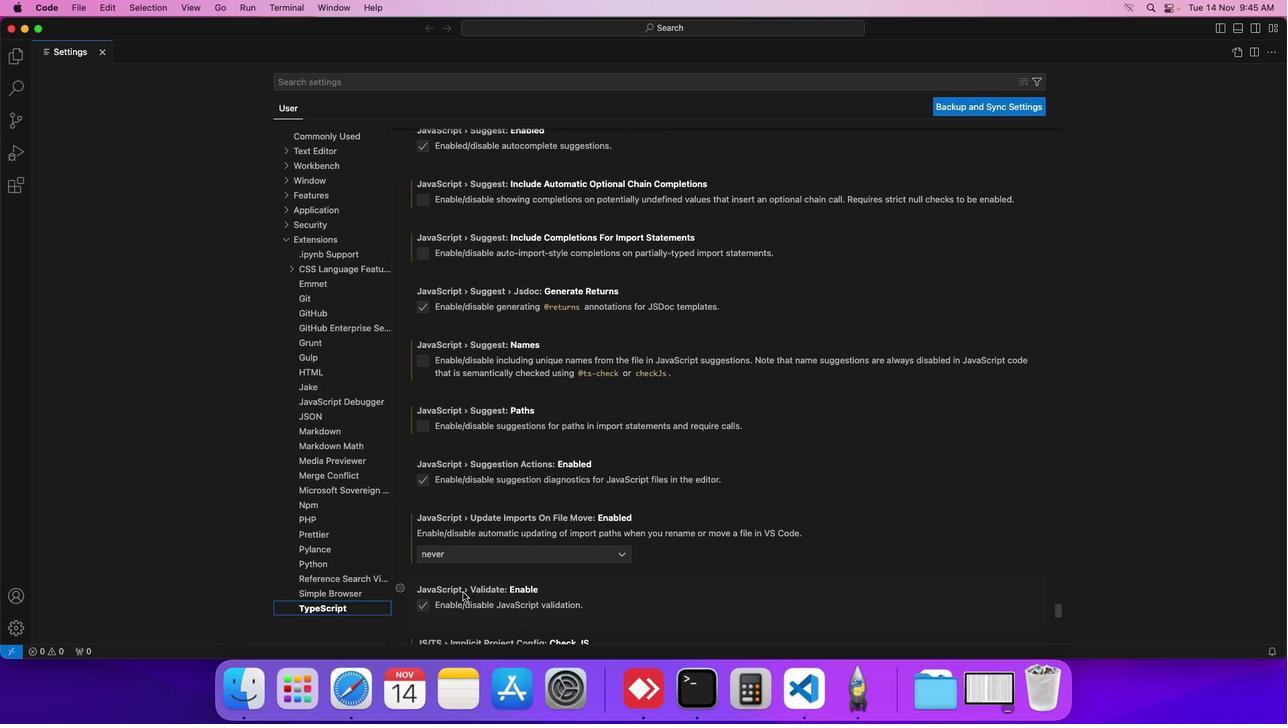 
Action: Mouse scrolled (463, 592) with delta (0, 0)
Screenshot: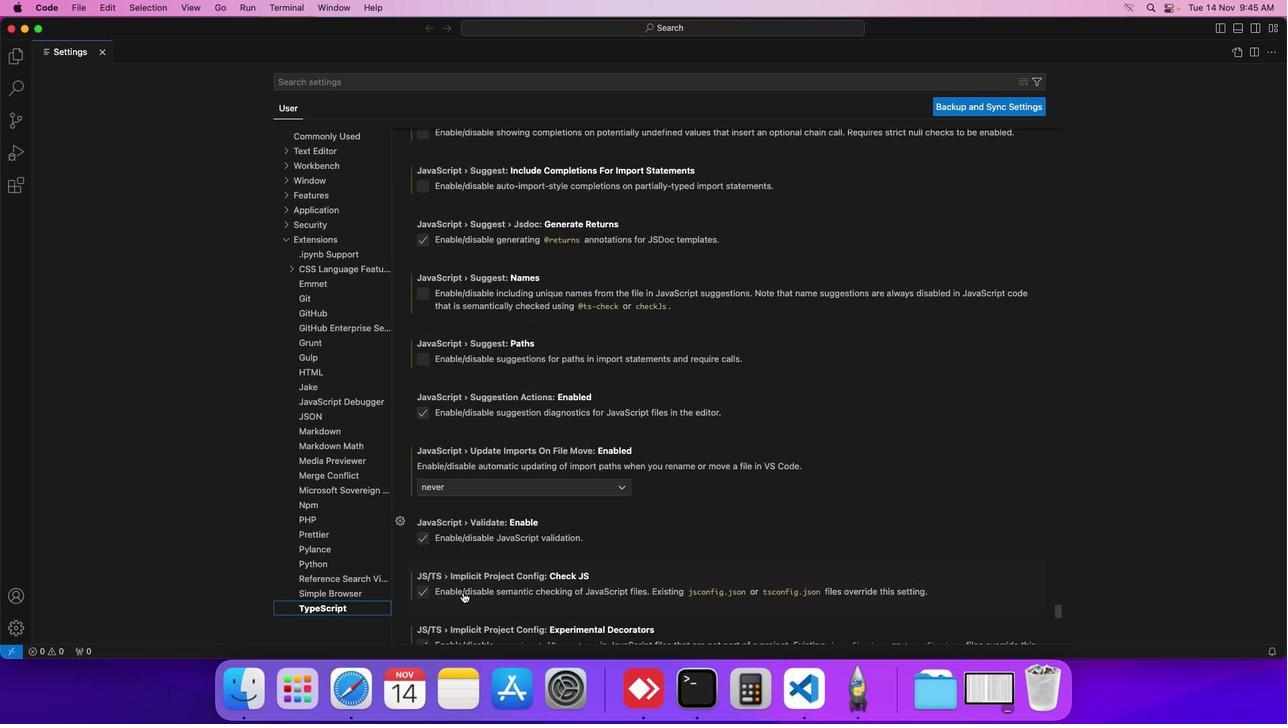 
Action: Mouse scrolled (463, 592) with delta (0, 0)
Screenshot: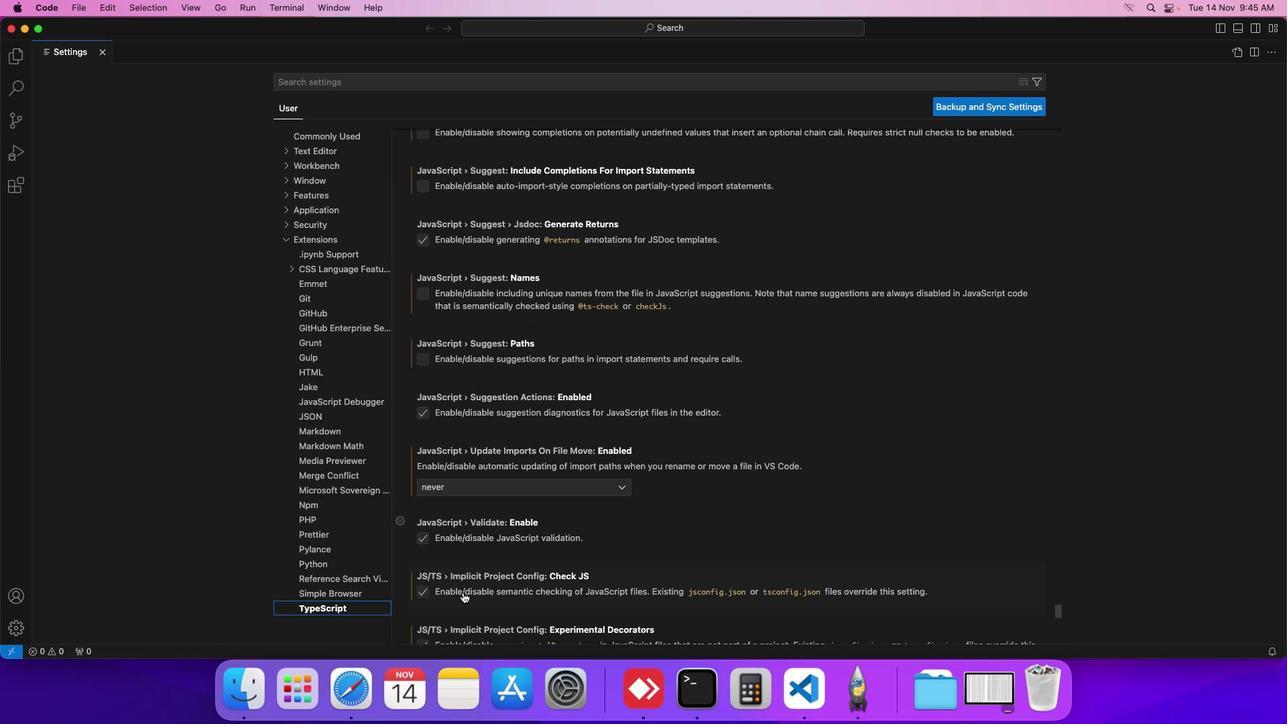 
Action: Mouse scrolled (463, 592) with delta (0, 0)
Screenshot: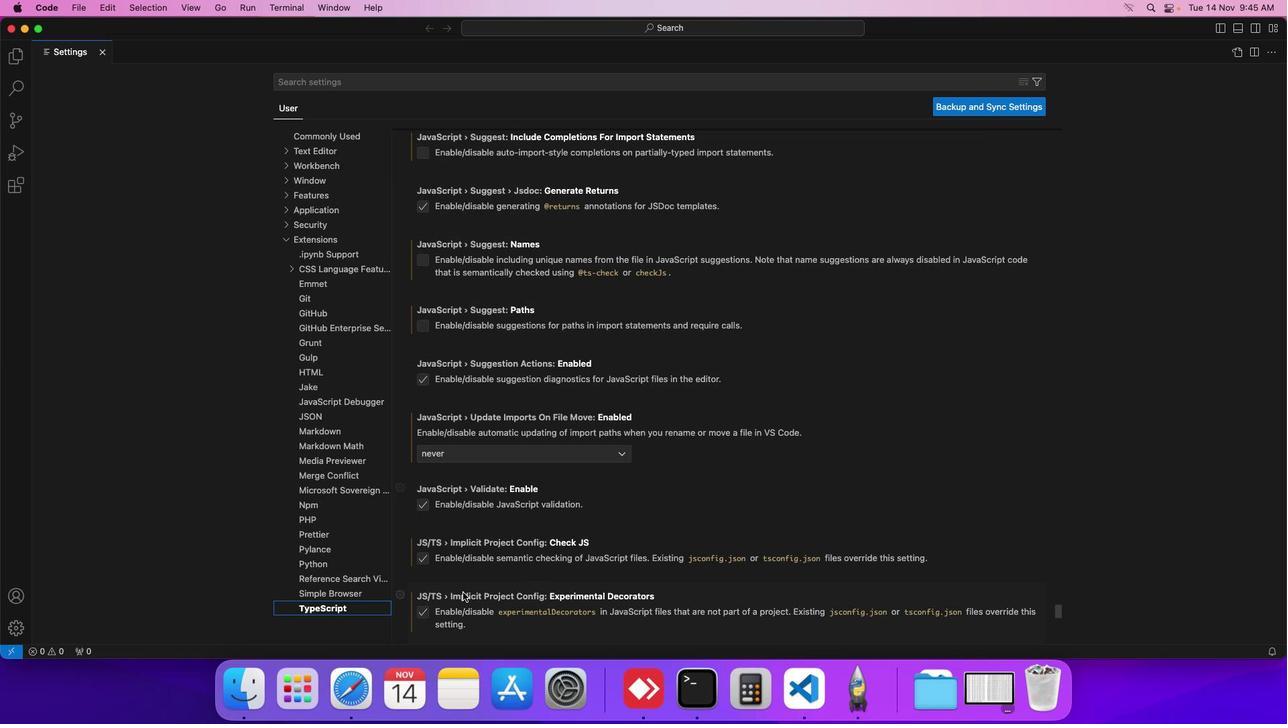 
Action: Mouse scrolled (463, 592) with delta (0, 0)
Screenshot: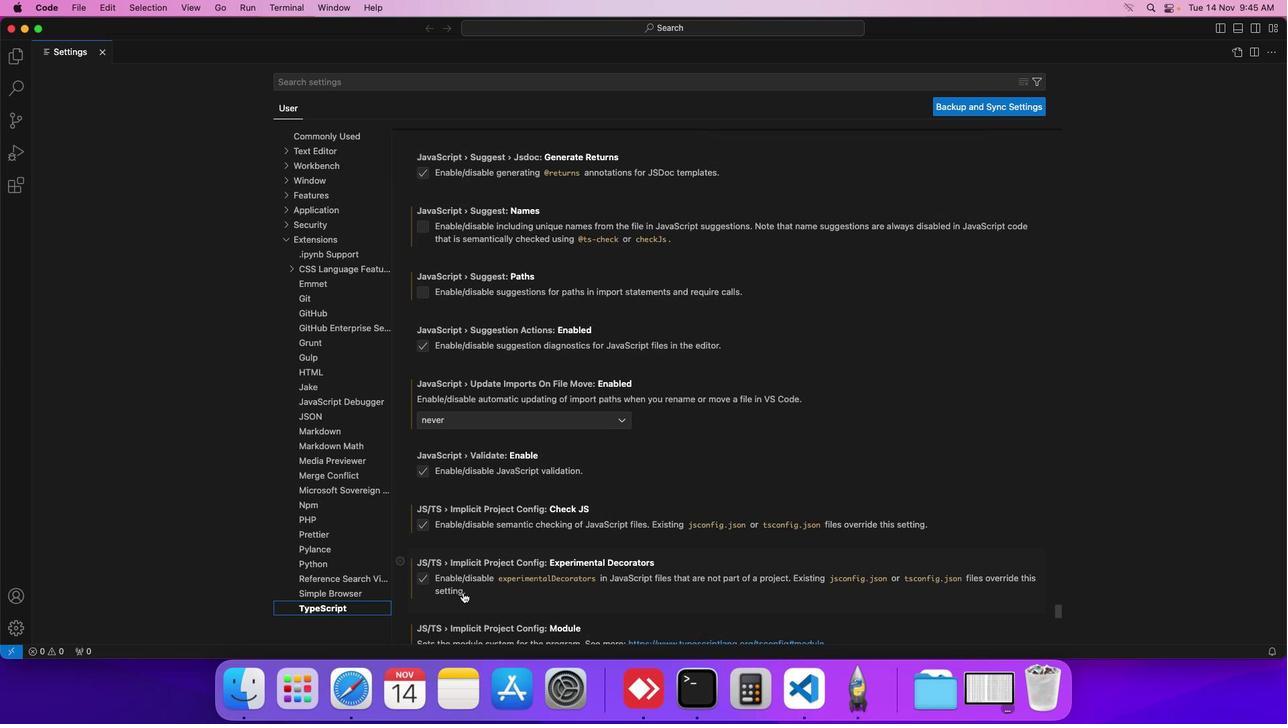
Action: Mouse scrolled (463, 592) with delta (0, 0)
Screenshot: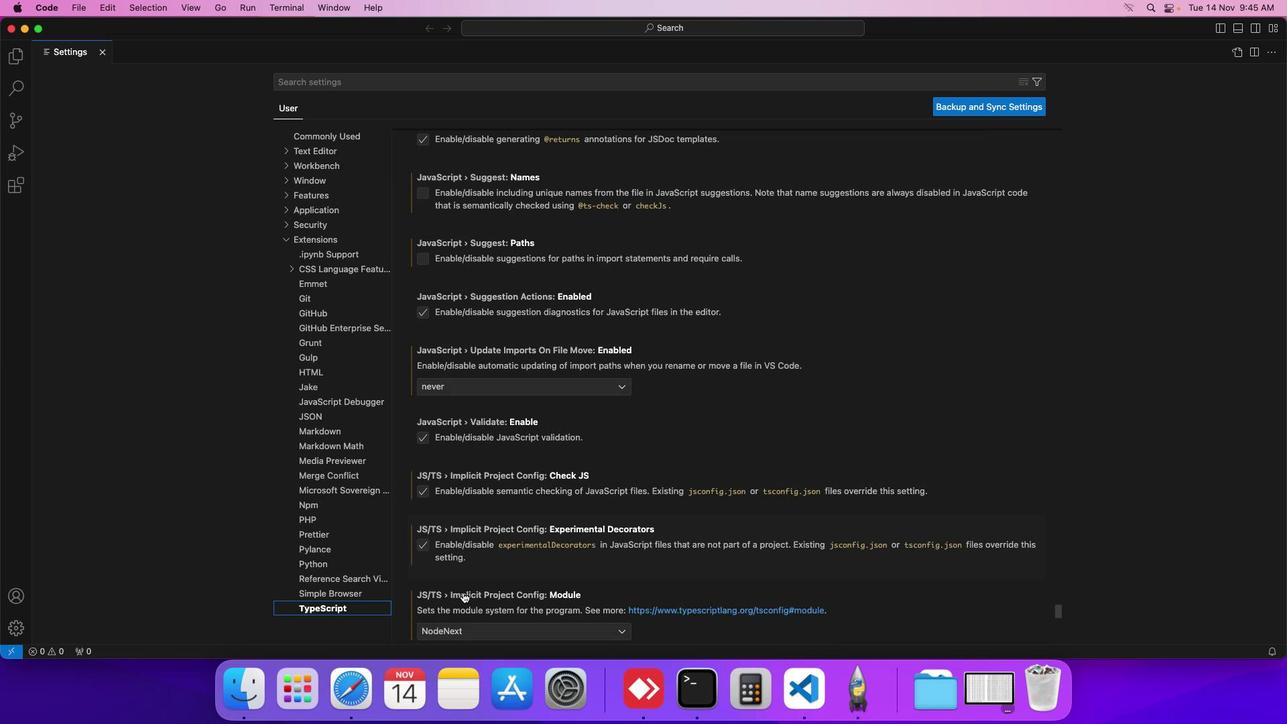 
Action: Mouse scrolled (463, 592) with delta (0, 0)
Screenshot: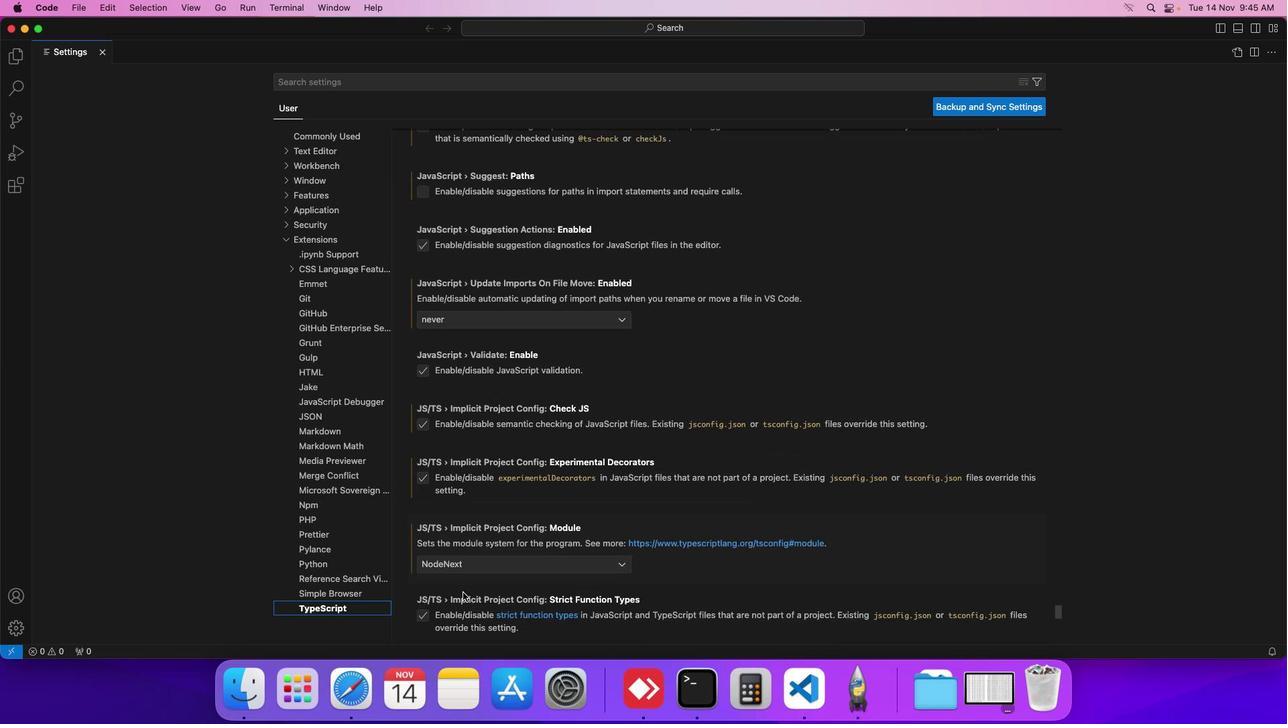 
Action: Mouse scrolled (463, 592) with delta (0, 0)
Screenshot: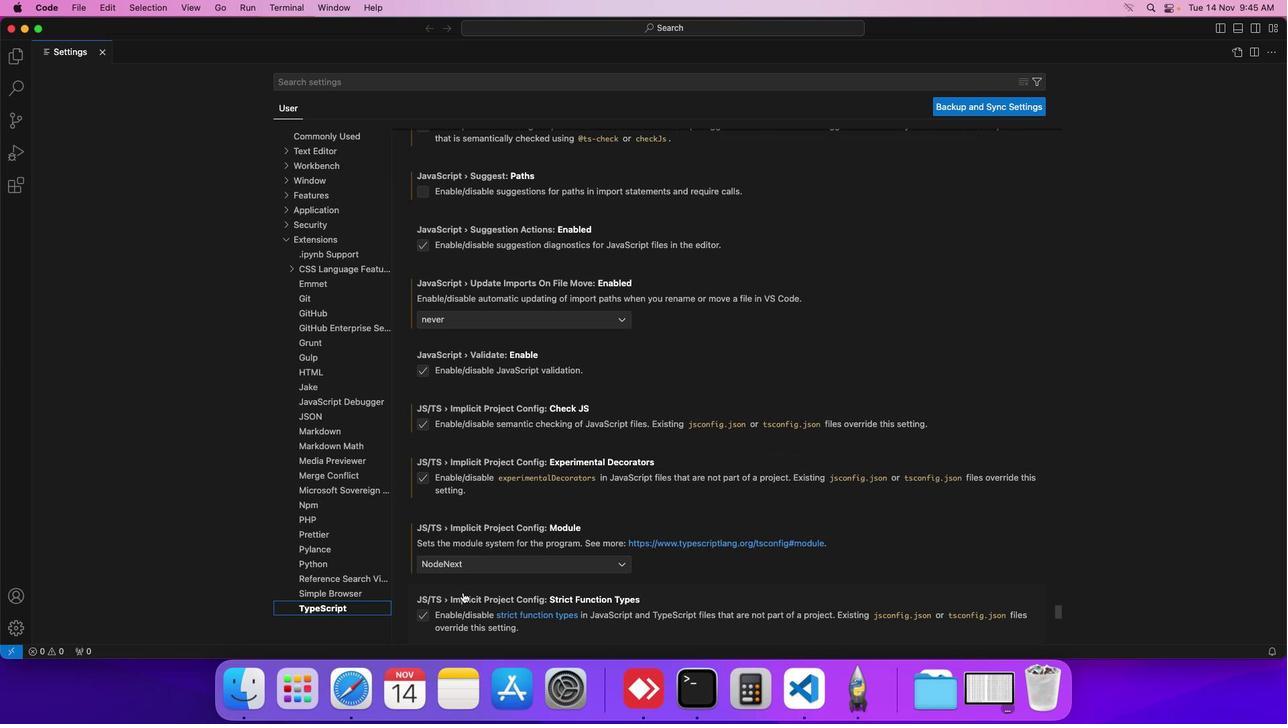 
Action: Mouse scrolled (463, 592) with delta (0, 0)
Screenshot: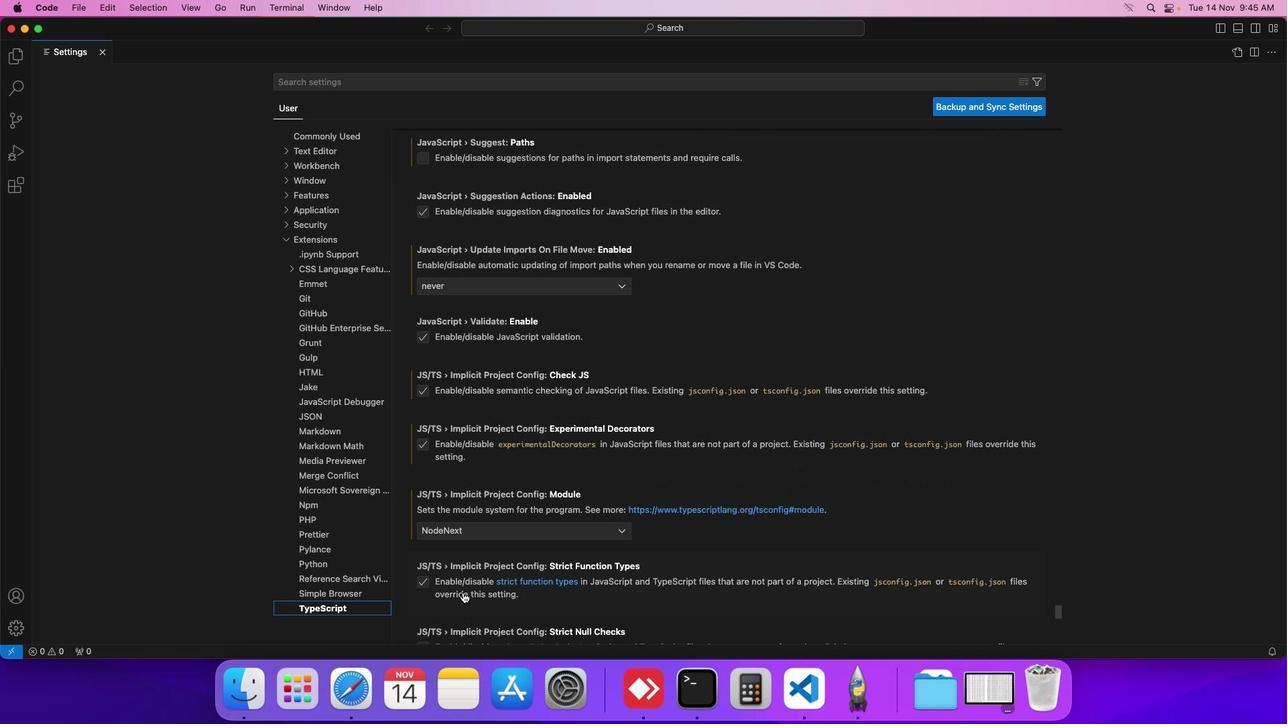 
Action: Mouse scrolled (463, 592) with delta (0, 0)
Screenshot: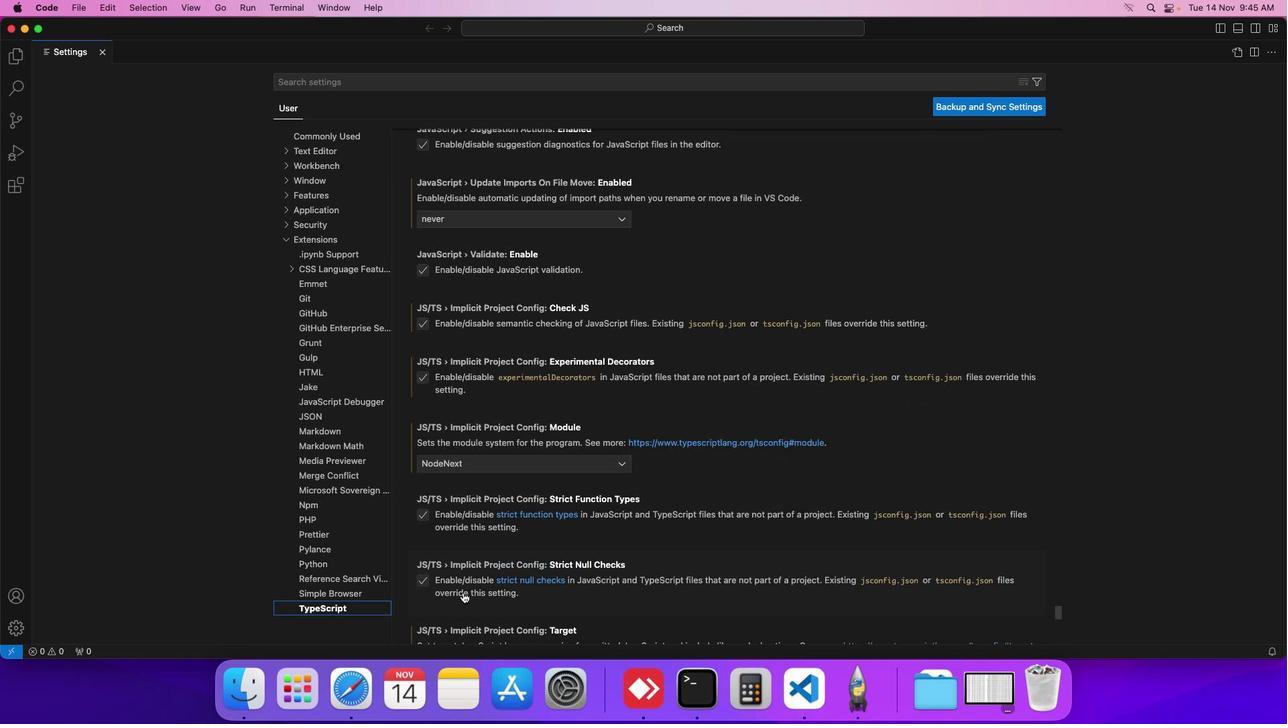 
Action: Mouse scrolled (463, 592) with delta (0, 0)
Screenshot: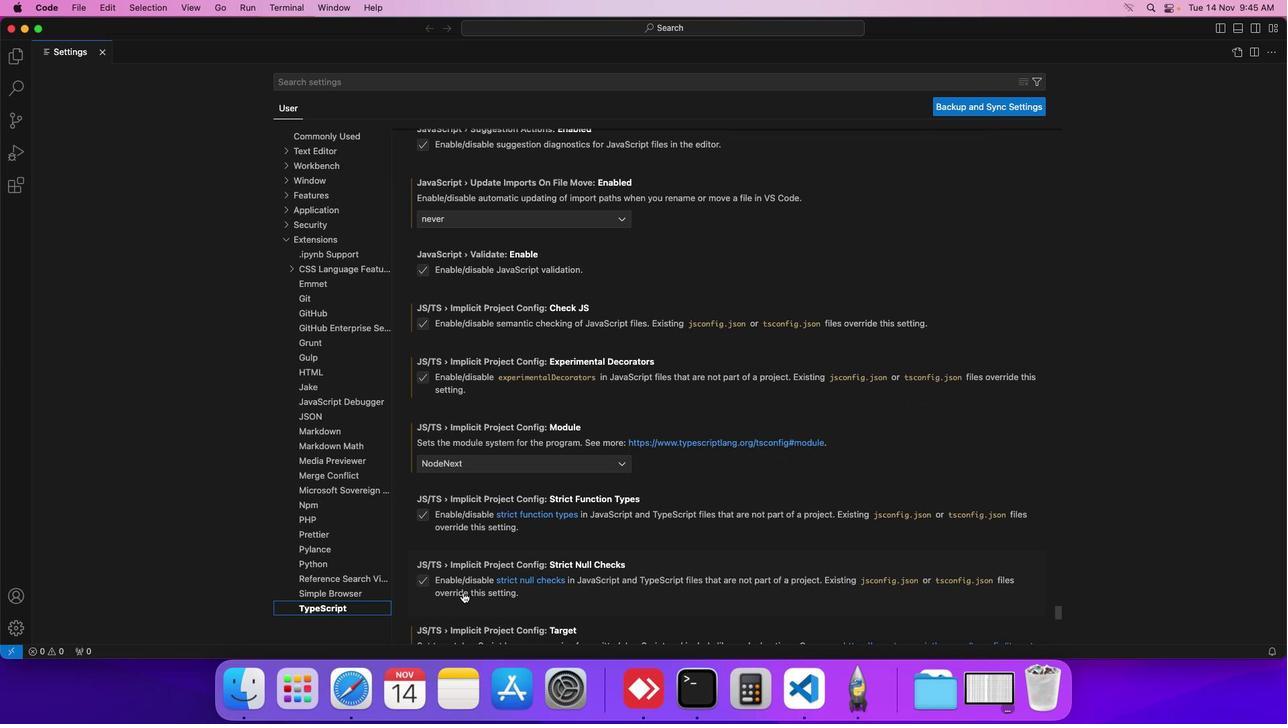 
Action: Mouse scrolled (463, 592) with delta (0, 0)
Screenshot: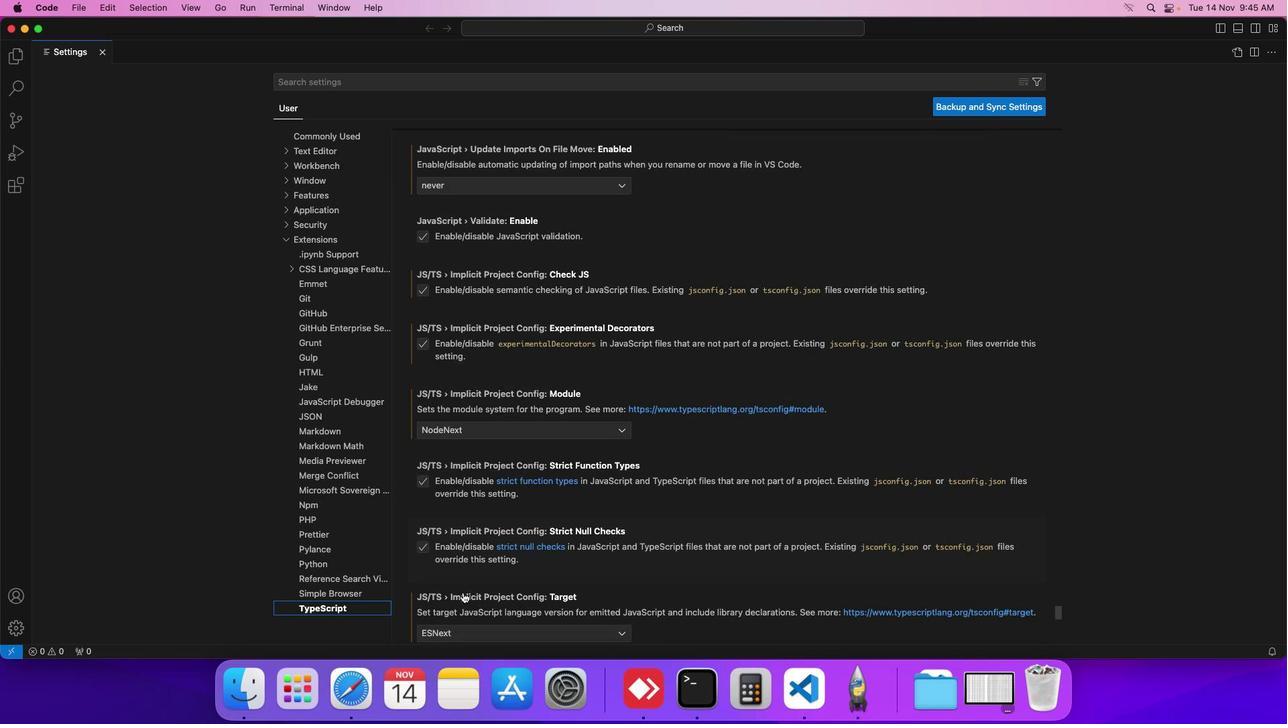 
Action: Mouse scrolled (463, 592) with delta (0, 0)
Screenshot: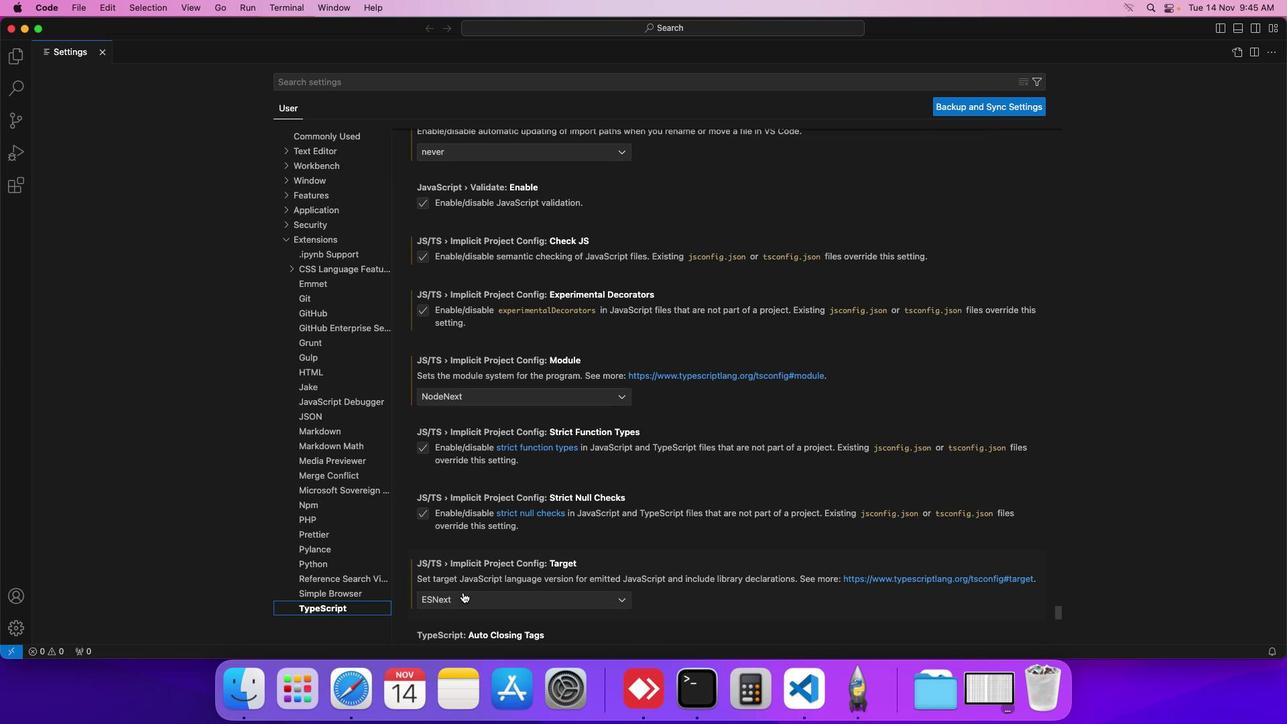 
Action: Mouse scrolled (463, 592) with delta (0, 0)
Screenshot: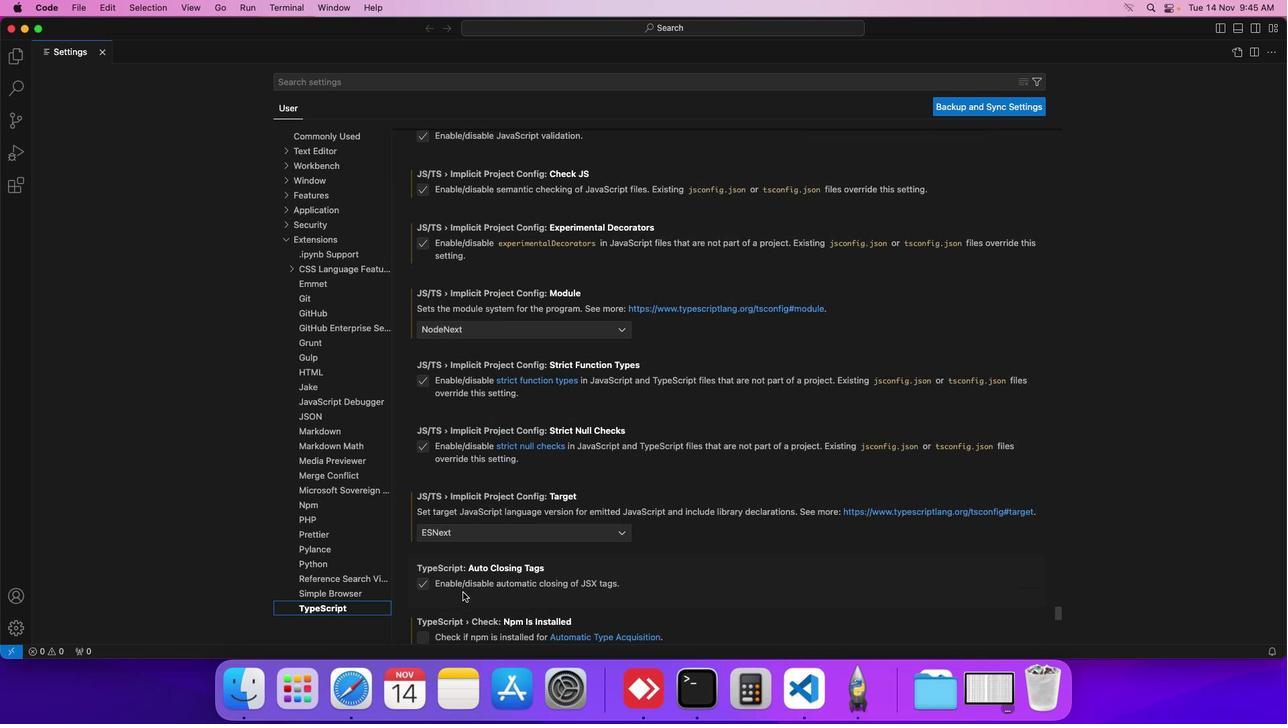 
Action: Mouse scrolled (463, 592) with delta (0, 0)
Screenshot: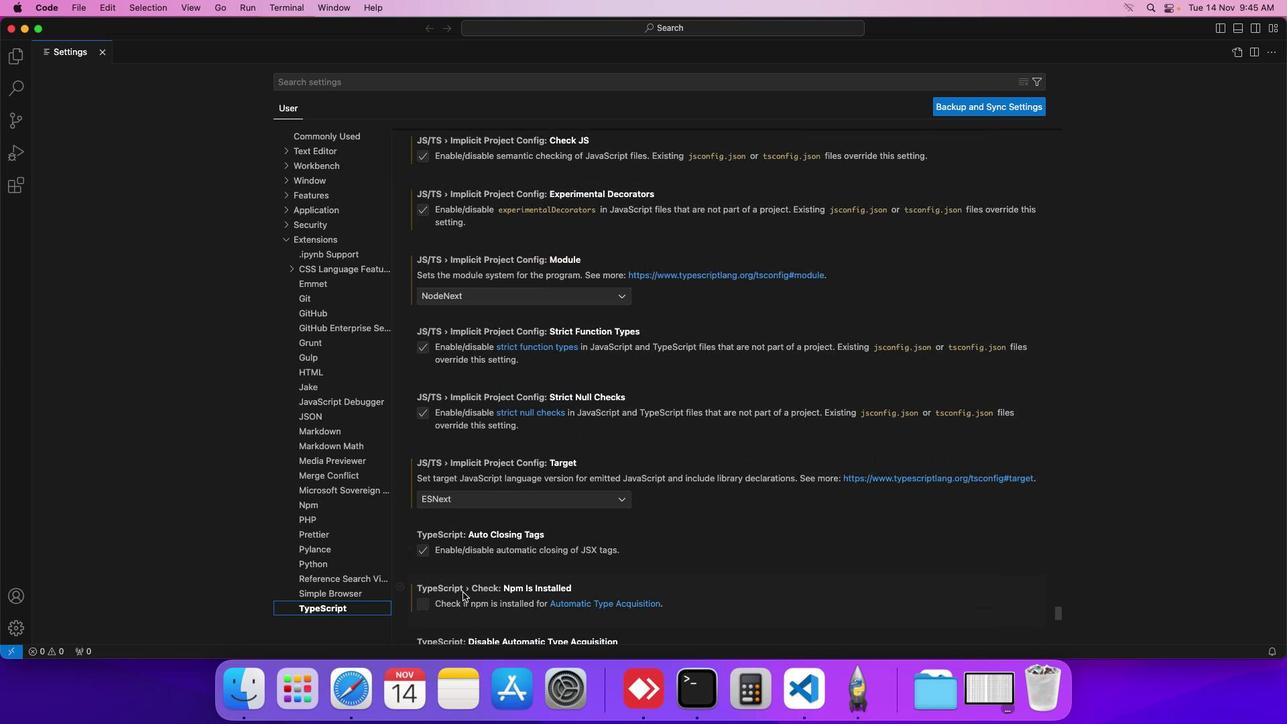 
Action: Mouse scrolled (463, 592) with delta (0, 0)
Screenshot: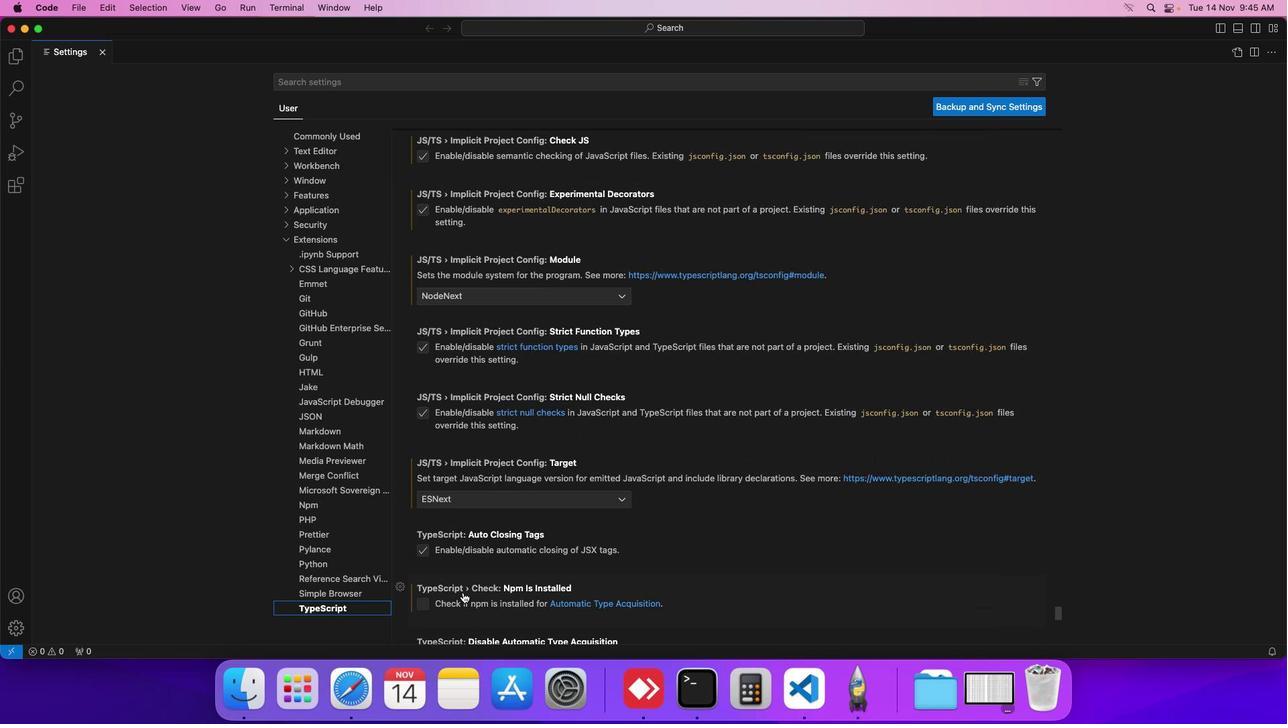 
Action: Mouse scrolled (463, 592) with delta (0, -1)
Screenshot: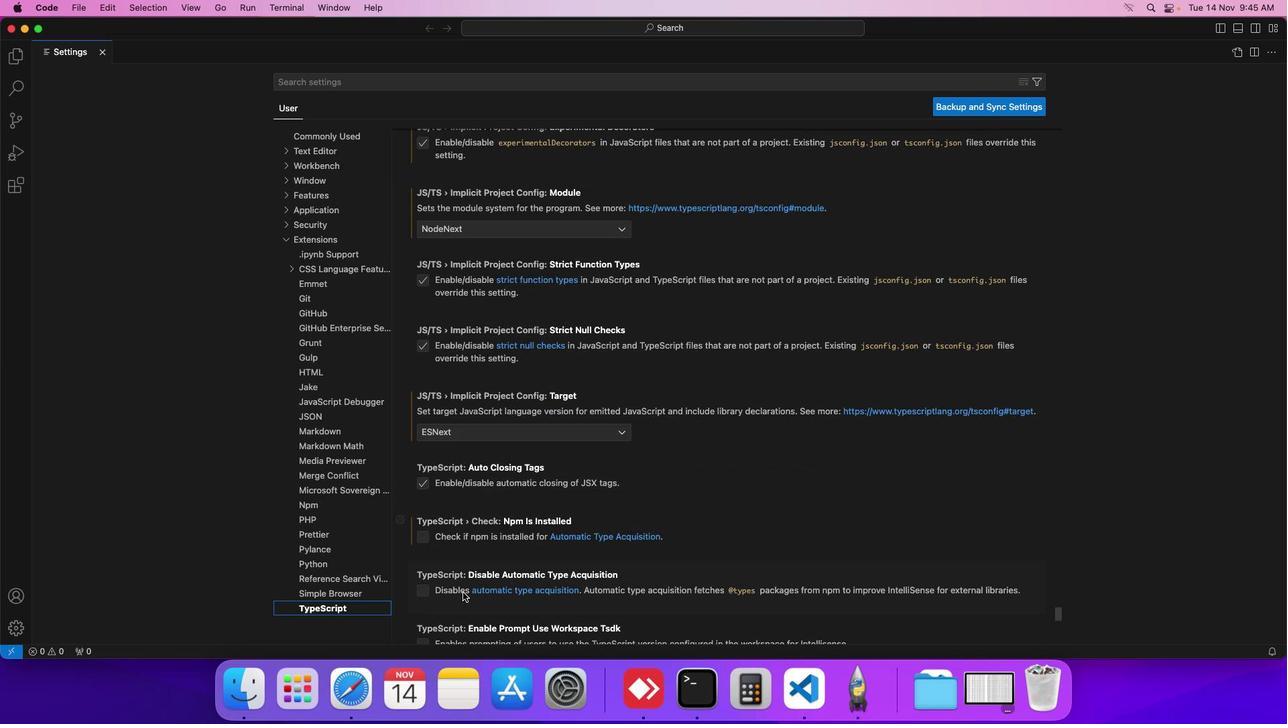 
Action: Mouse scrolled (463, 592) with delta (0, -1)
Screenshot: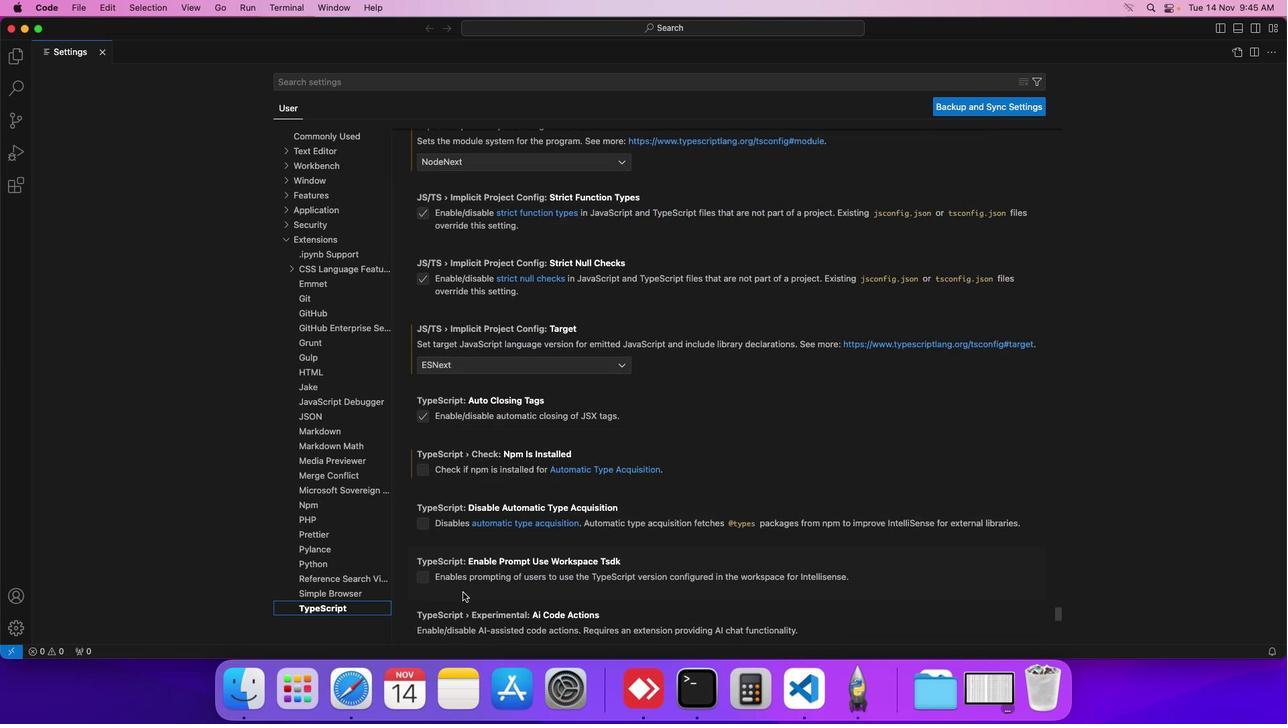 
Action: Mouse scrolled (463, 592) with delta (0, 0)
Screenshot: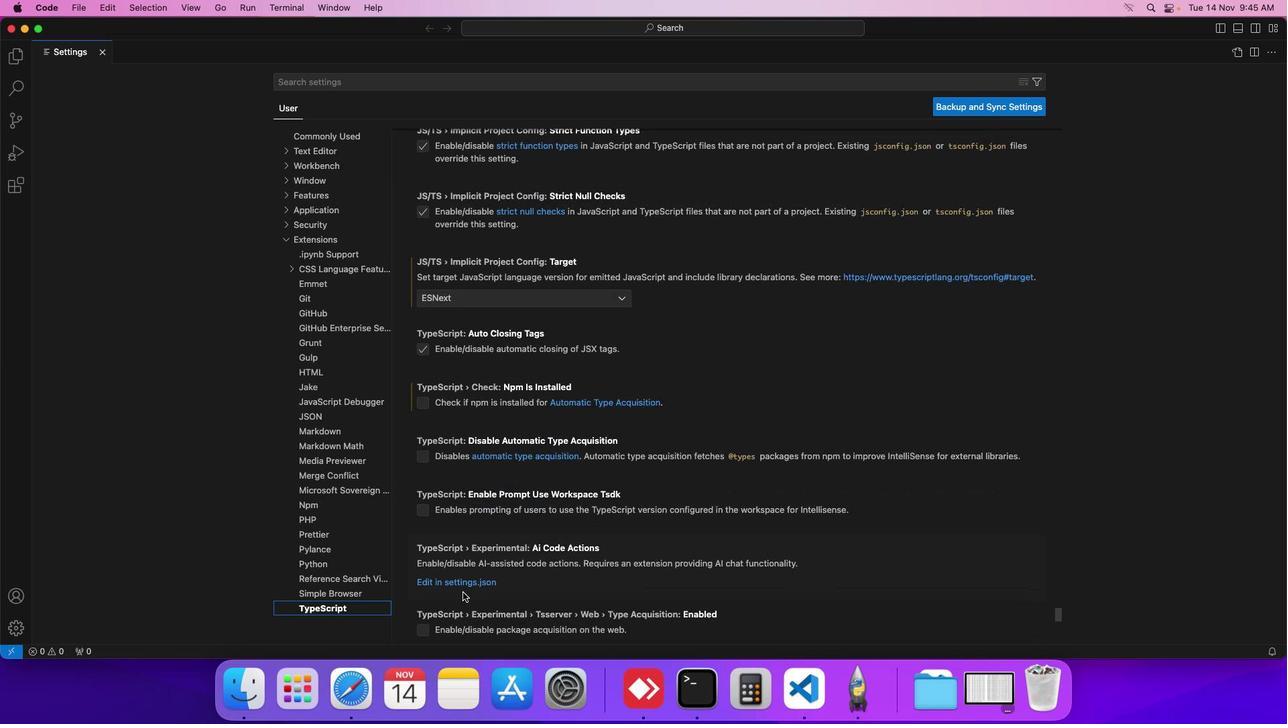 
Action: Mouse scrolled (463, 592) with delta (0, 0)
Screenshot: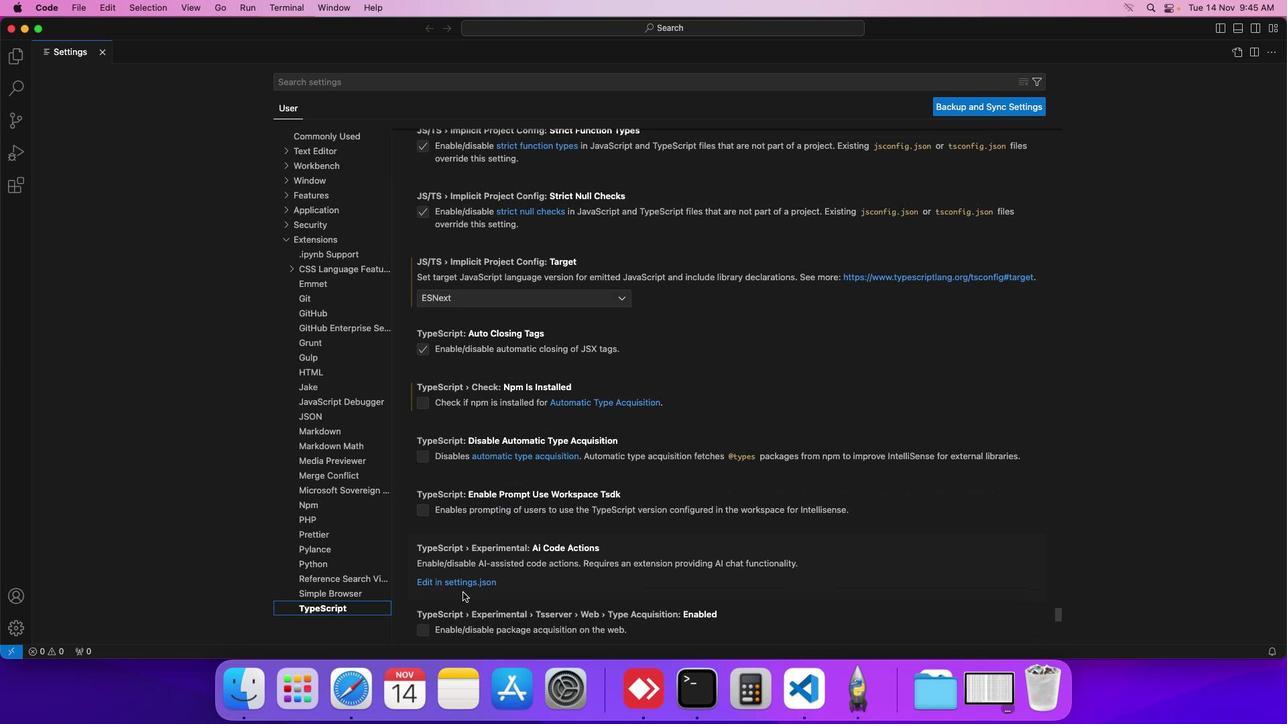 
Action: Mouse scrolled (463, 592) with delta (0, 0)
Screenshot: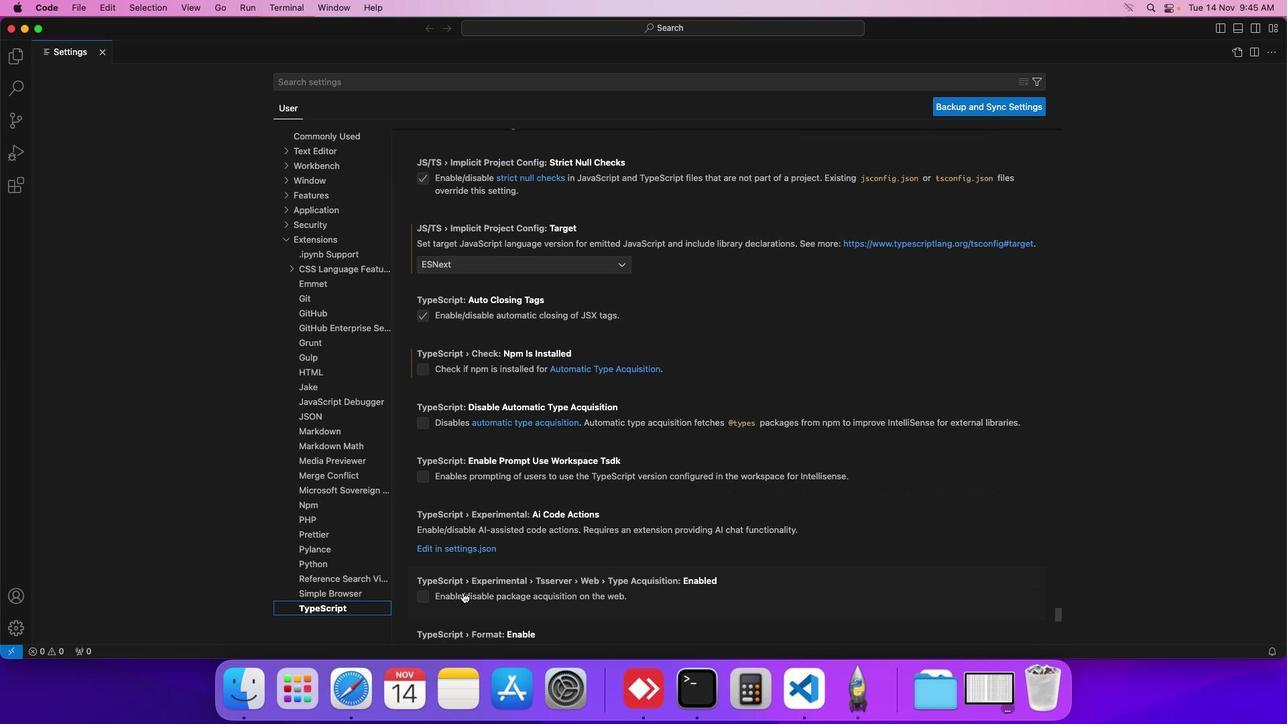 
Action: Mouse scrolled (463, 592) with delta (0, 0)
Screenshot: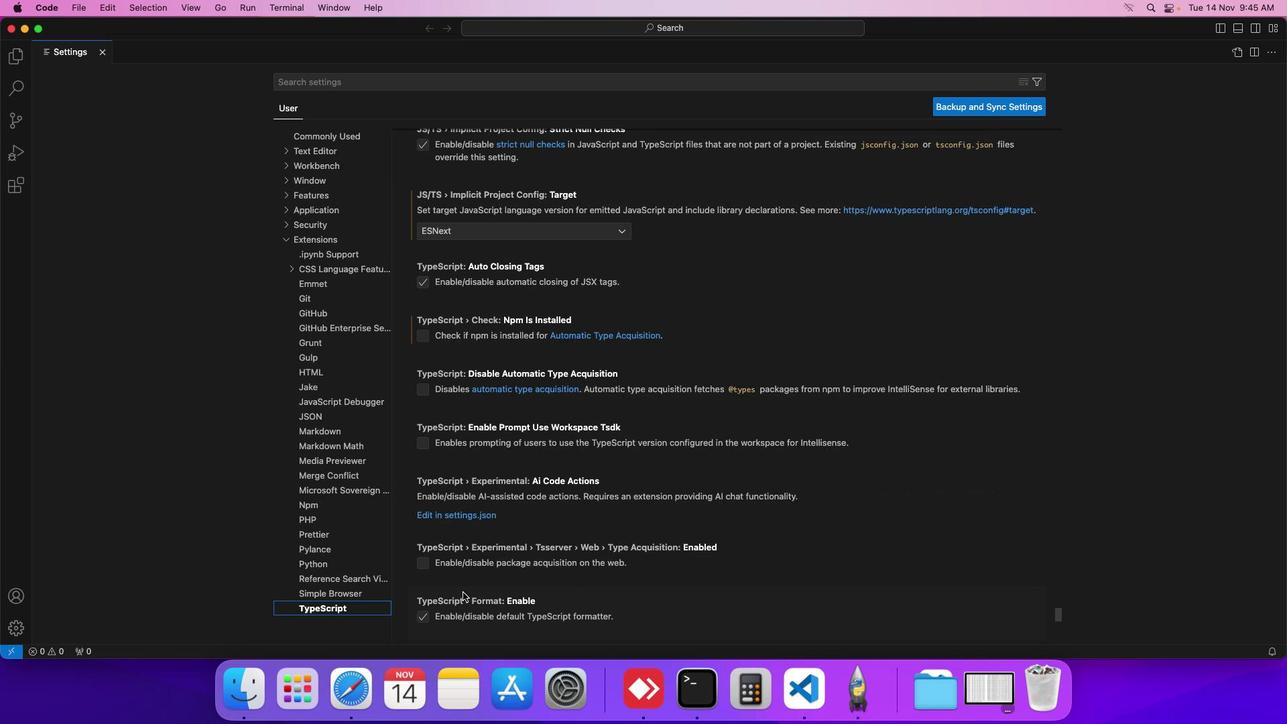 
Action: Mouse scrolled (463, 592) with delta (0, 0)
Screenshot: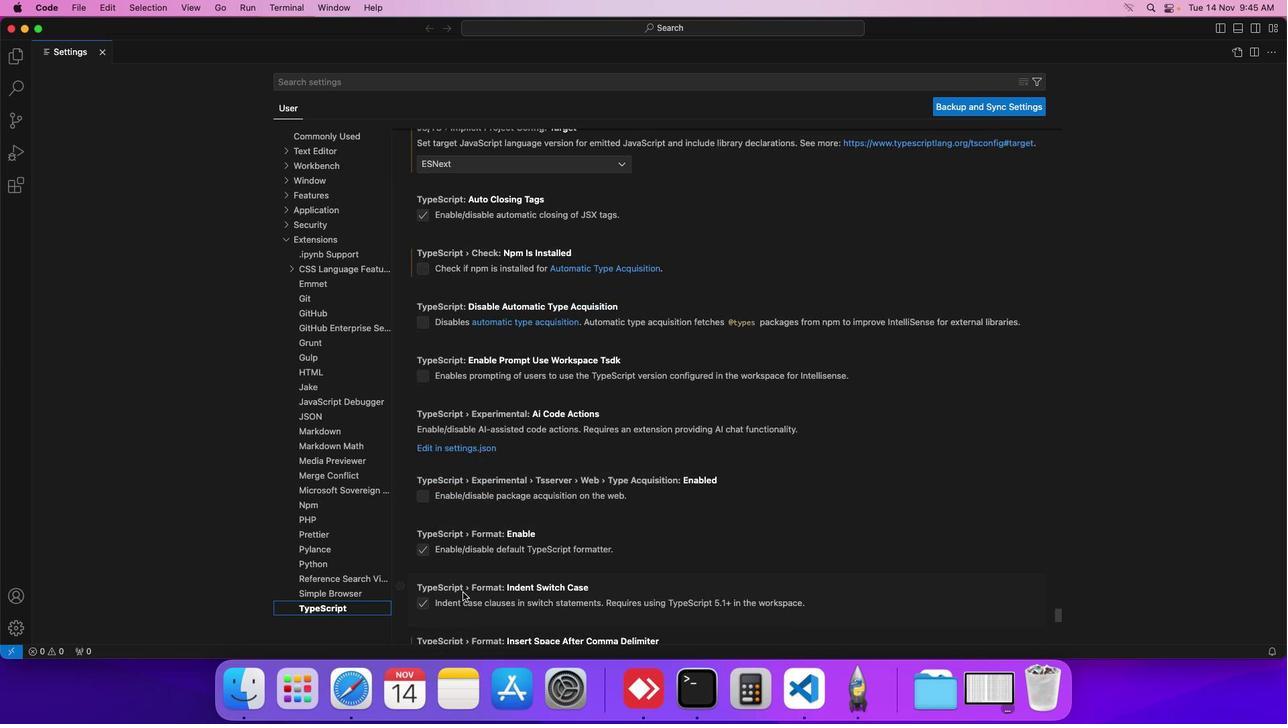 
Action: Mouse scrolled (463, 592) with delta (0, 0)
Screenshot: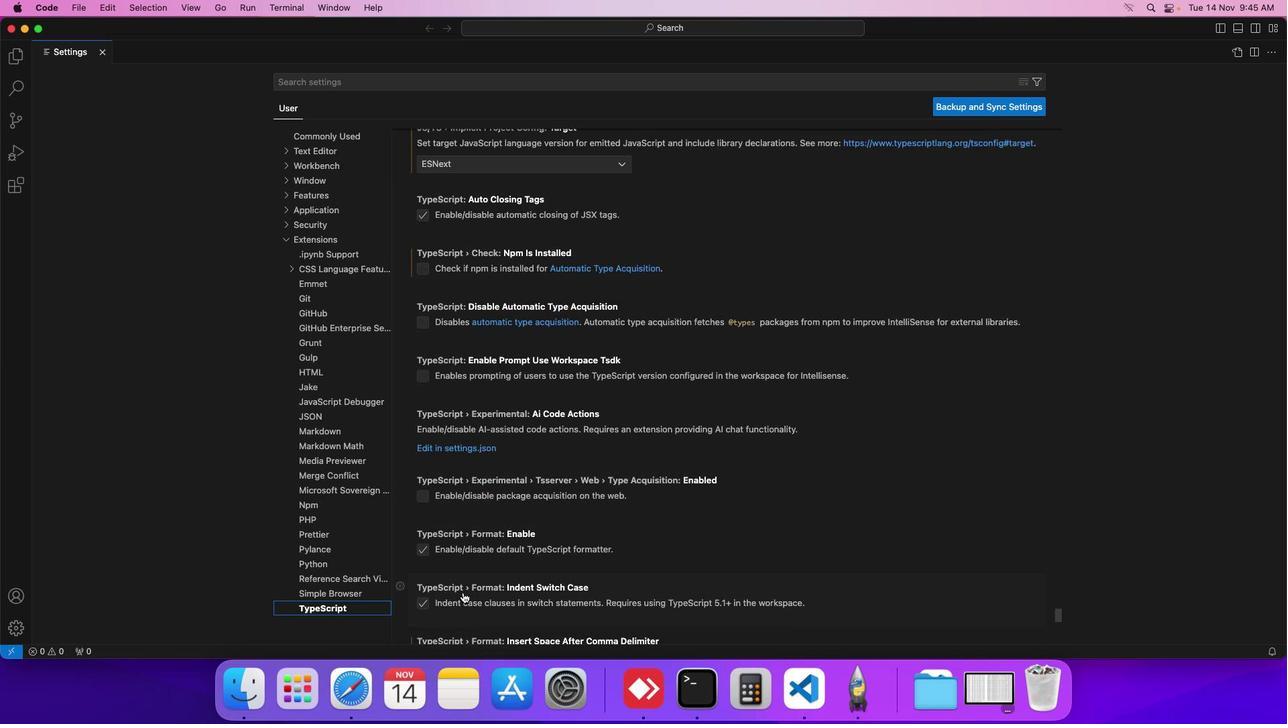 
Action: Mouse scrolled (463, 592) with delta (0, -1)
Screenshot: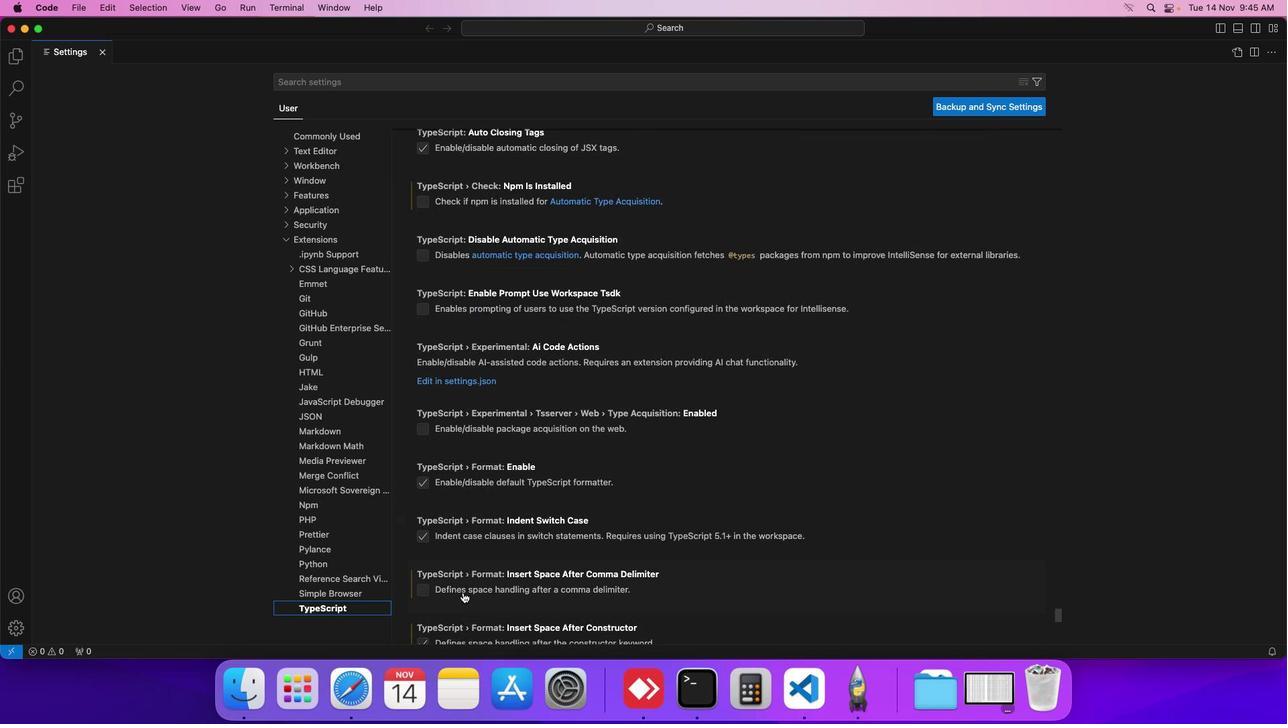 
Action: Mouse scrolled (463, 592) with delta (0, -1)
Screenshot: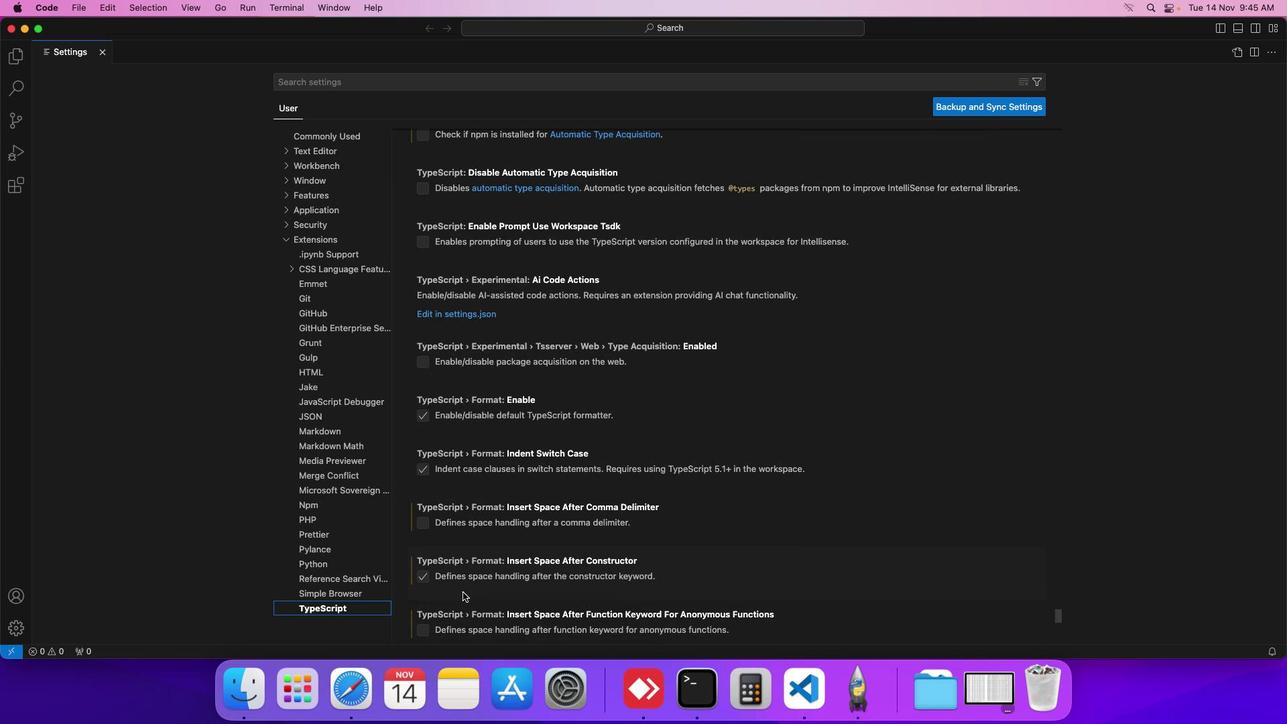 
Action: Mouse scrolled (463, 592) with delta (0, 0)
Screenshot: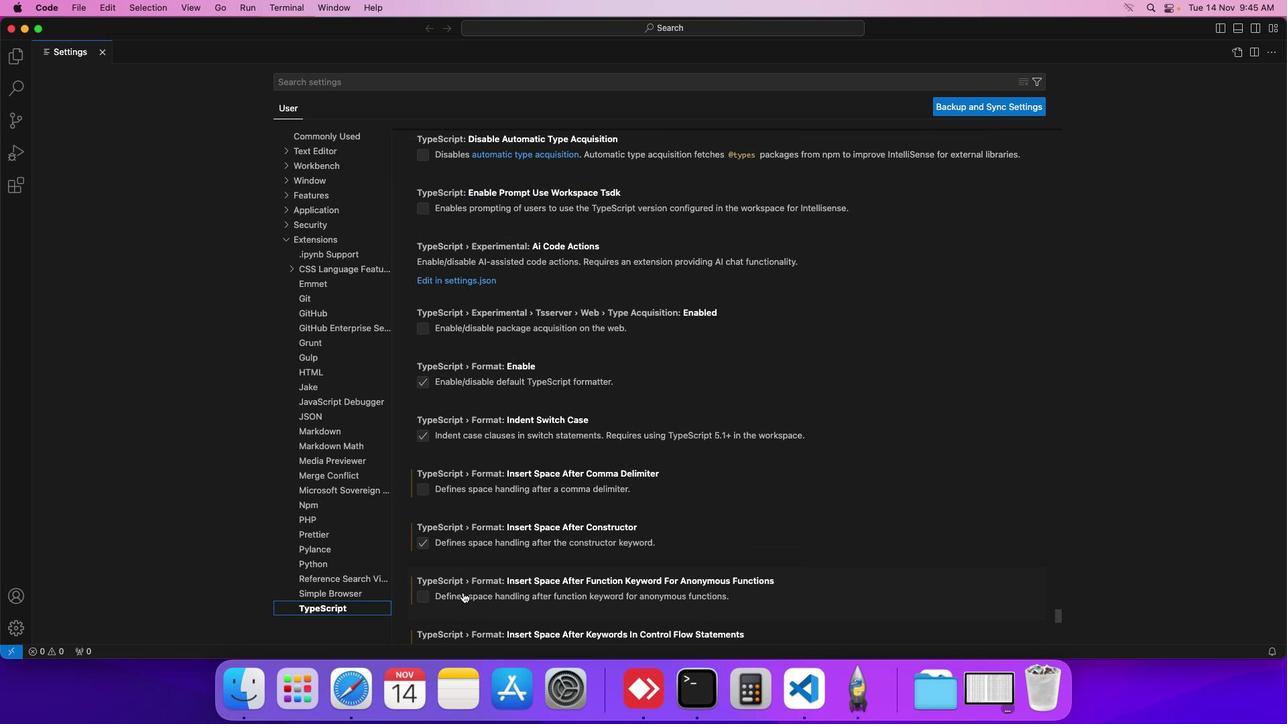 
Action: Mouse scrolled (463, 592) with delta (0, 0)
Screenshot: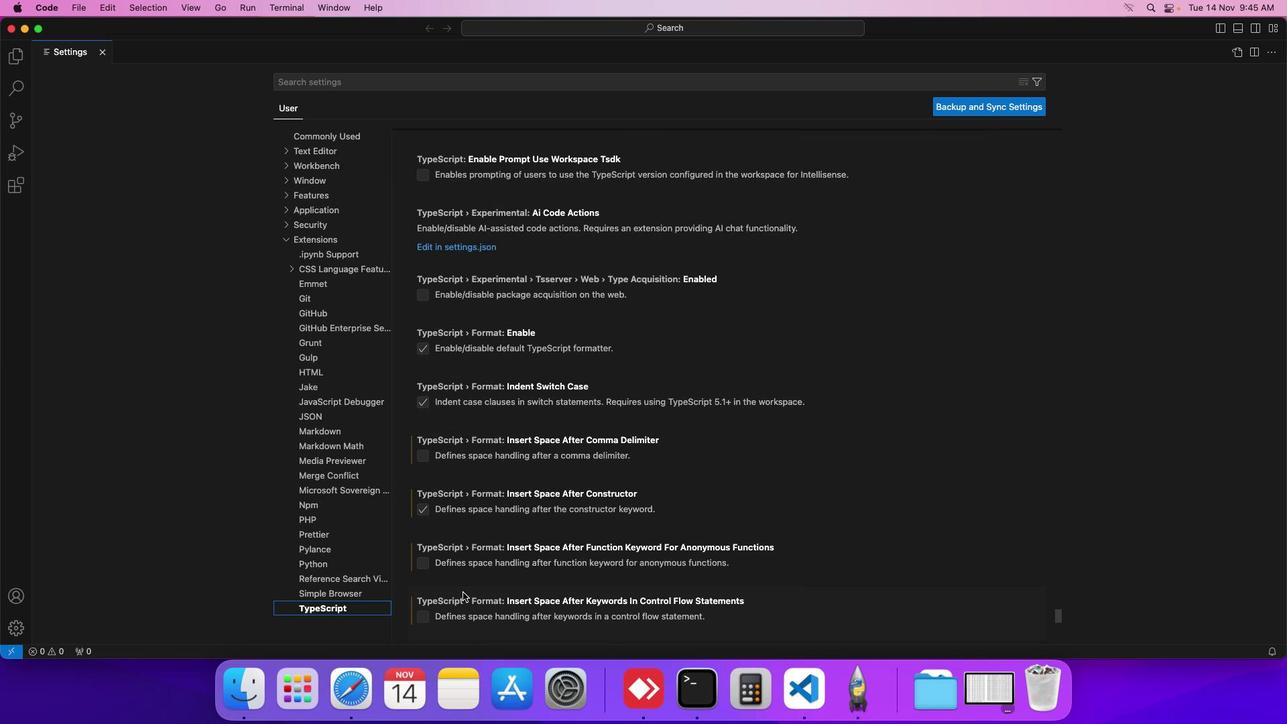 
Action: Mouse scrolled (463, 592) with delta (0, 0)
Screenshot: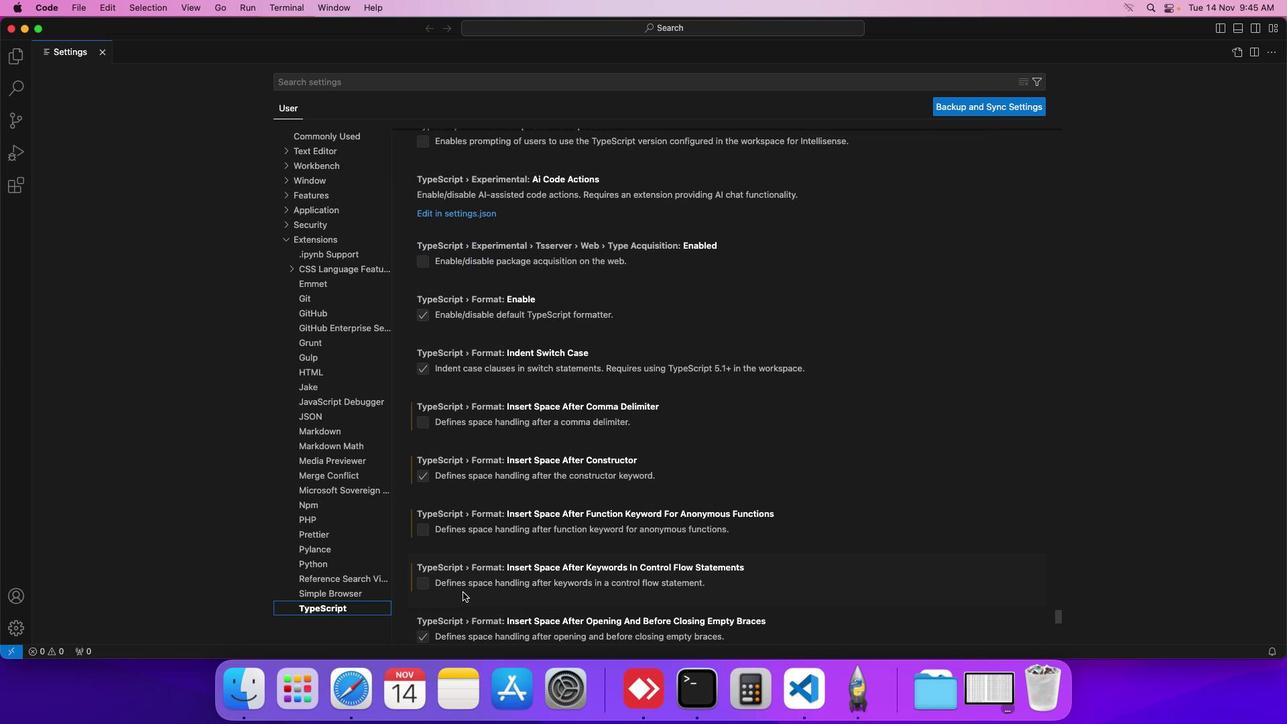 
Action: Mouse scrolled (463, 592) with delta (0, 0)
Screenshot: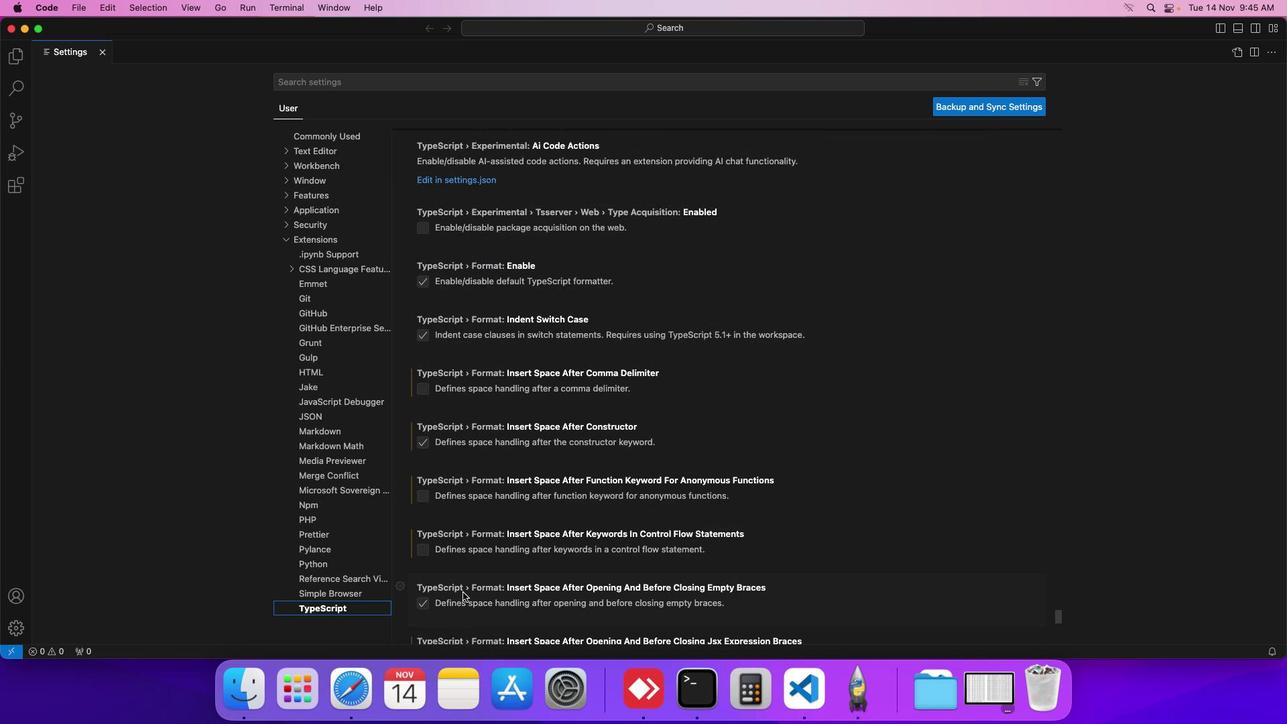 
Action: Mouse scrolled (463, 592) with delta (0, 0)
Screenshot: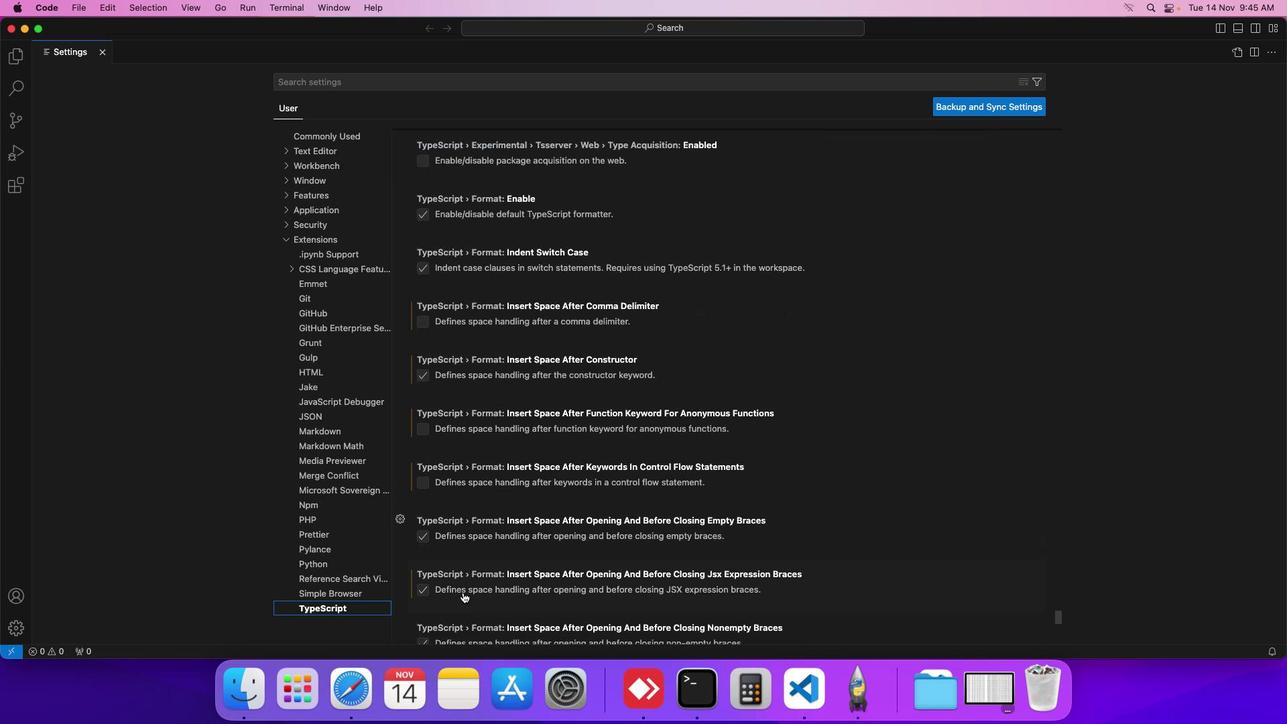 
Action: Mouse scrolled (463, 592) with delta (0, 0)
Screenshot: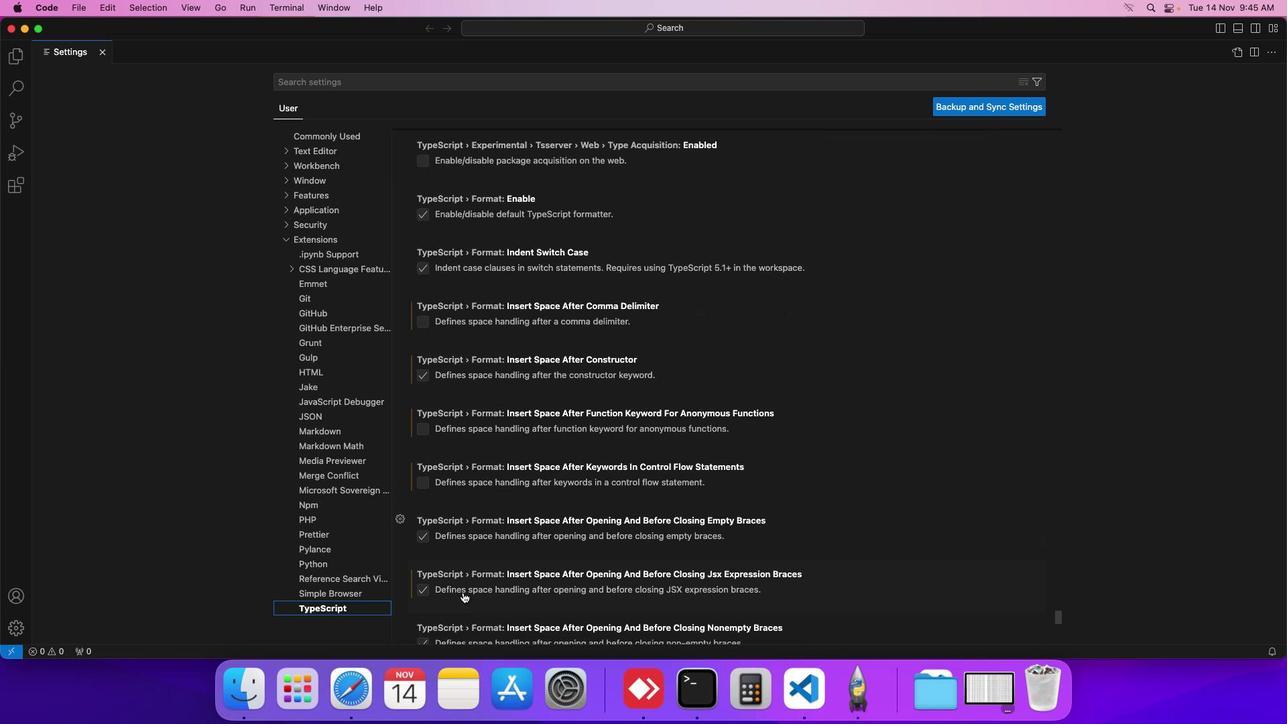 
Action: Mouse scrolled (463, 592) with delta (0, 0)
Screenshot: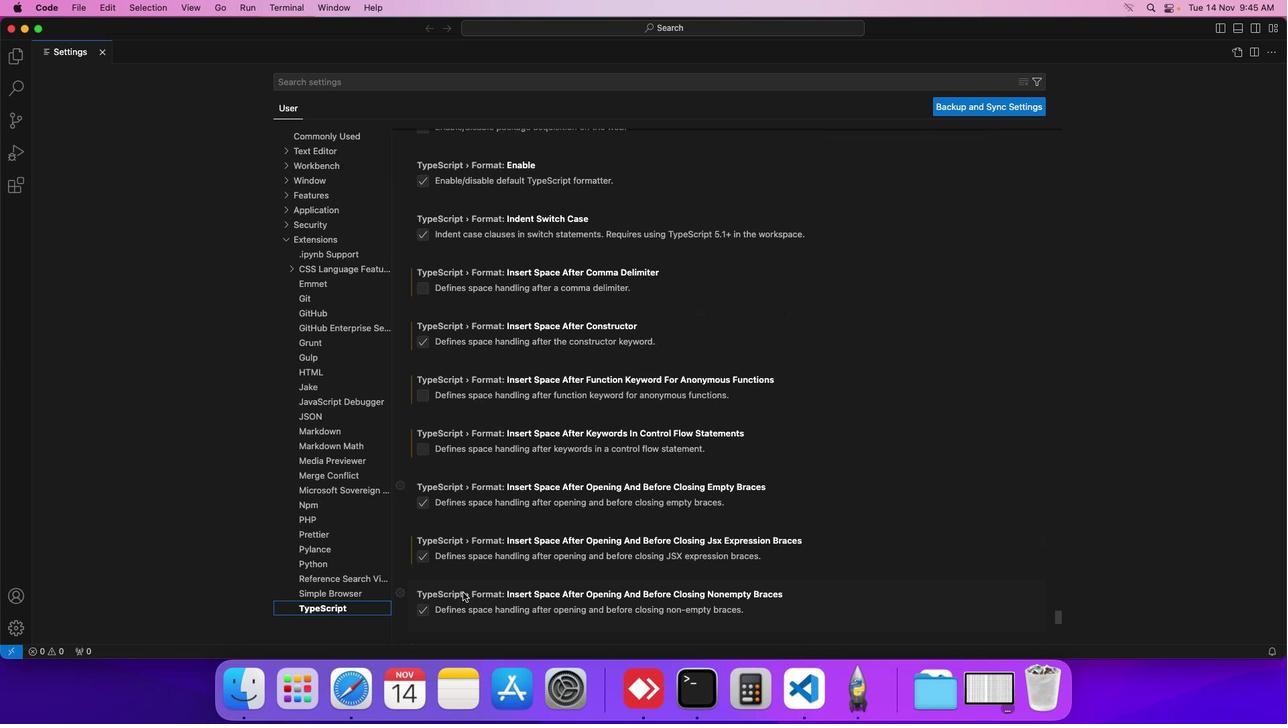 
Action: Mouse scrolled (463, 592) with delta (0, 0)
Screenshot: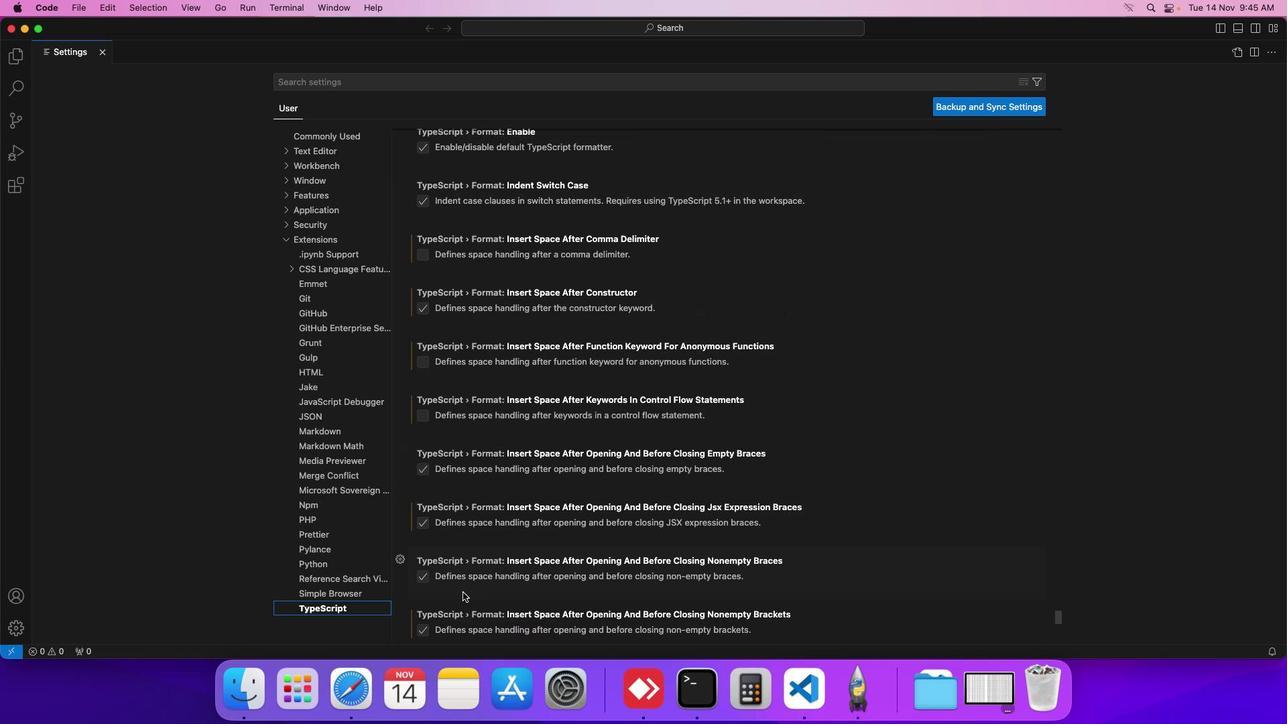 
Action: Mouse scrolled (463, 592) with delta (0, 0)
Screenshot: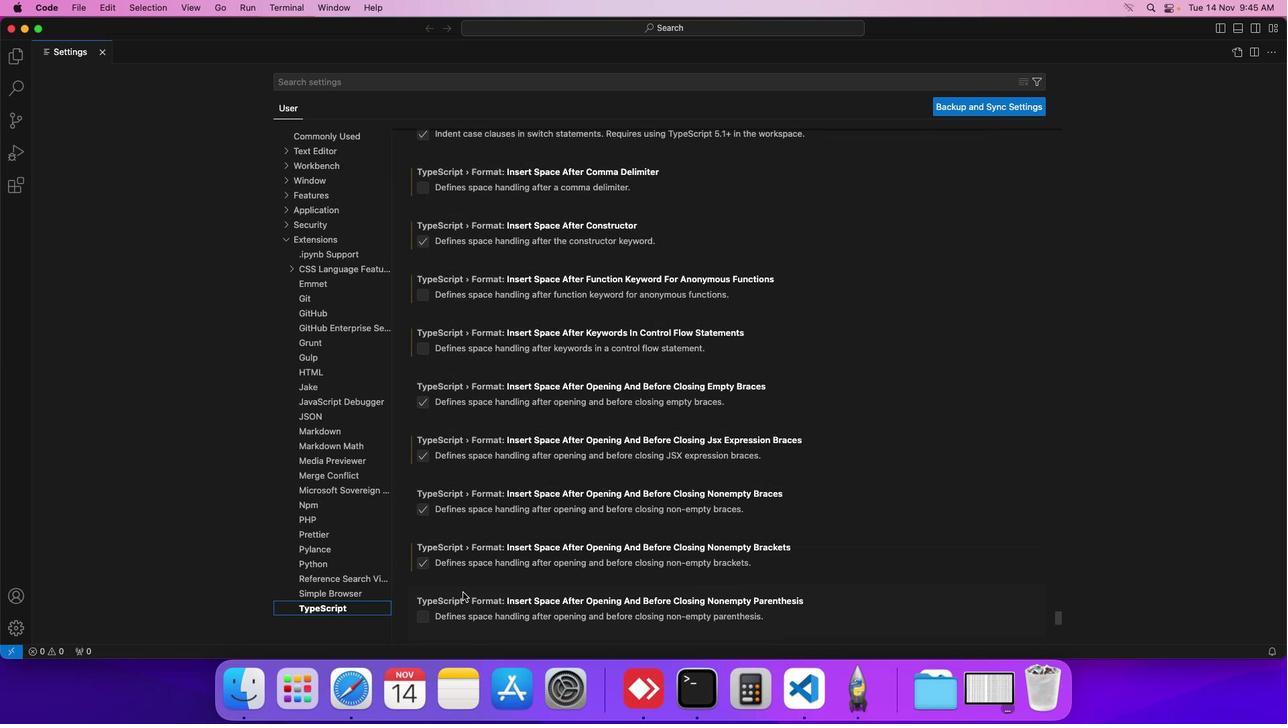 
Action: Mouse scrolled (463, 592) with delta (0, 0)
Screenshot: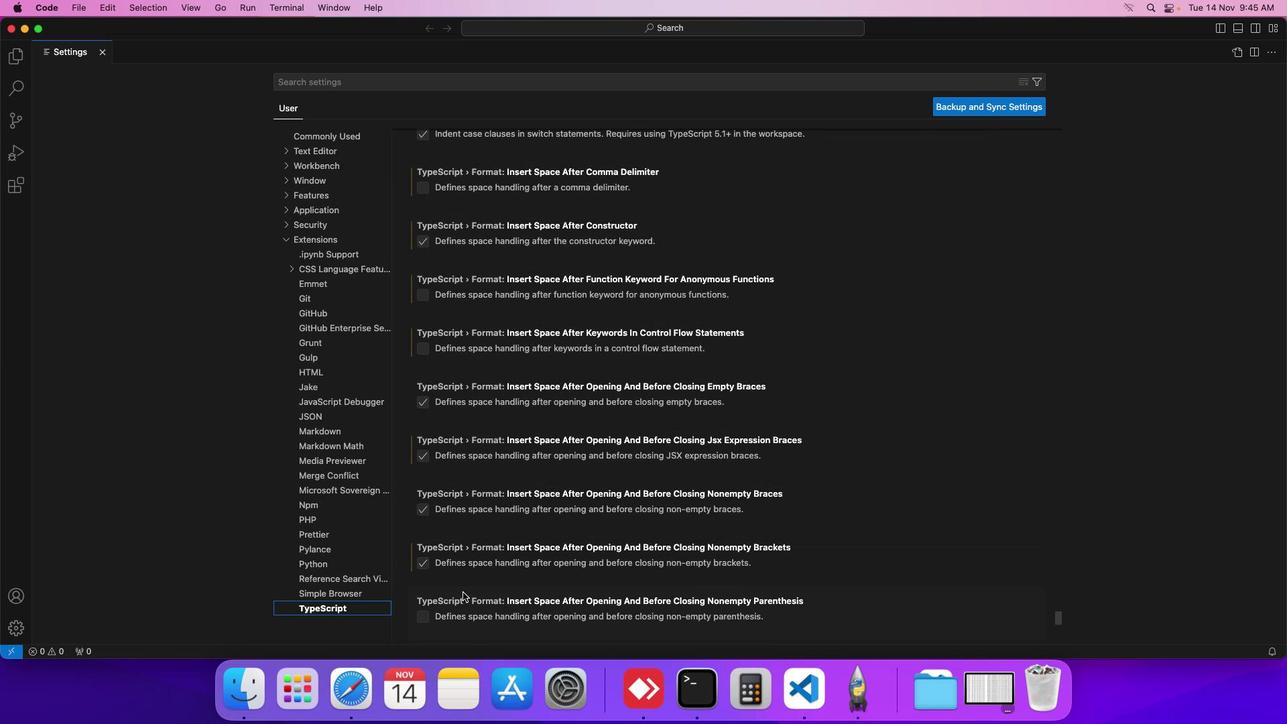 
Action: Mouse scrolled (463, 592) with delta (0, 0)
Screenshot: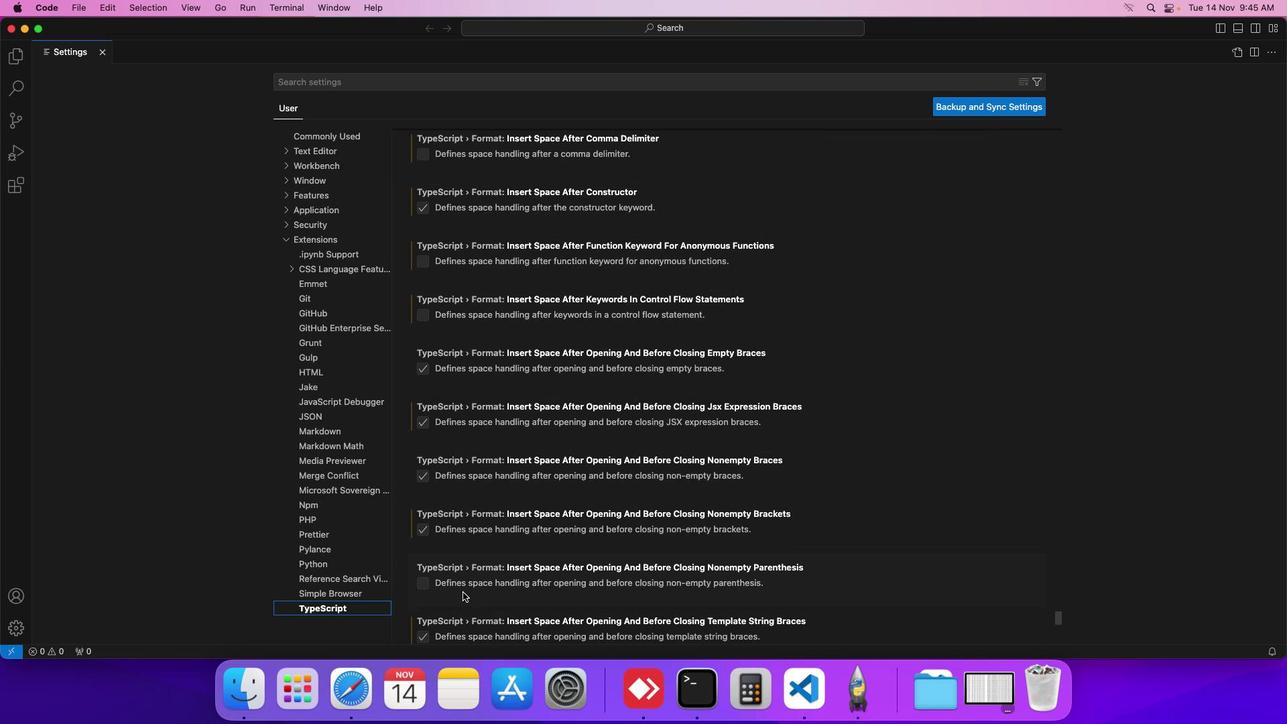 
Action: Mouse scrolled (463, 592) with delta (0, 0)
Screenshot: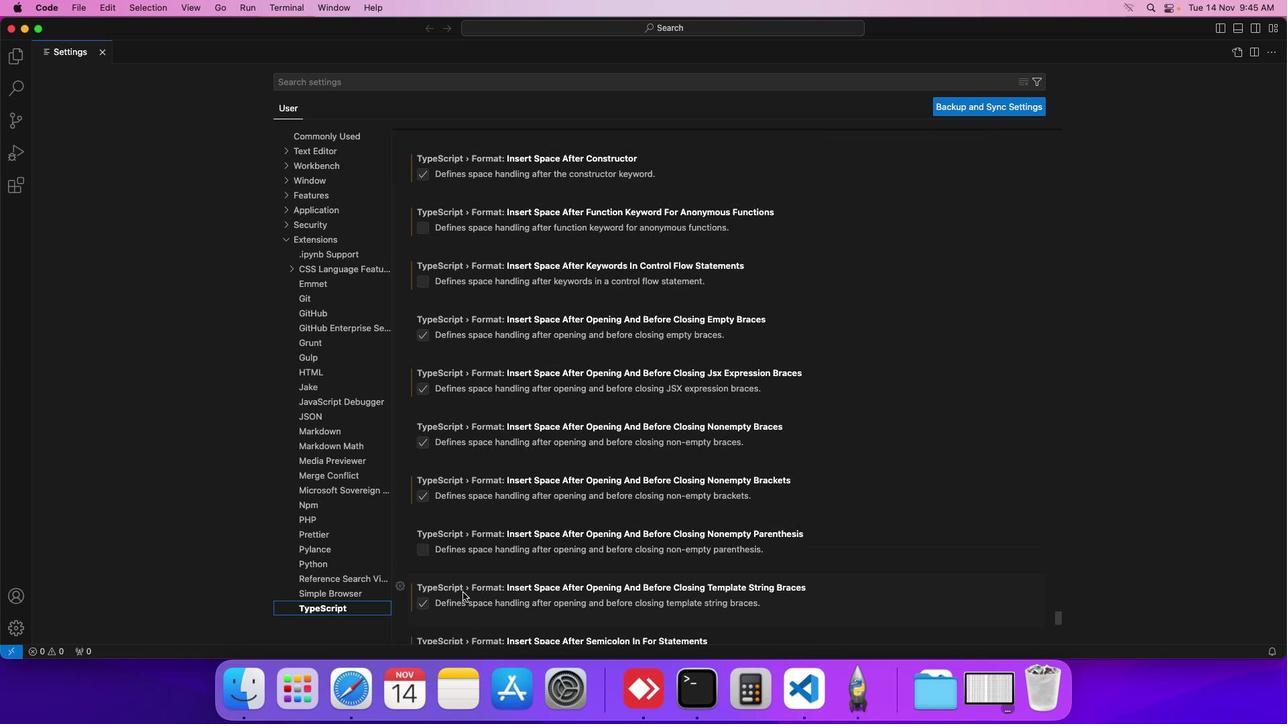 
Action: Mouse scrolled (463, 592) with delta (0, 0)
Screenshot: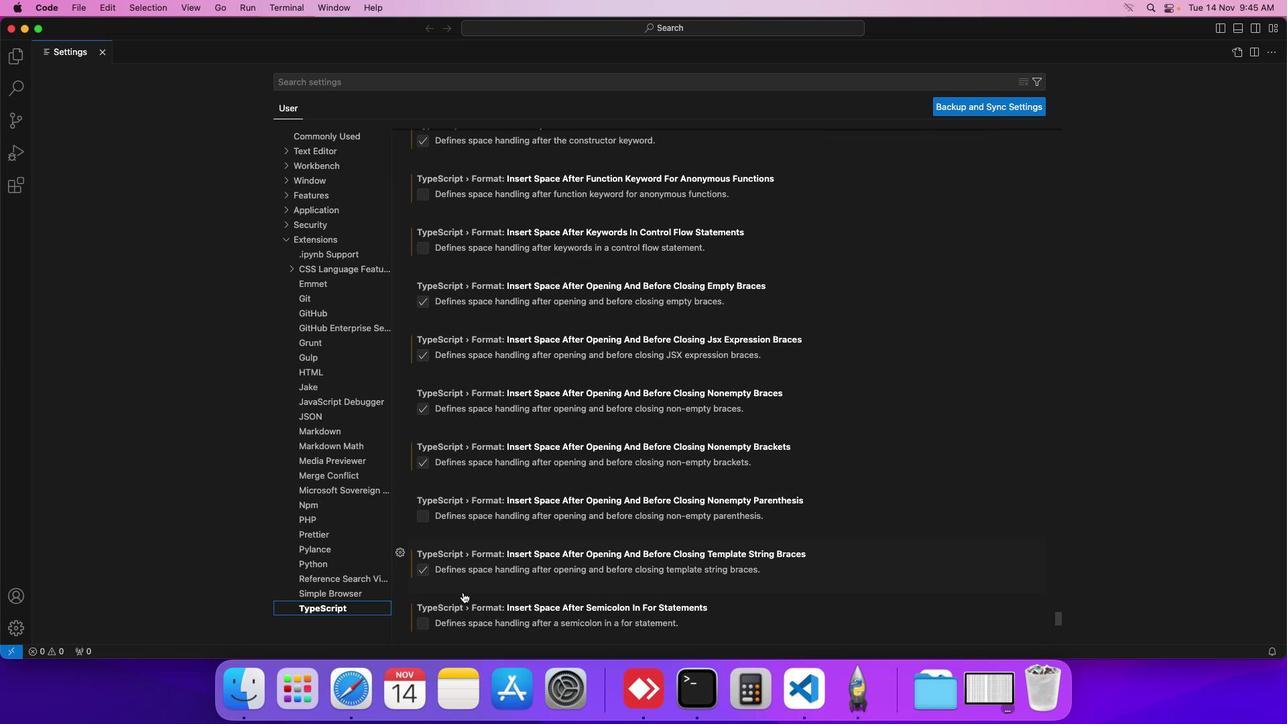 
Action: Mouse scrolled (463, 592) with delta (0, 0)
Screenshot: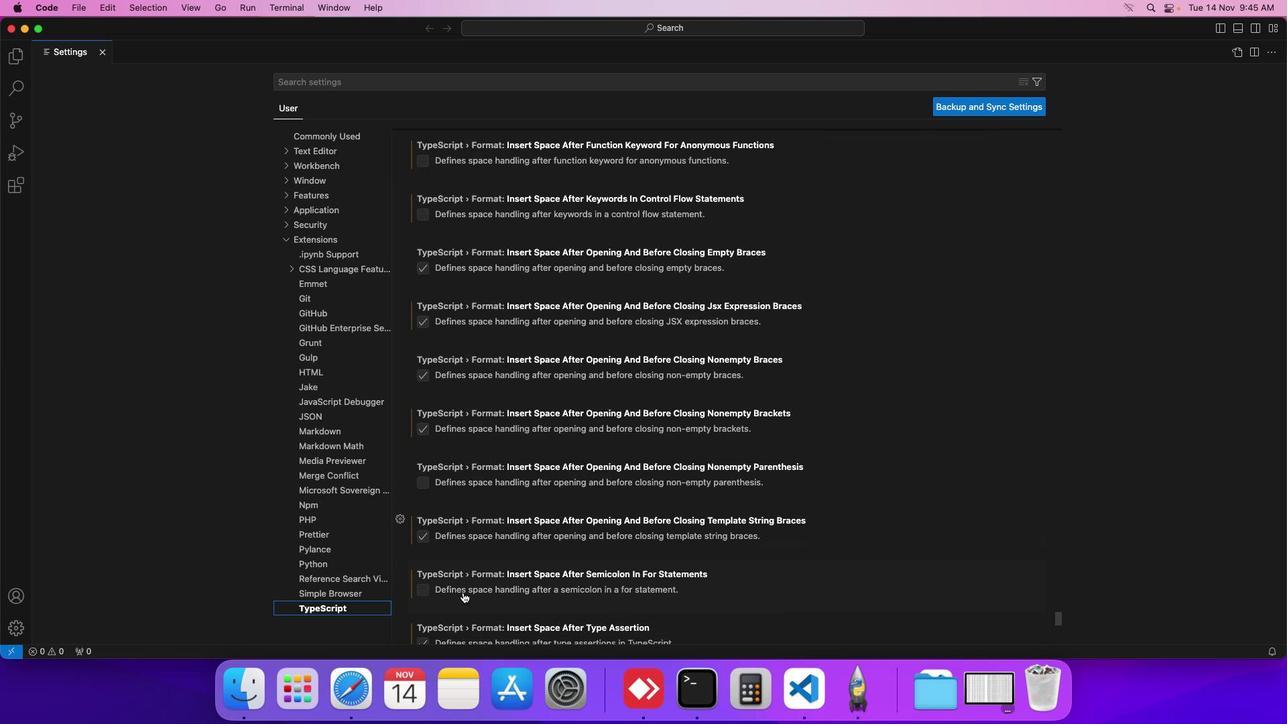 
Action: Mouse scrolled (463, 592) with delta (0, 0)
Screenshot: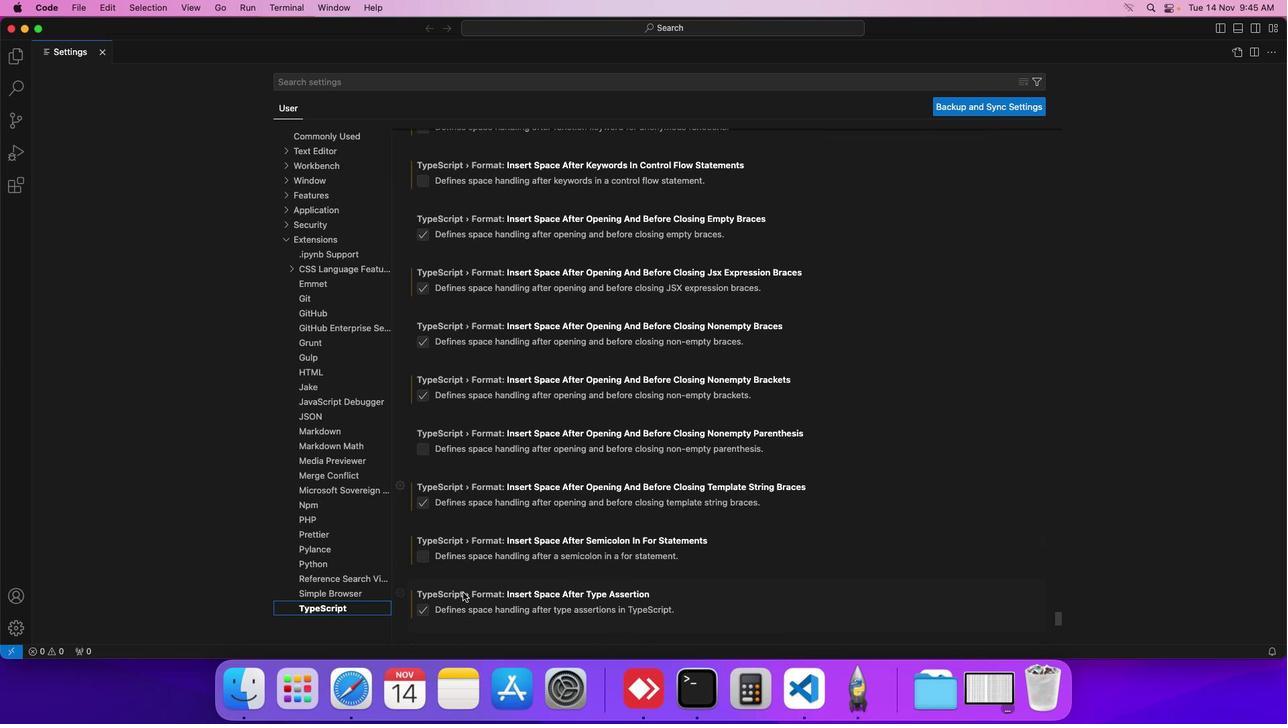 
Action: Mouse scrolled (463, 592) with delta (0, 0)
Screenshot: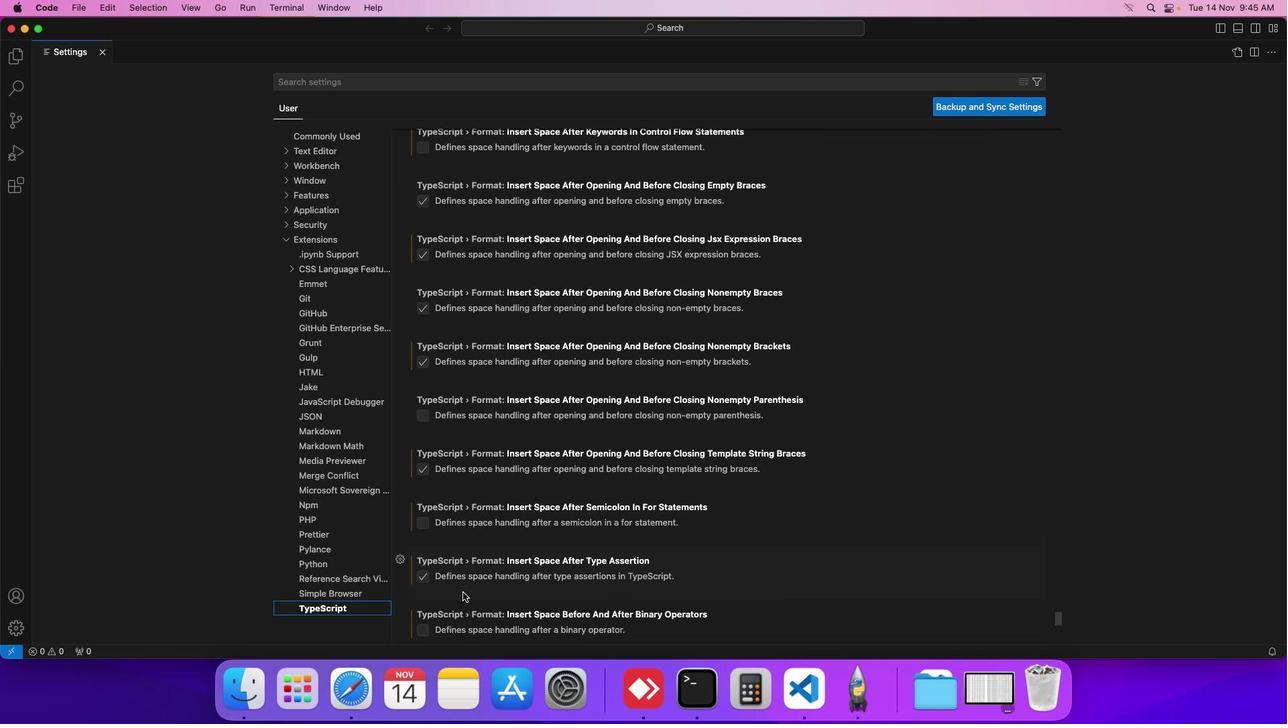 
Action: Mouse scrolled (463, 592) with delta (0, 0)
Screenshot: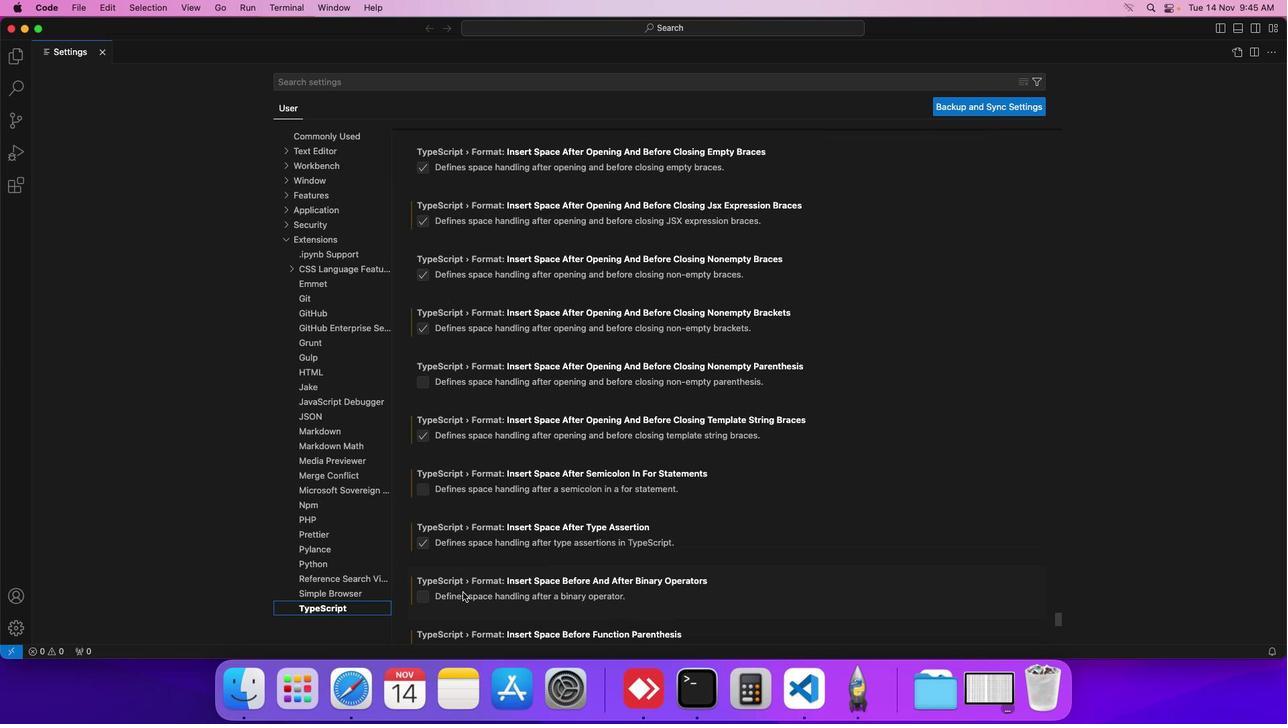 
Action: Mouse scrolled (463, 592) with delta (0, 0)
Screenshot: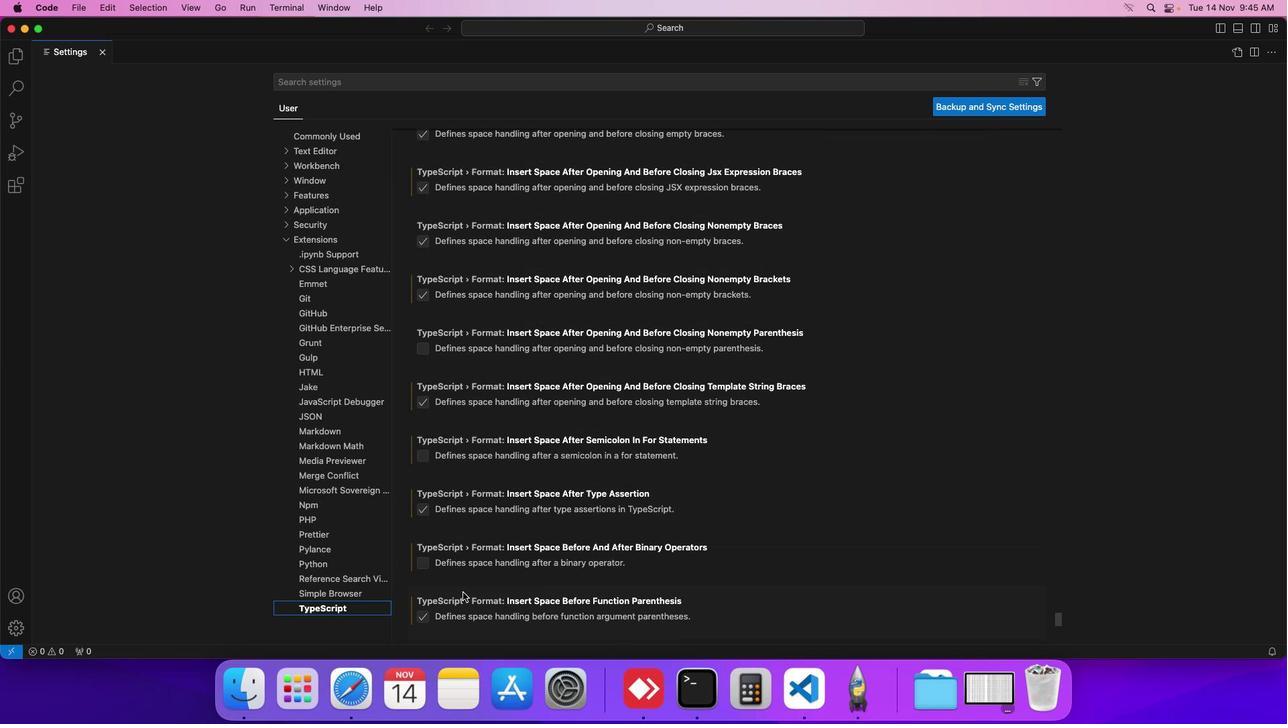 
Action: Mouse scrolled (463, 592) with delta (0, 0)
Screenshot: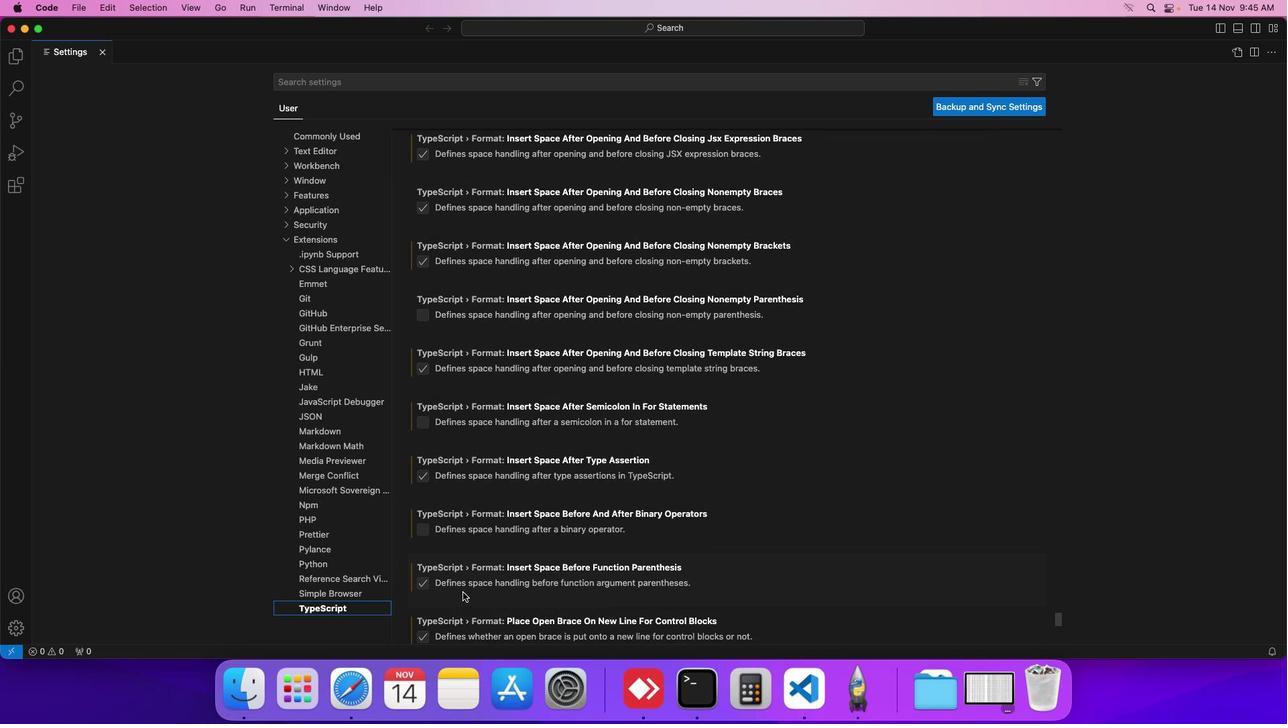 
Action: Mouse scrolled (463, 592) with delta (0, 0)
Screenshot: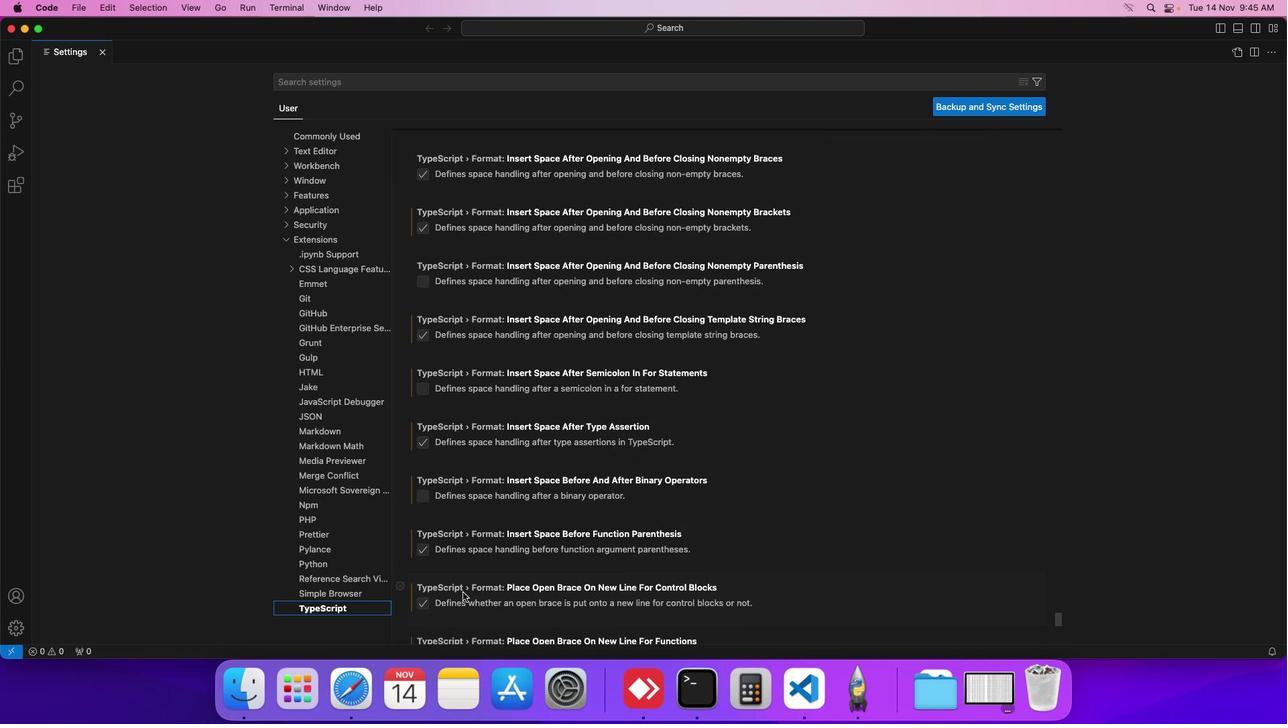 
Action: Mouse scrolled (463, 592) with delta (0, 0)
Screenshot: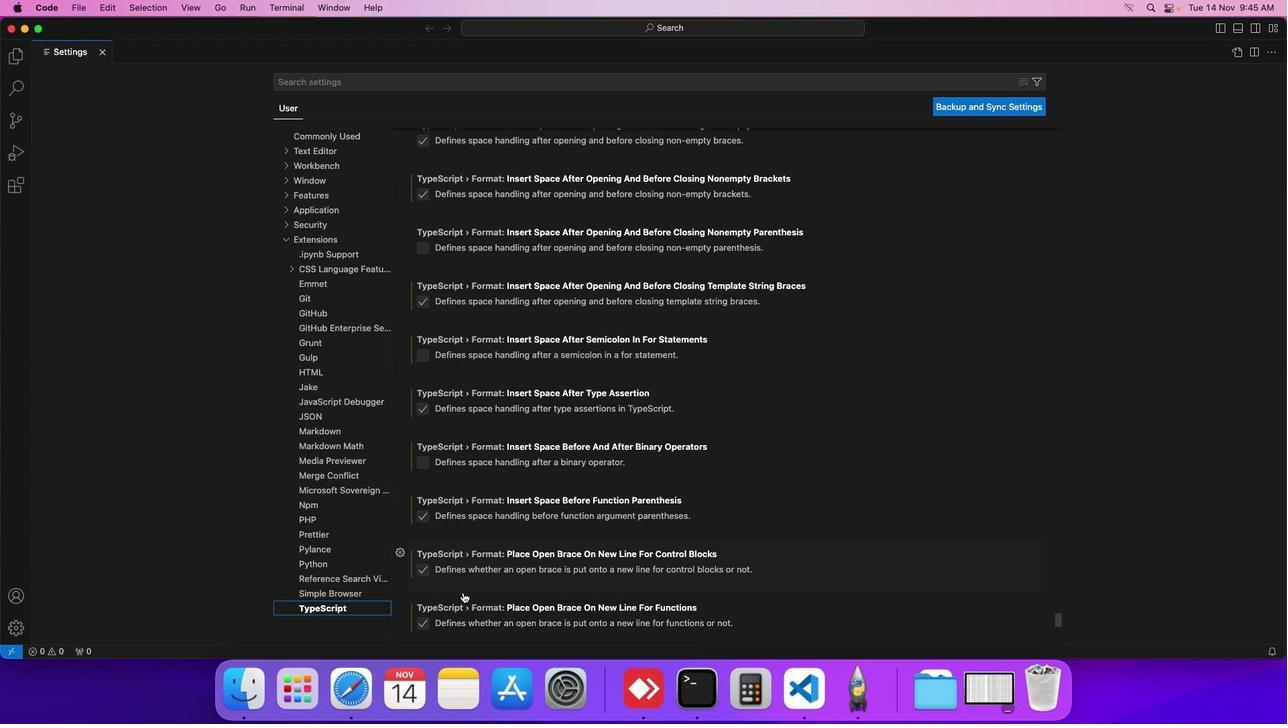 
Action: Mouse scrolled (463, 592) with delta (0, 0)
Screenshot: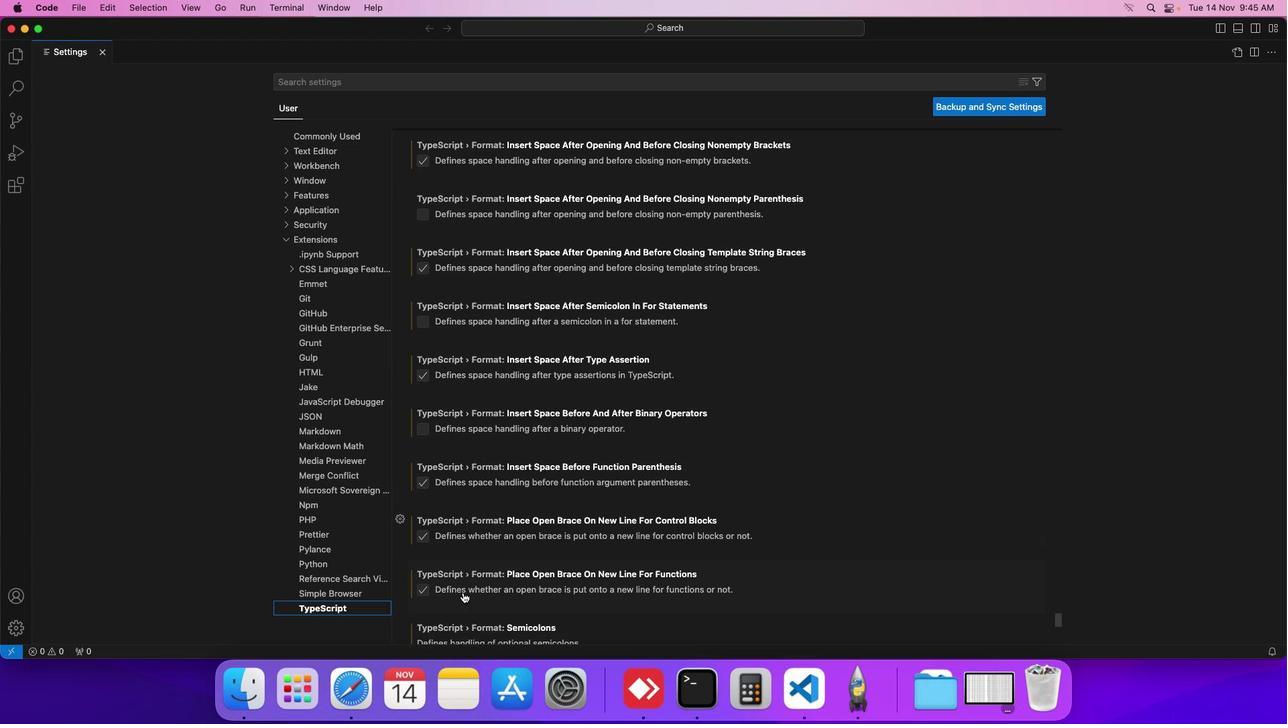 
Action: Mouse scrolled (463, 592) with delta (0, 0)
Screenshot: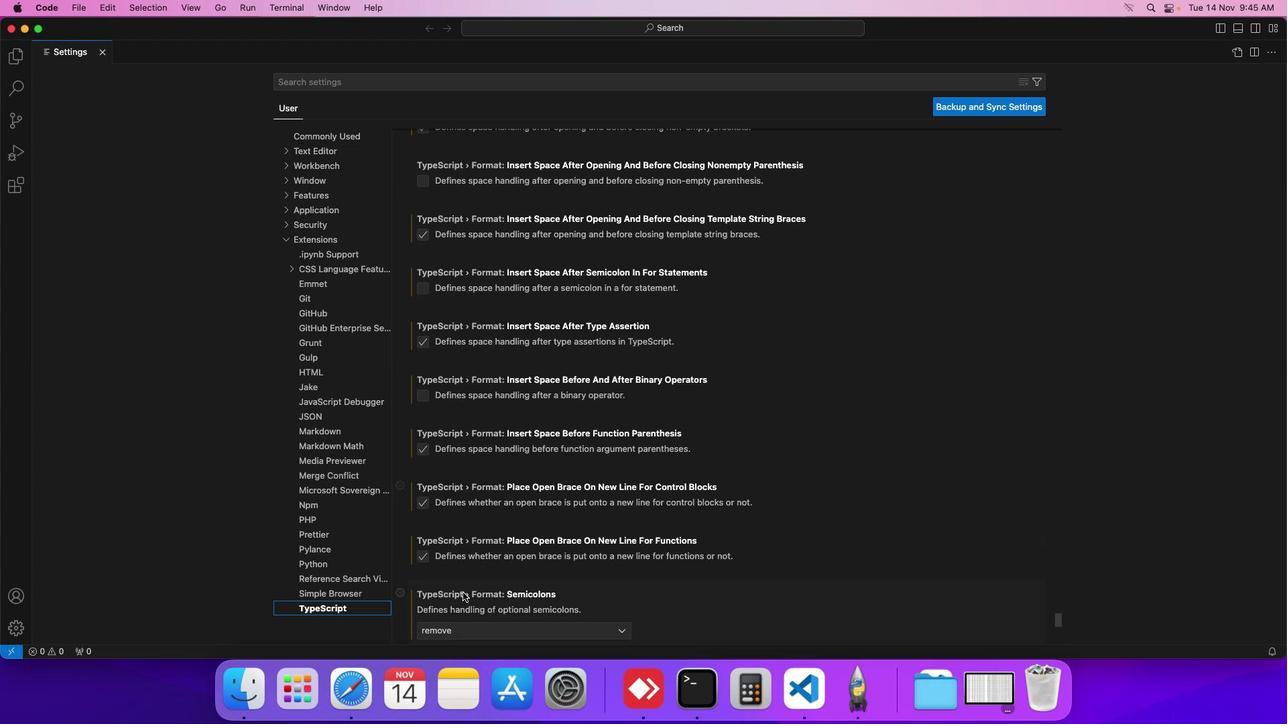 
Action: Mouse scrolled (463, 592) with delta (0, 0)
Screenshot: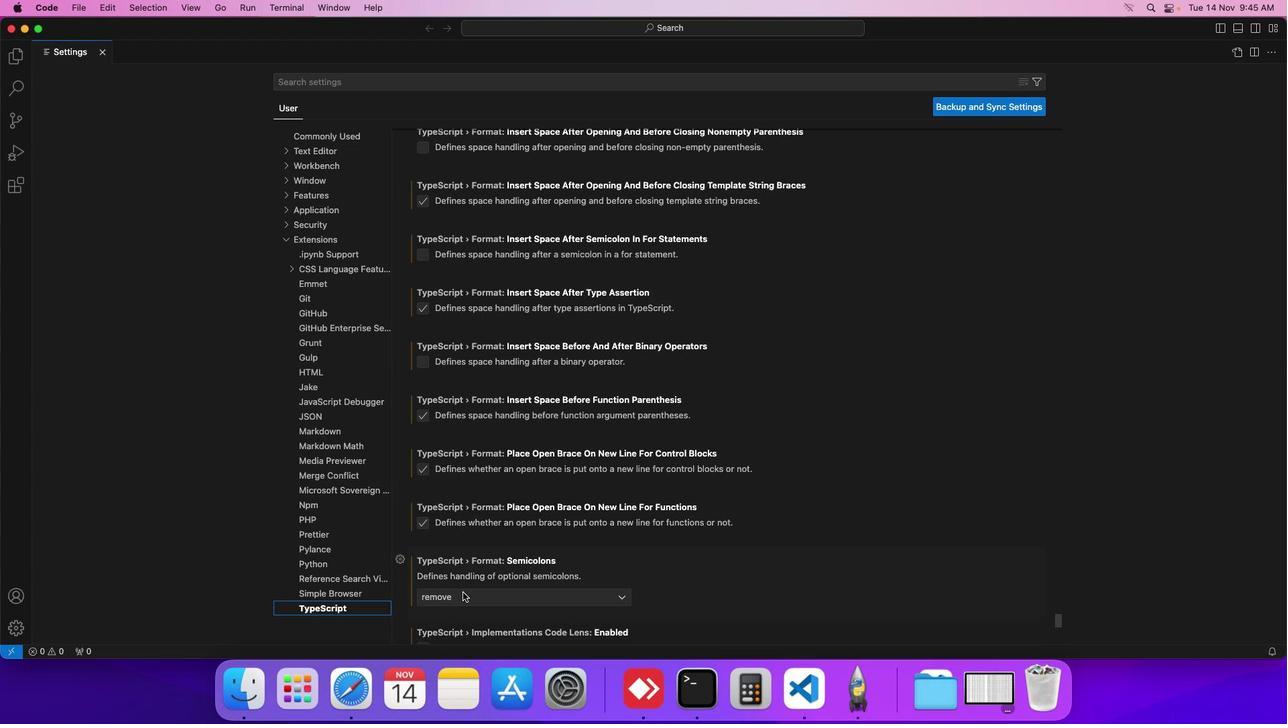 
Action: Mouse scrolled (463, 592) with delta (0, 0)
Screenshot: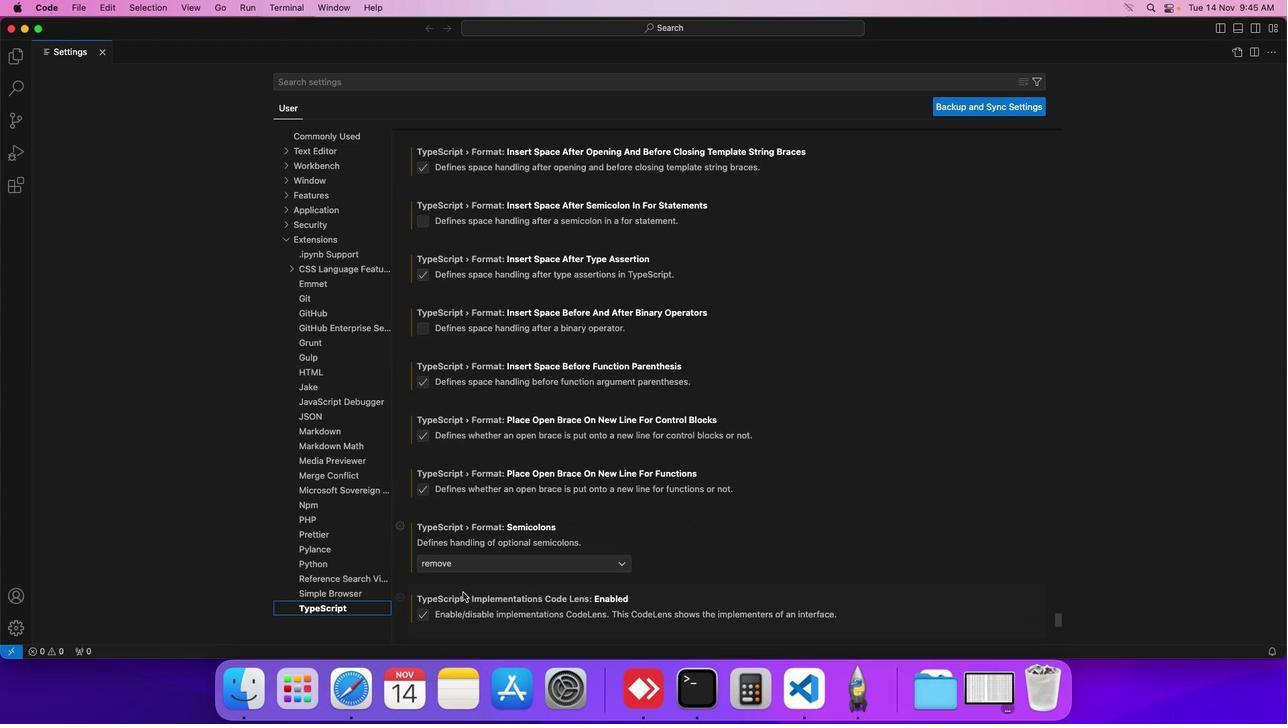 
Action: Mouse scrolled (463, 592) with delta (0, 0)
Screenshot: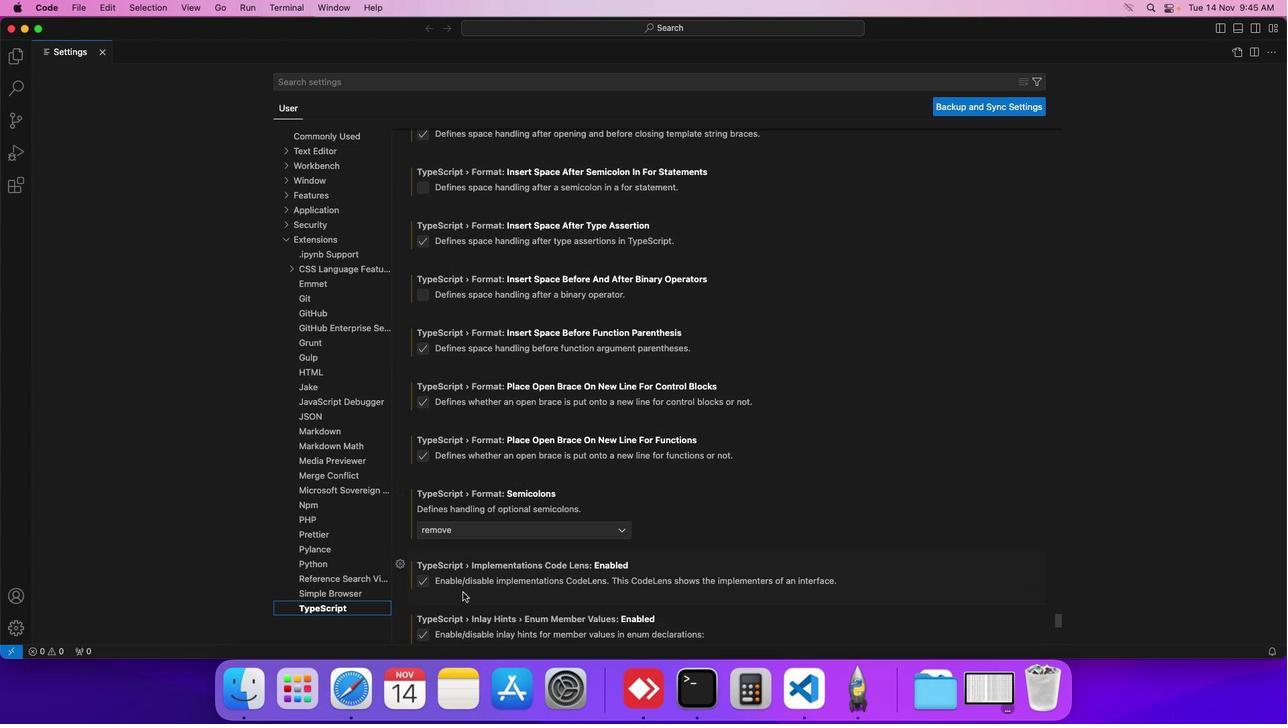 
Action: Mouse scrolled (463, 592) with delta (0, 0)
Screenshot: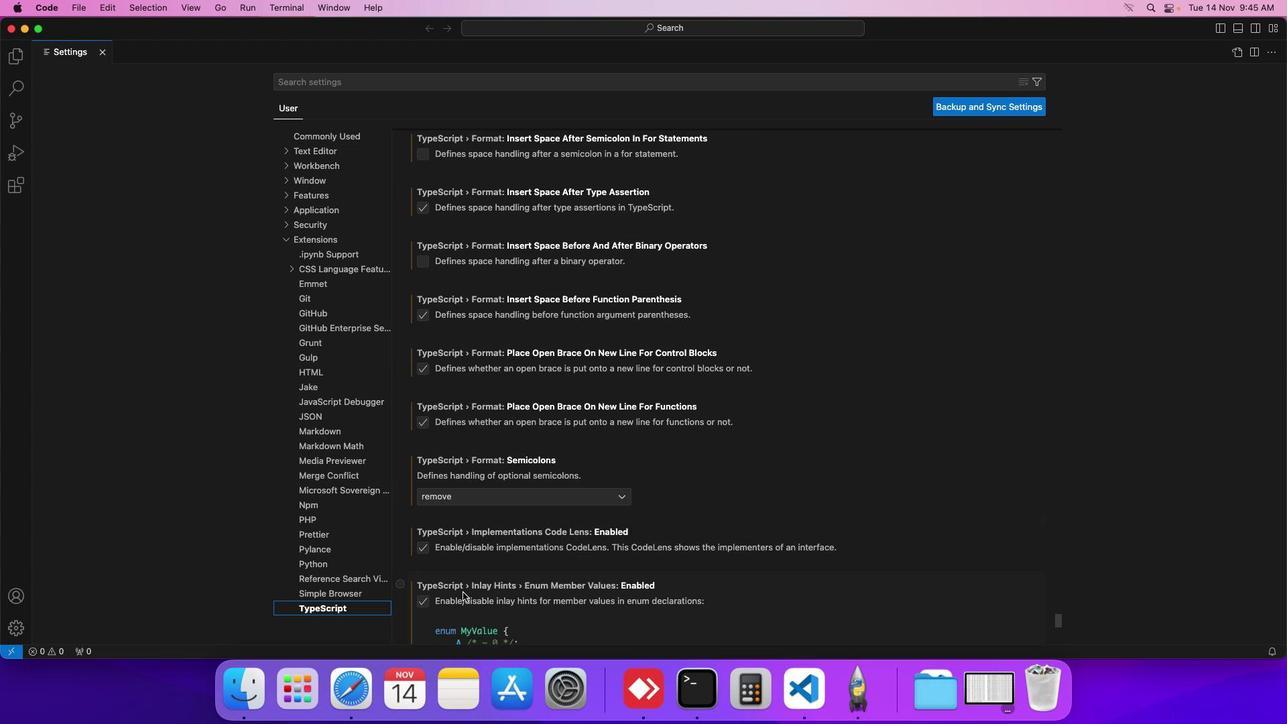 
Action: Mouse scrolled (463, 592) with delta (0, 0)
Screenshot: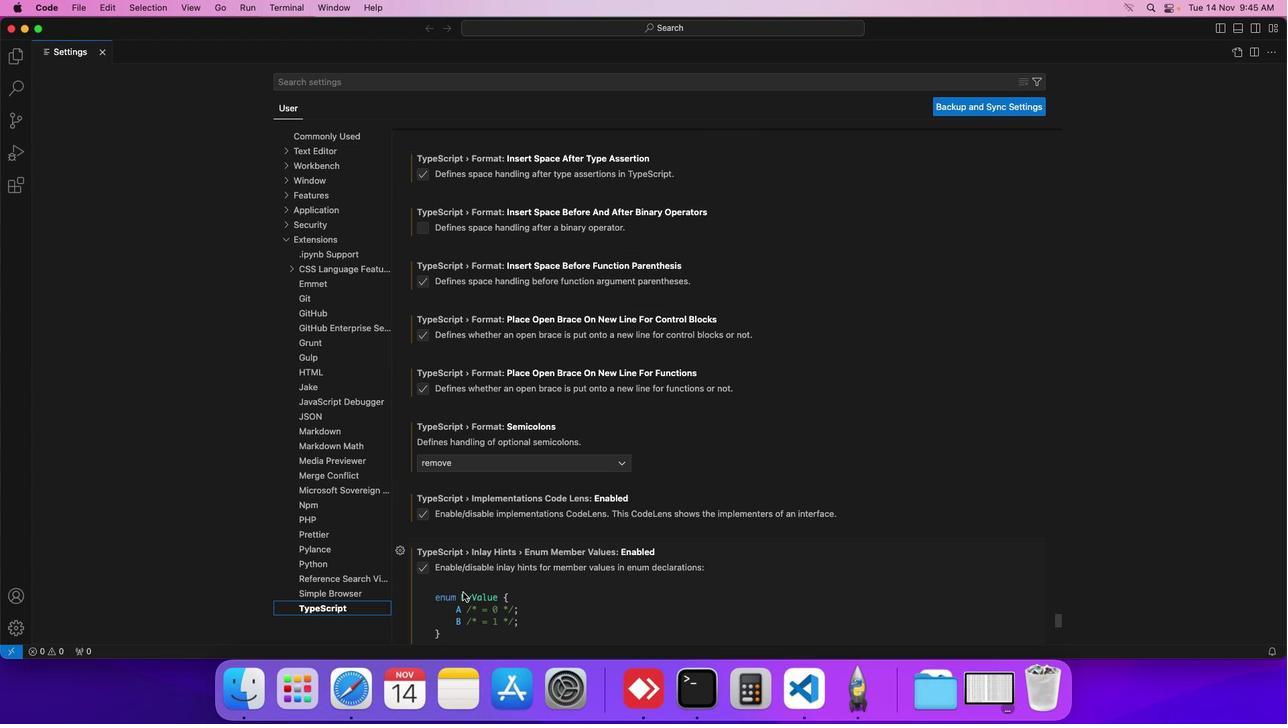 
Action: Mouse scrolled (463, 592) with delta (0, 0)
Screenshot: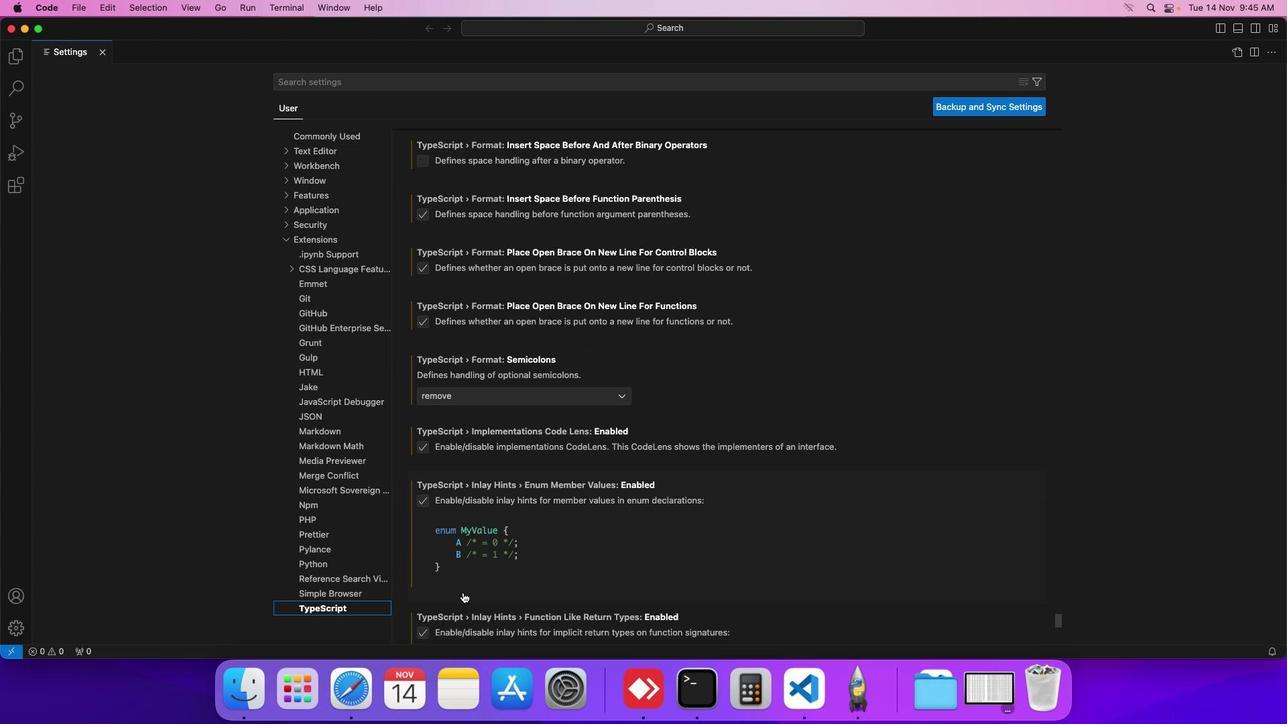 
Action: Mouse scrolled (463, 592) with delta (0, 0)
Screenshot: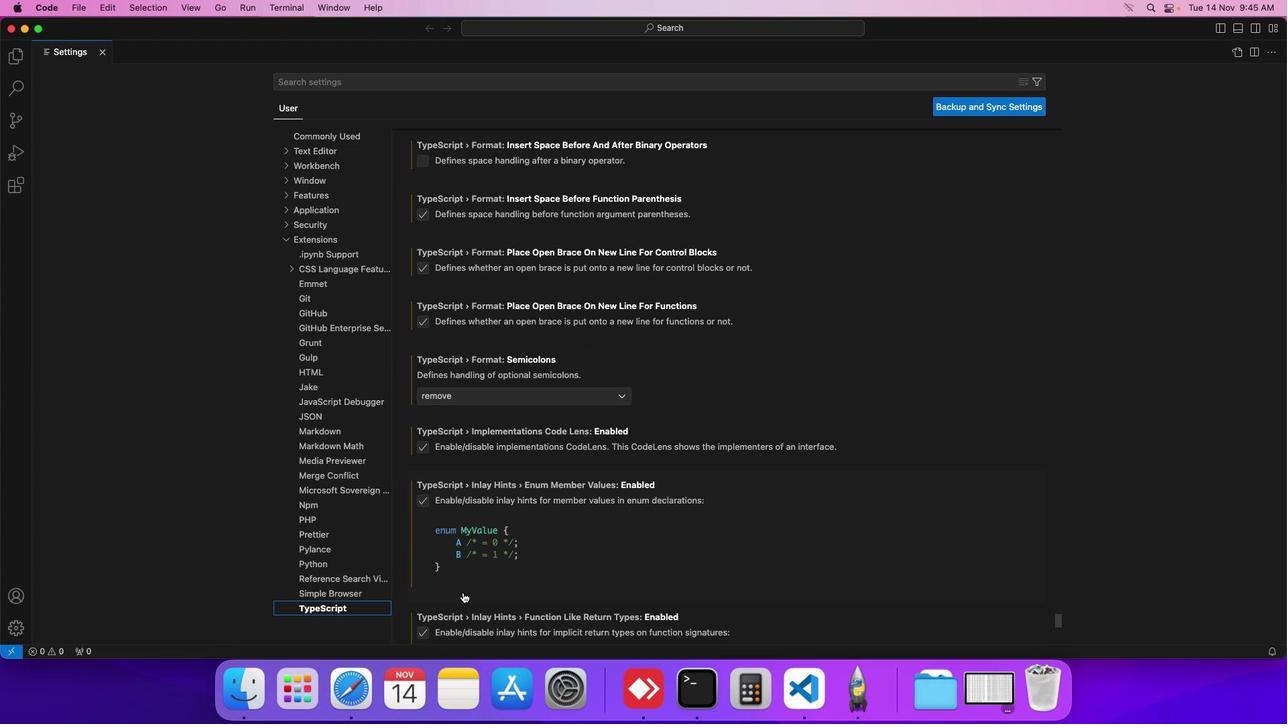 
Action: Mouse scrolled (463, 592) with delta (0, 0)
Screenshot: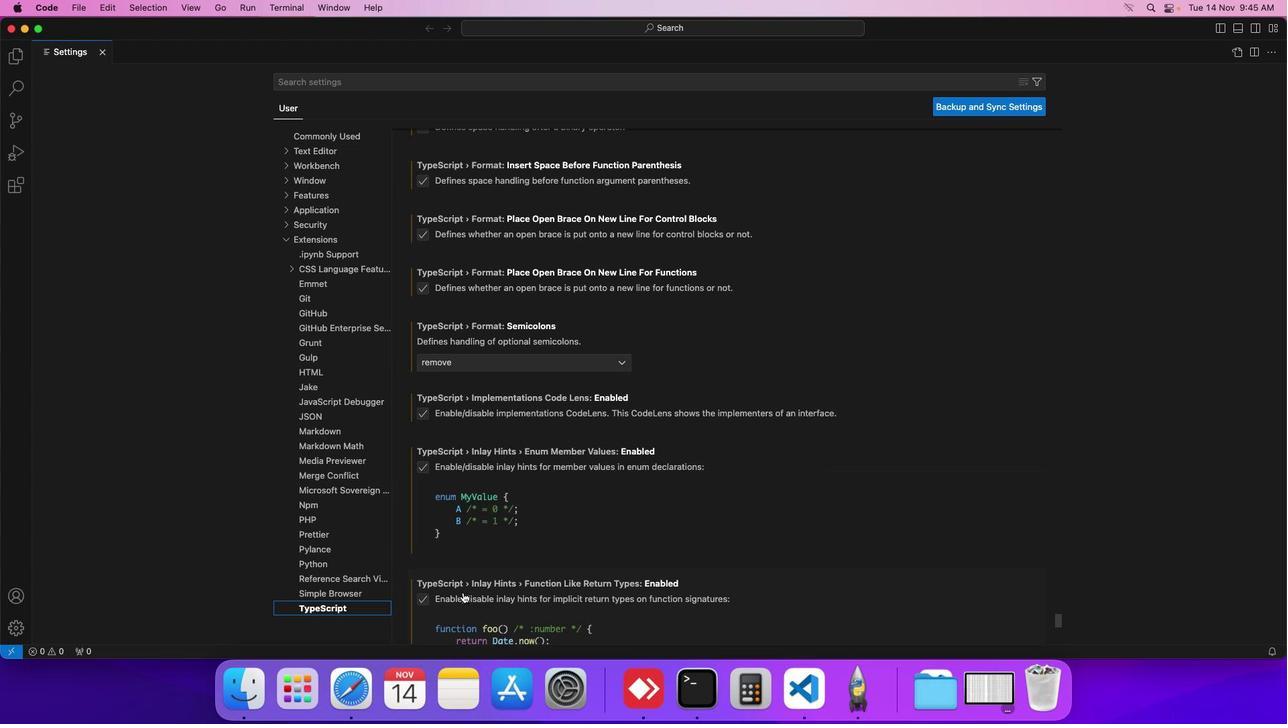 
Action: Mouse scrolled (463, 592) with delta (0, 0)
Screenshot: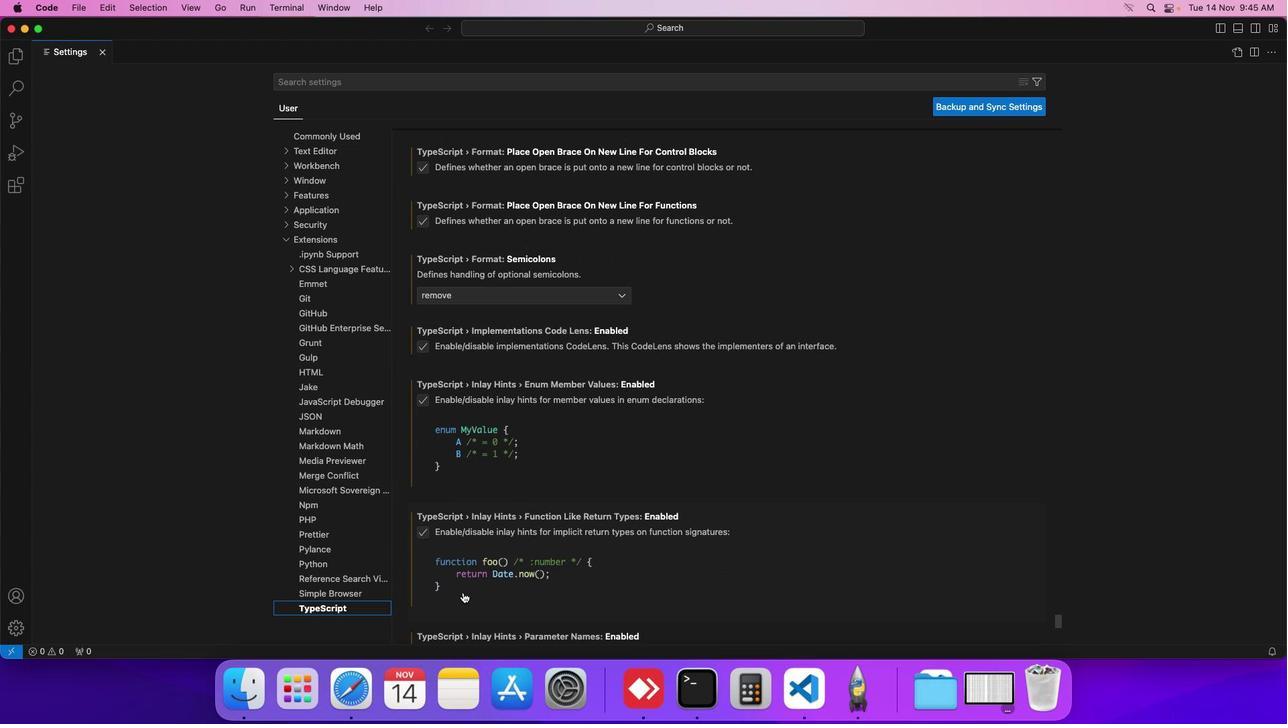
Action: Mouse scrolled (463, 592) with delta (0, 0)
Screenshot: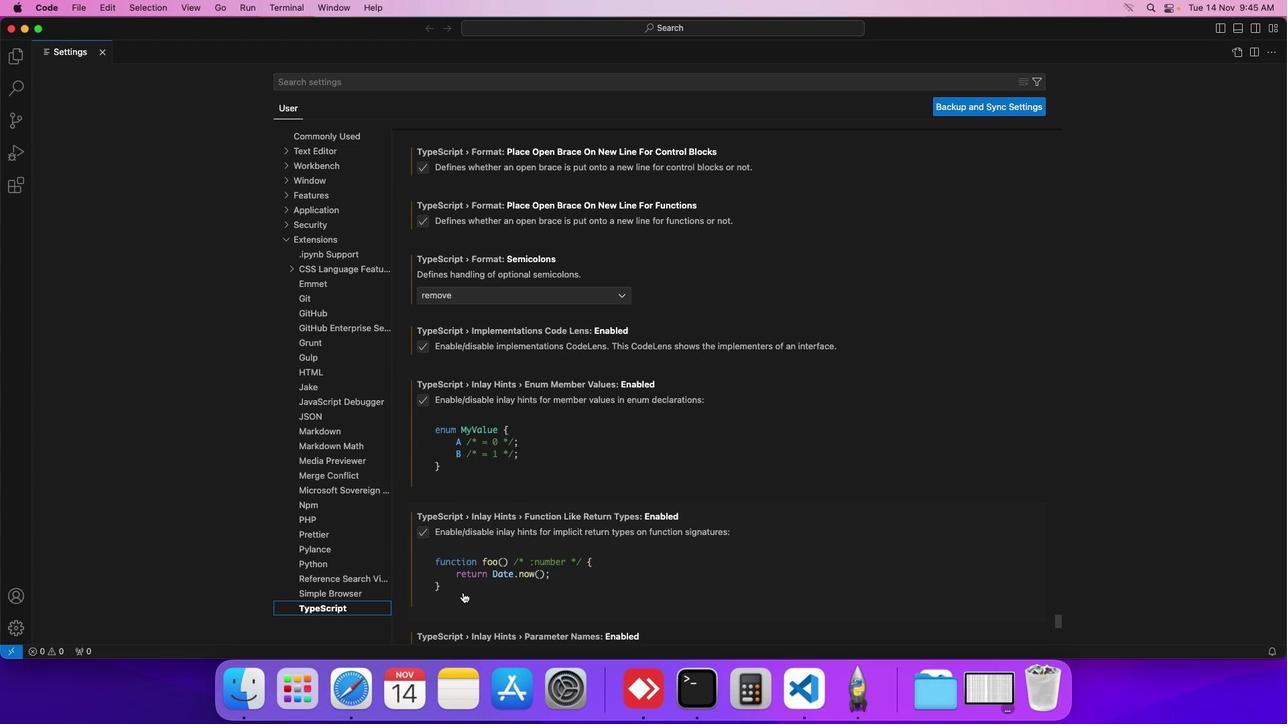 
Action: Mouse scrolled (463, 592) with delta (0, 0)
Screenshot: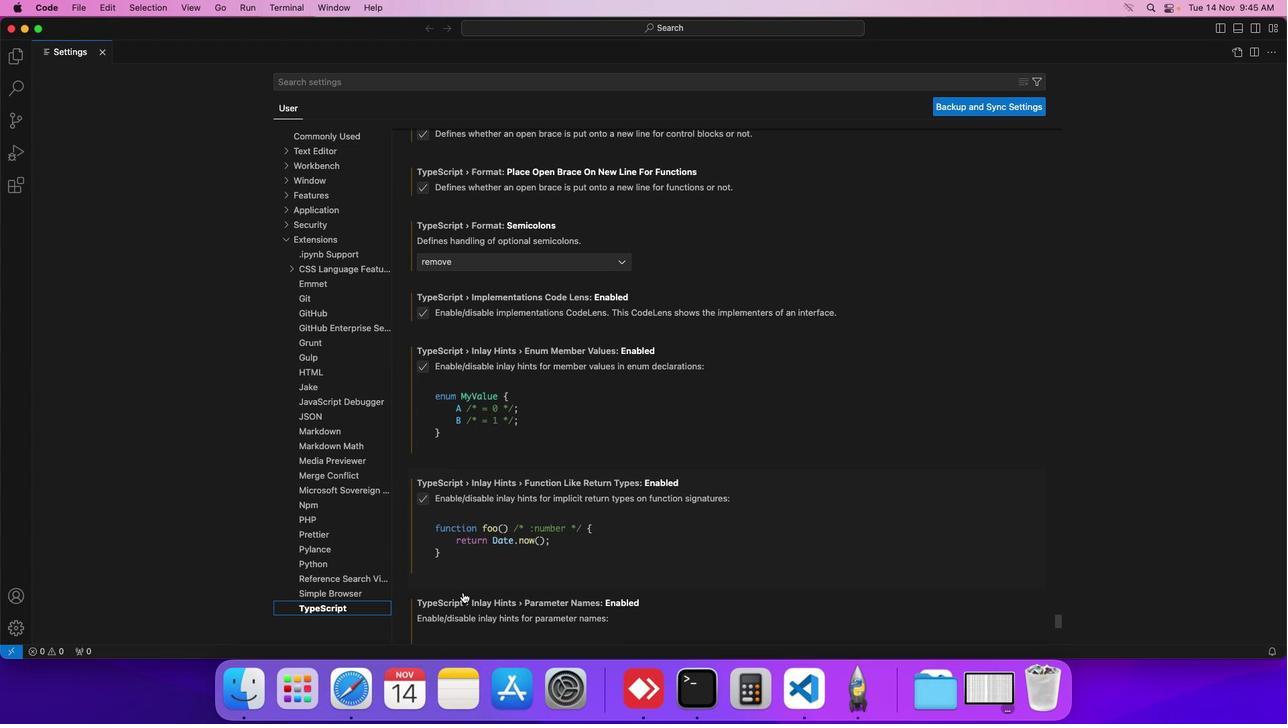 
Action: Mouse scrolled (463, 592) with delta (0, 0)
Screenshot: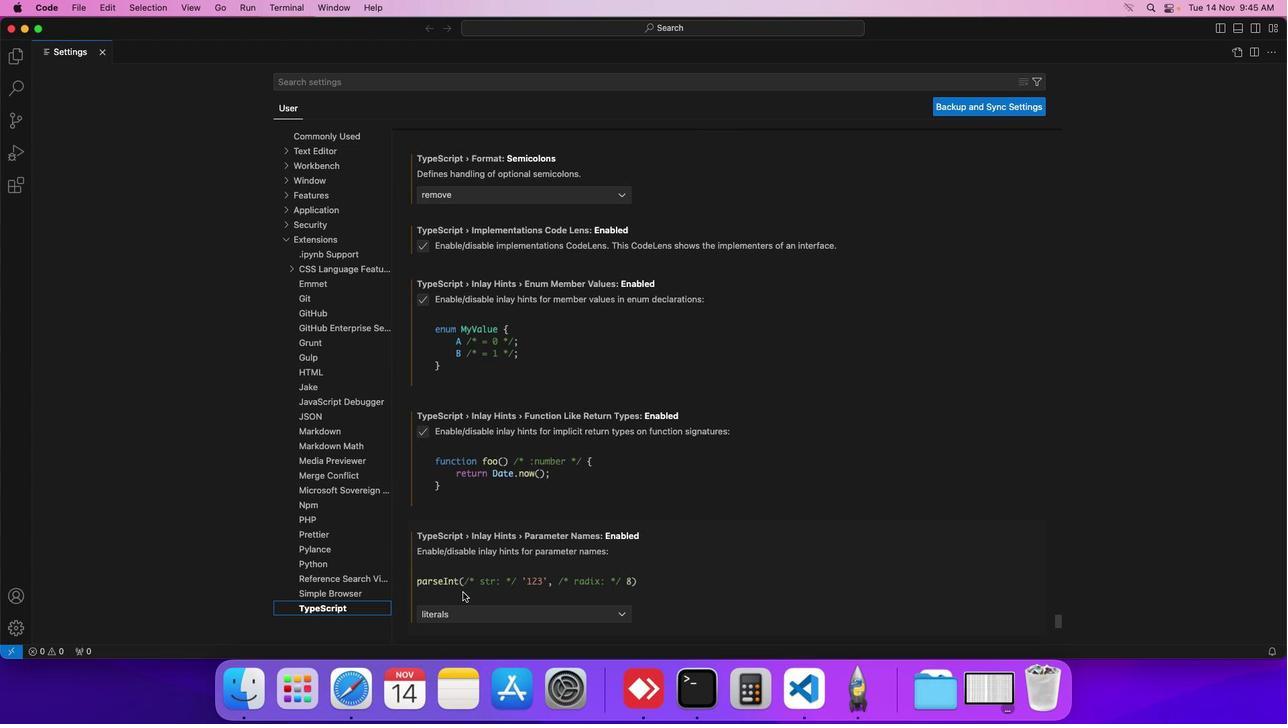 
Action: Mouse scrolled (463, 592) with delta (0, 0)
Screenshot: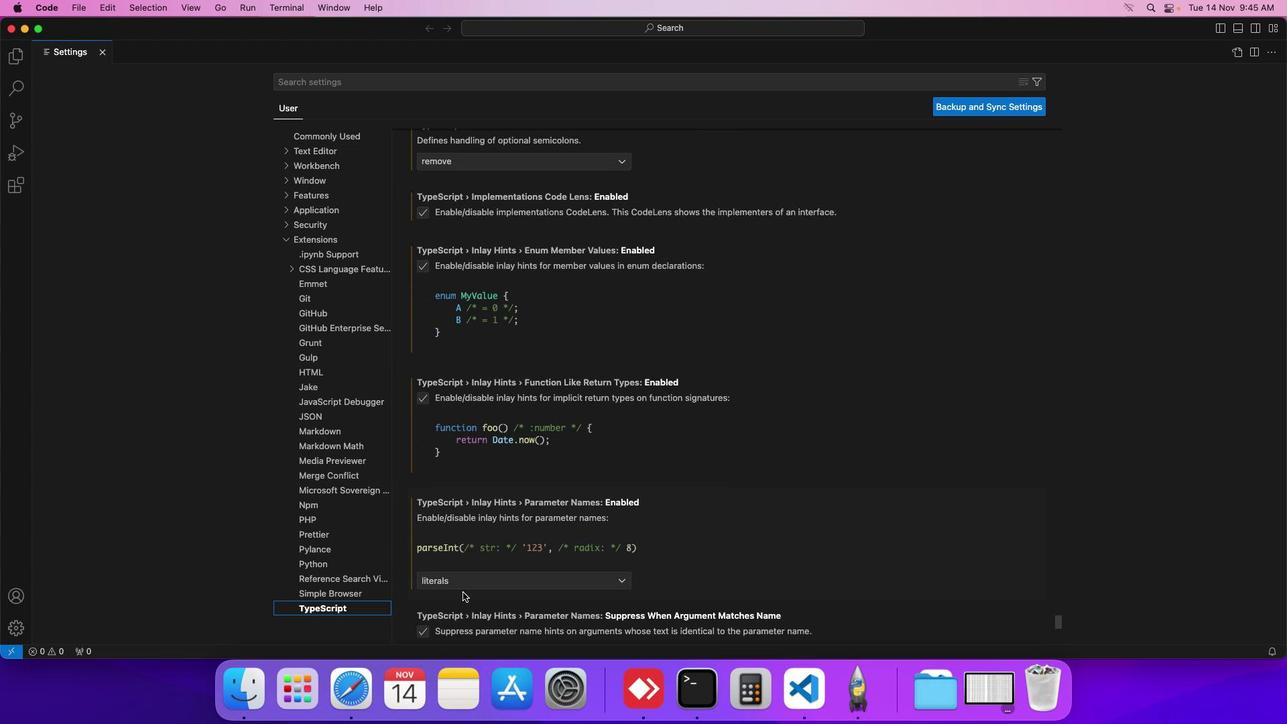 
Action: Mouse scrolled (463, 592) with delta (0, 0)
Screenshot: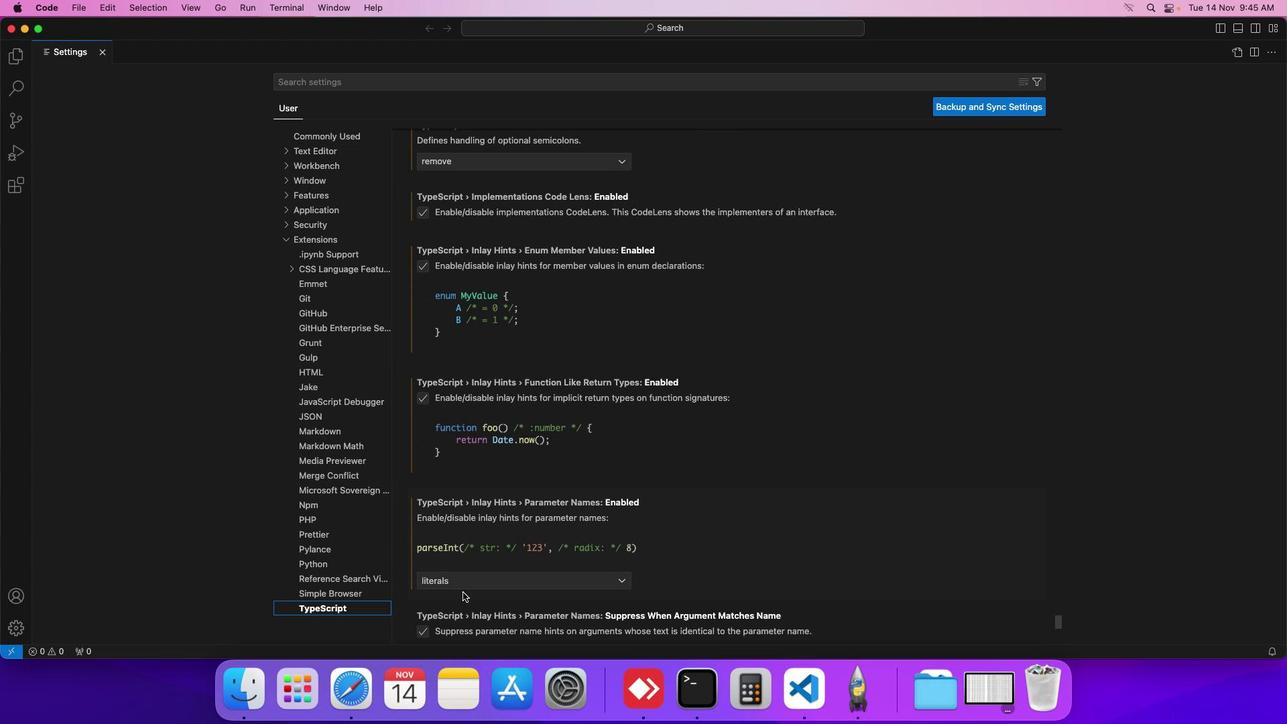 
Action: Mouse scrolled (463, 592) with delta (0, -1)
Screenshot: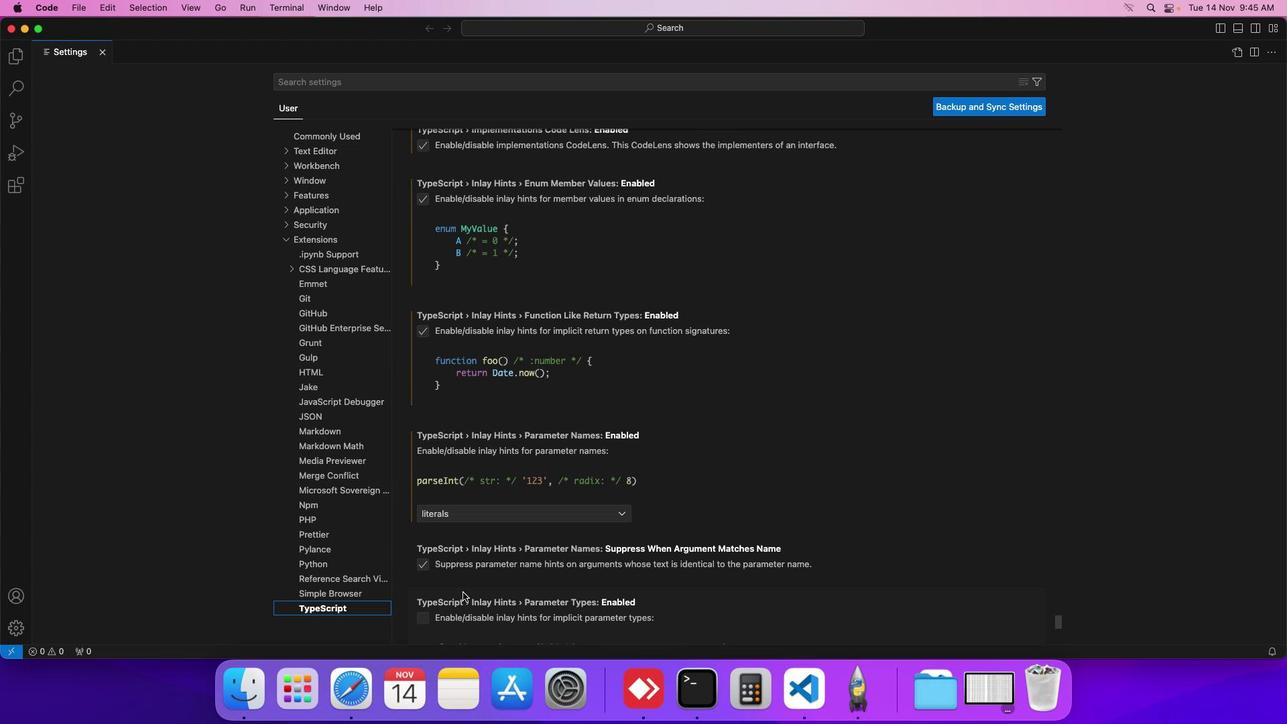 
Action: Mouse scrolled (463, 592) with delta (0, 0)
Screenshot: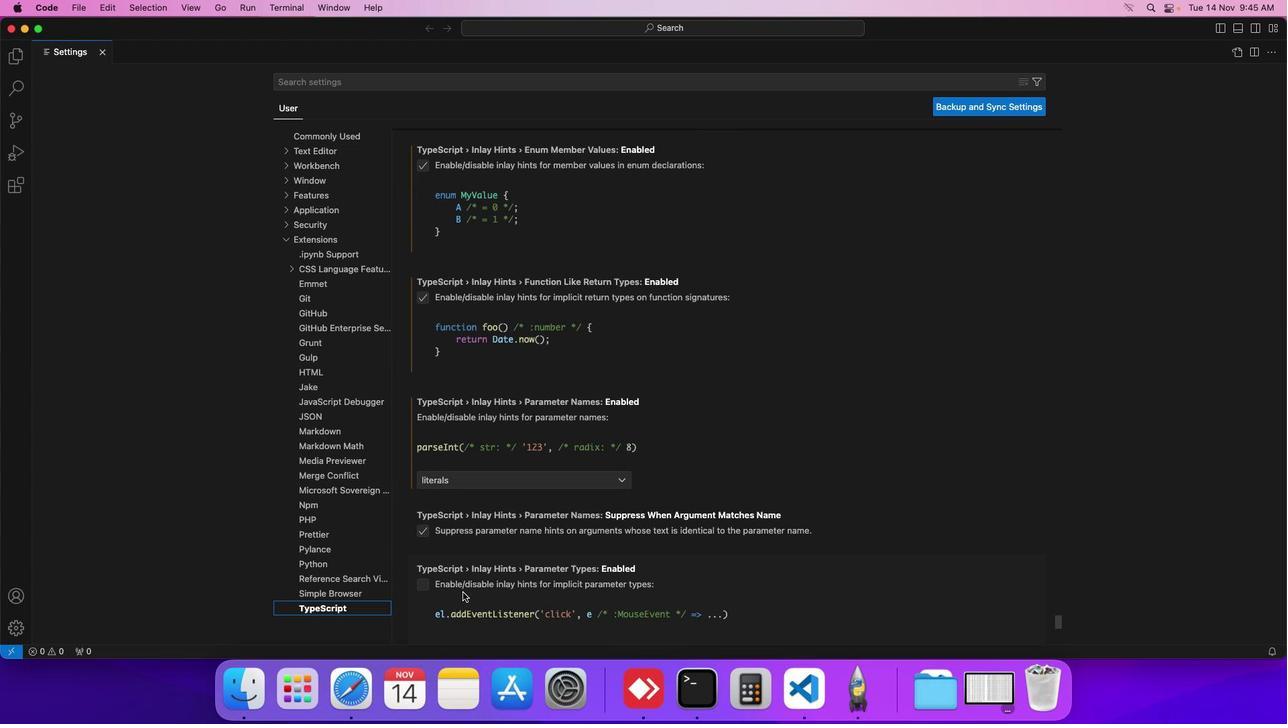 
Action: Mouse moved to (466, 484)
Screenshot: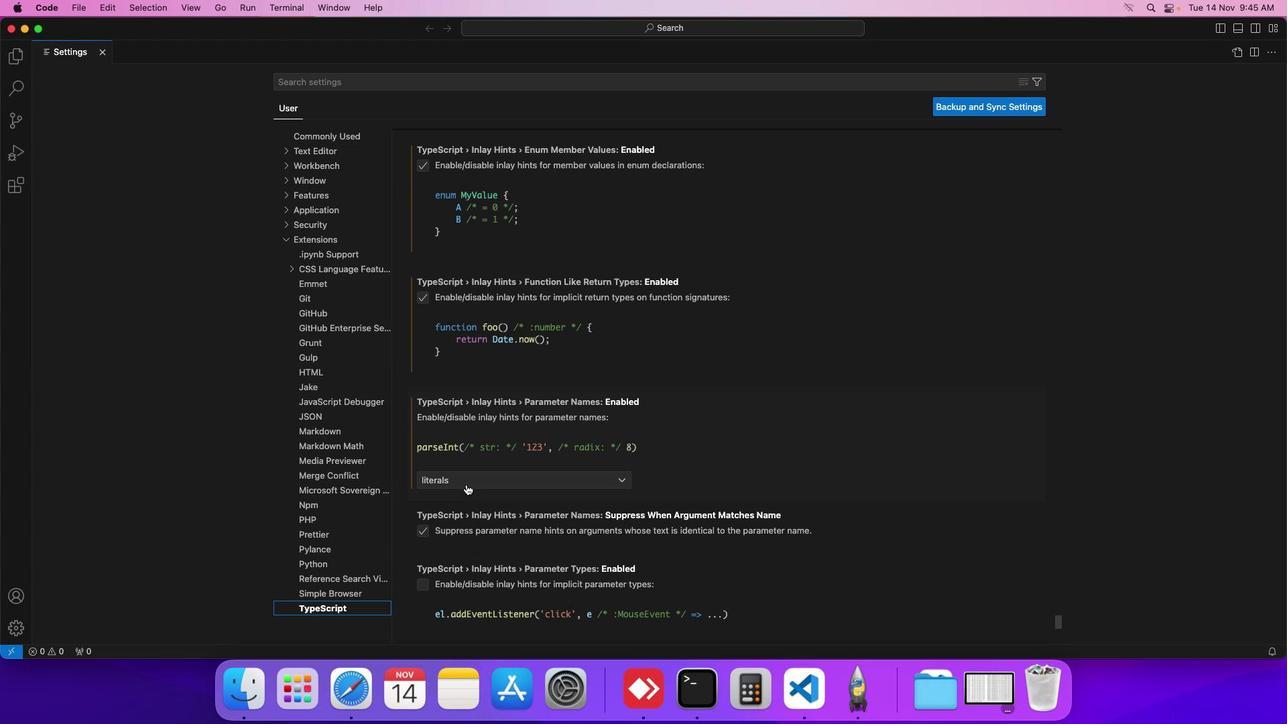 
Action: Mouse pressed left at (466, 484)
Screenshot: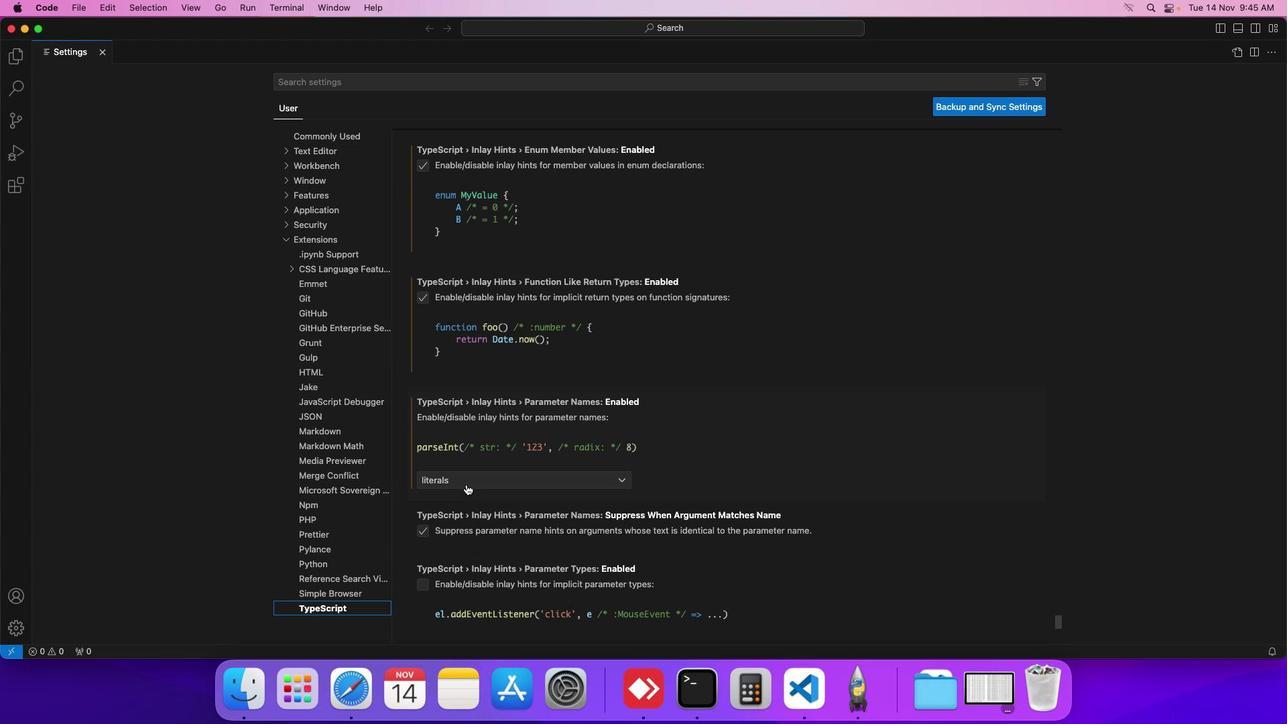 
Action: Mouse moved to (445, 522)
Screenshot: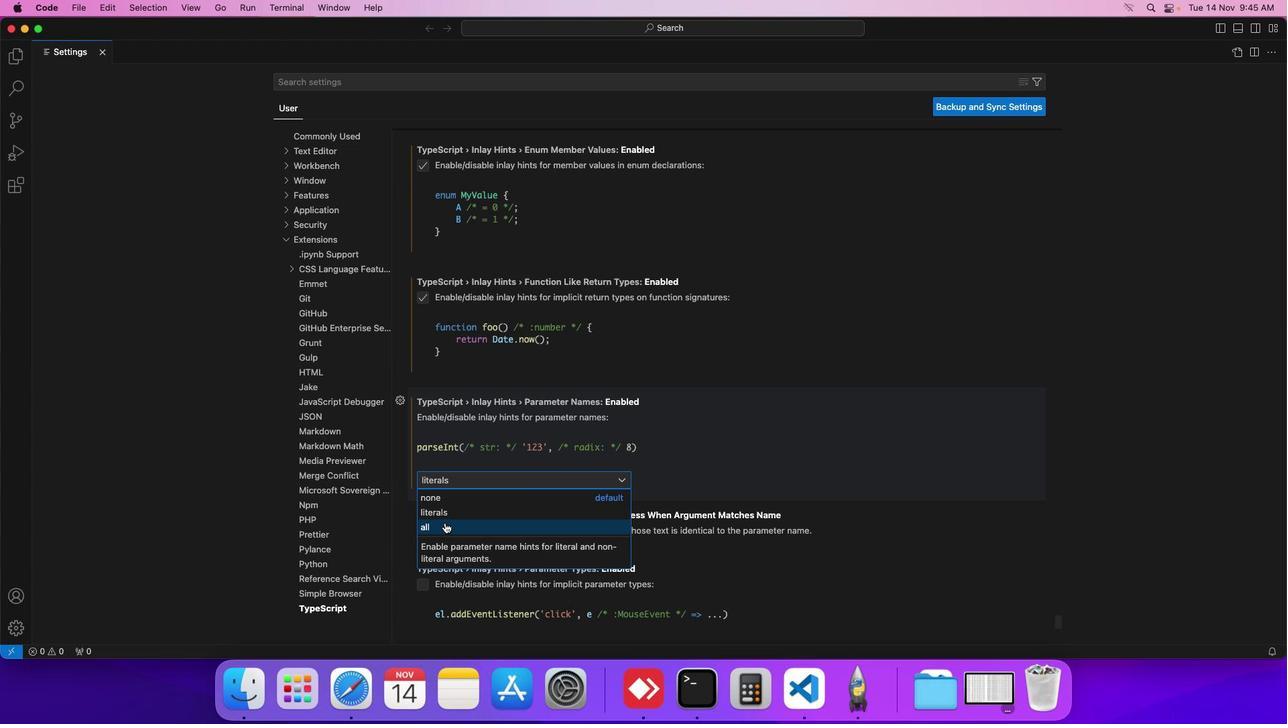 
Action: Mouse pressed left at (445, 522)
Screenshot: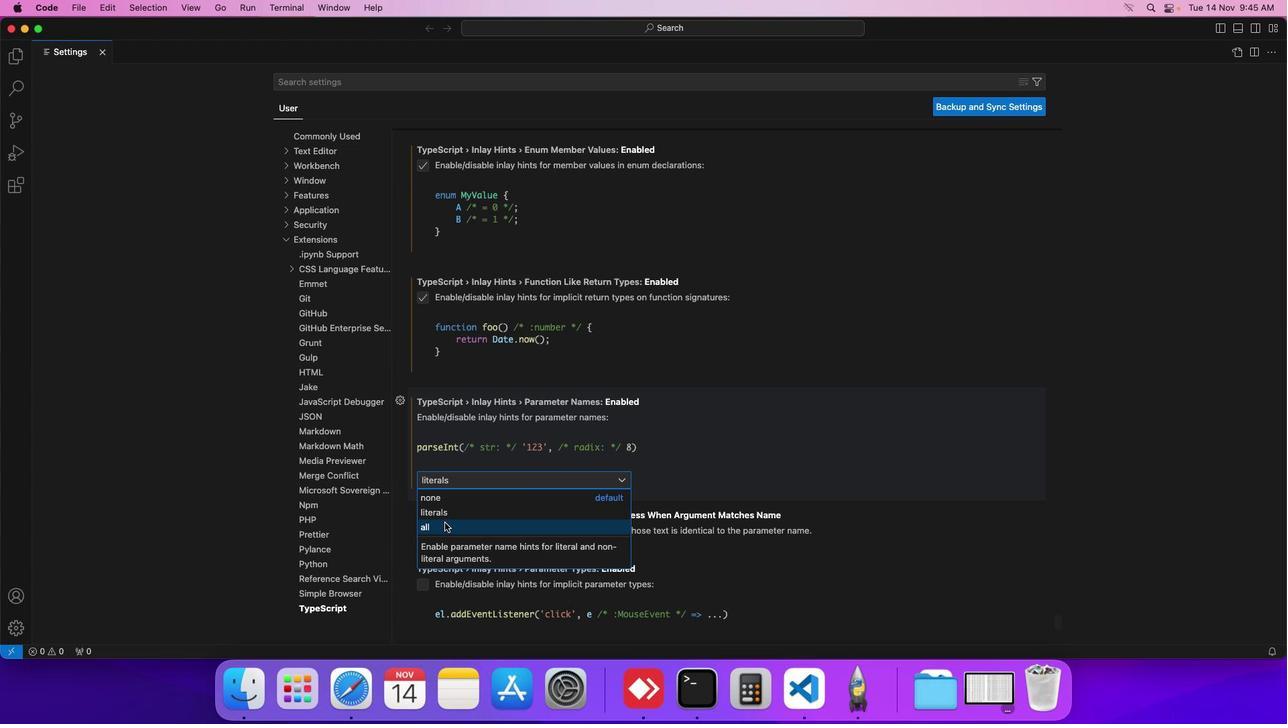 
Action: Mouse moved to (445, 523)
Screenshot: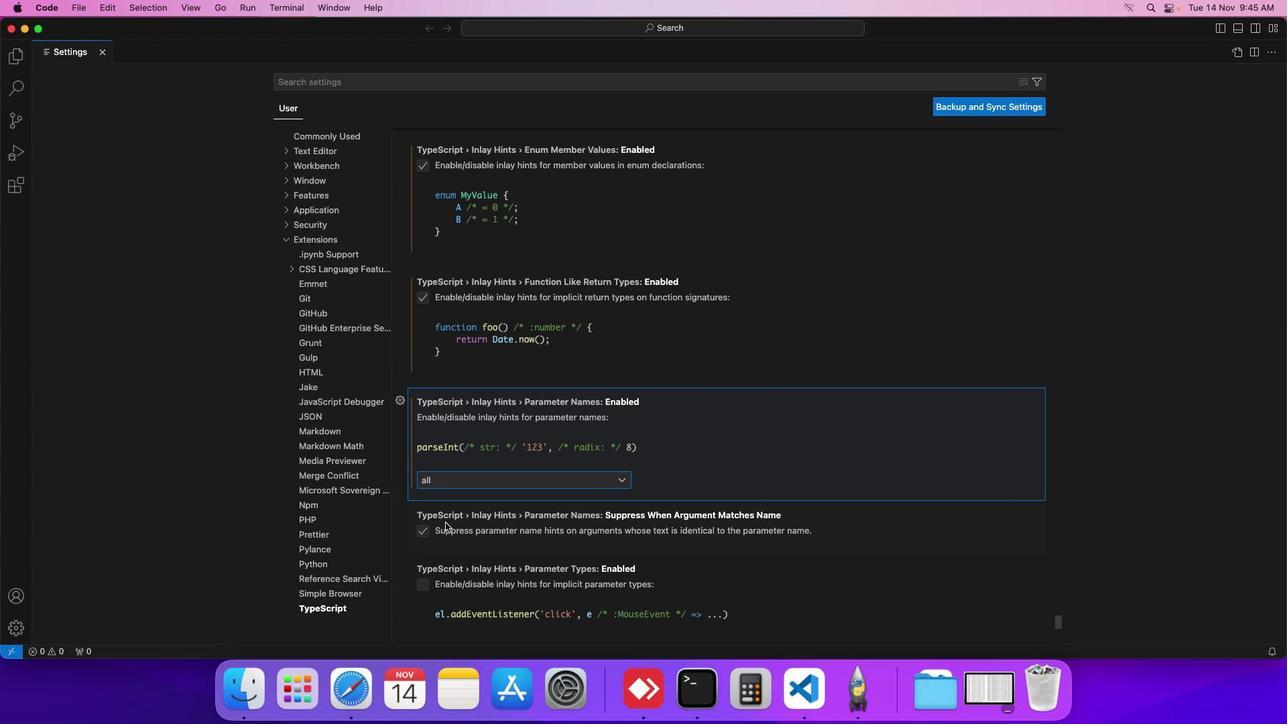 
